 Task: Create a new job position for 'Jenkins DevOps Engineer' in Salesforce with specified details including job description, responsibilities, skills, location, status, type, functional area, educational requirements, pay, and working days.
Action: Mouse moved to (209, 98)
Screenshot: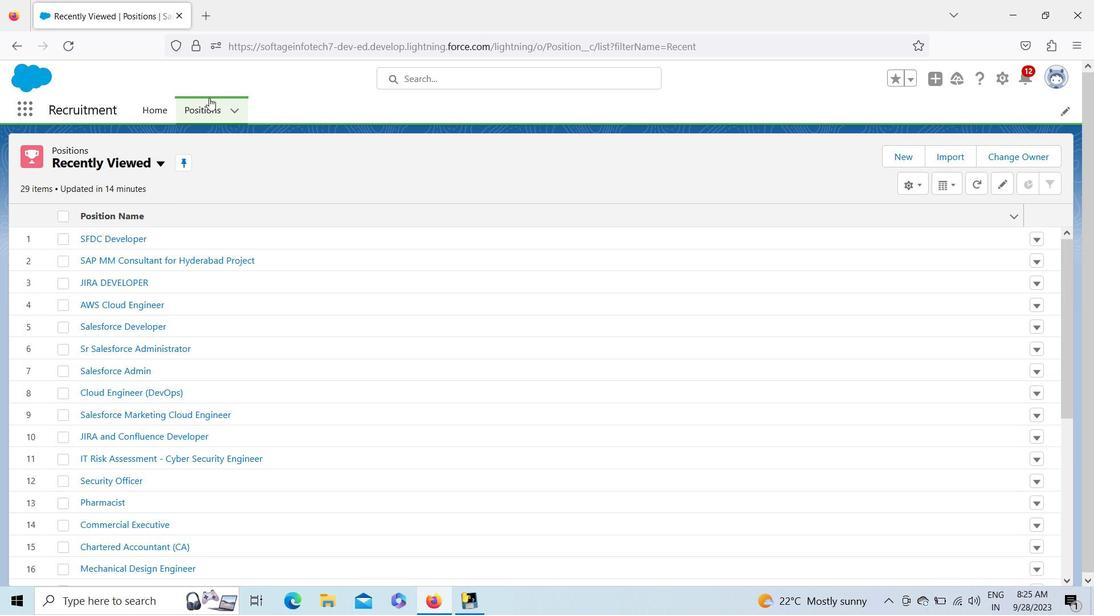 
Action: Mouse pressed left at (209, 98)
Screenshot: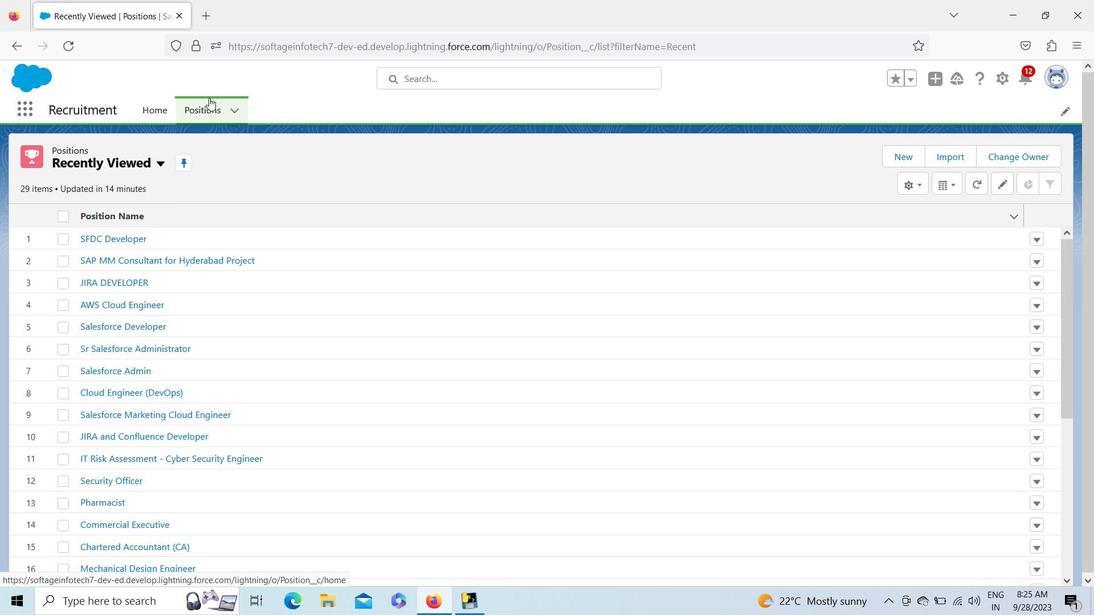 
Action: Mouse moved to (908, 148)
Screenshot: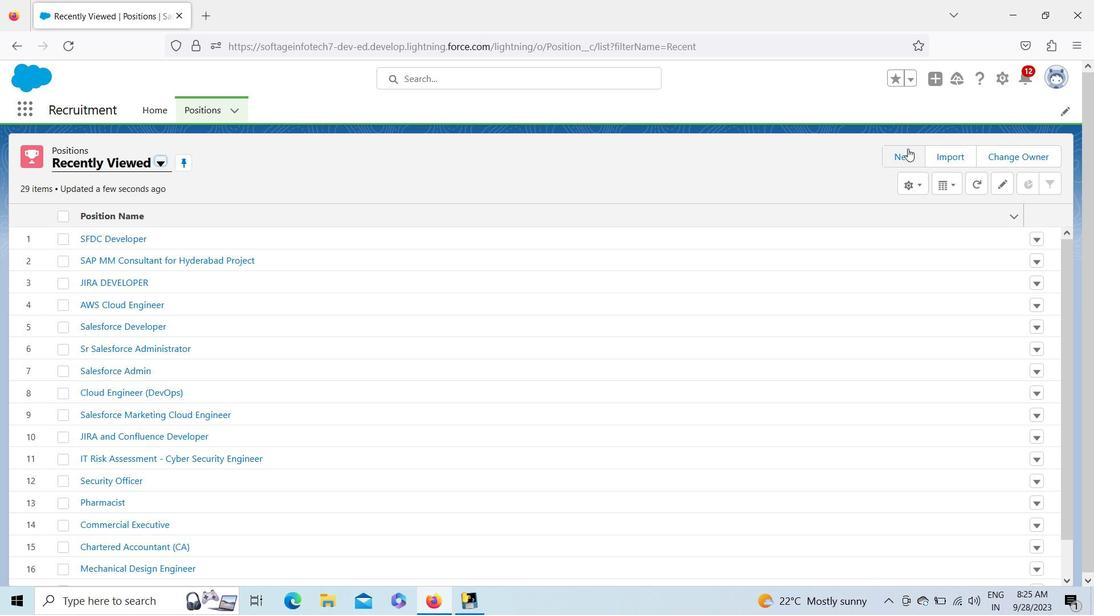 
Action: Mouse pressed left at (908, 148)
Screenshot: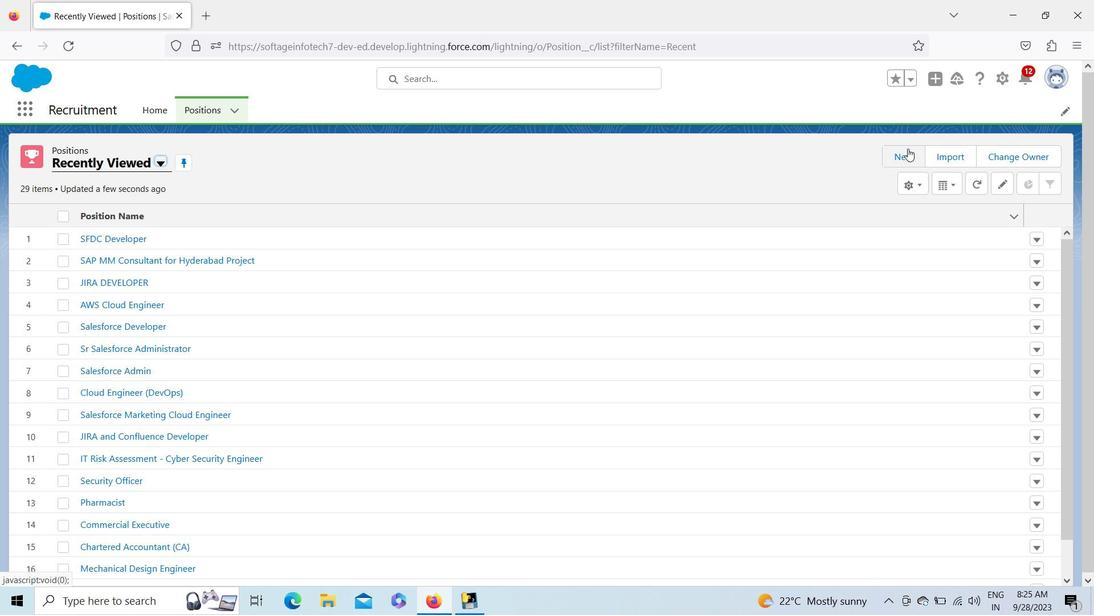 
Action: Mouse moved to (479, 221)
Screenshot: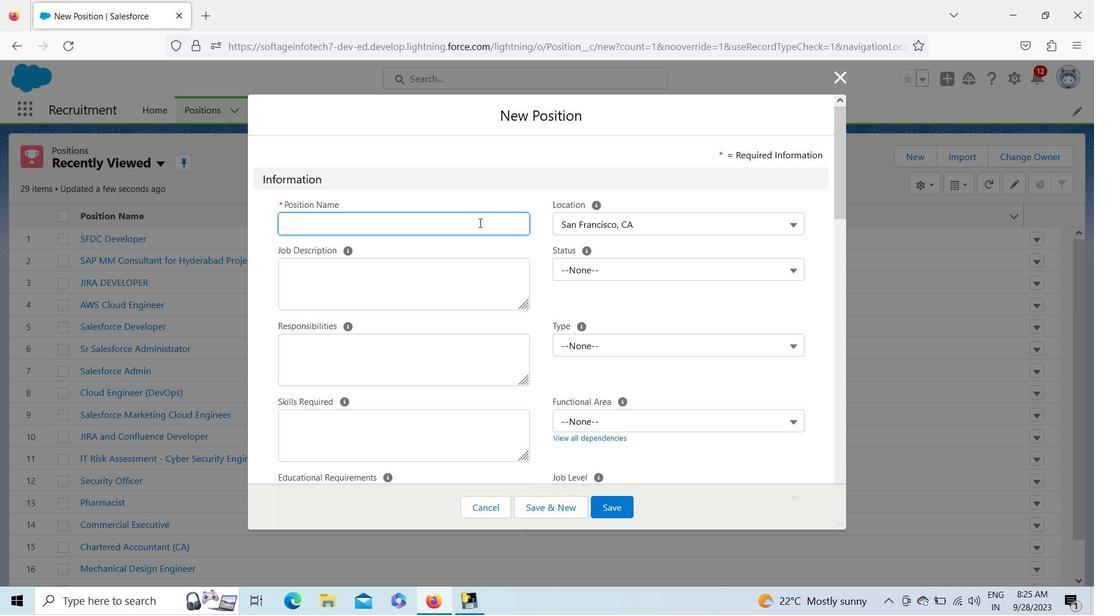 
Action: Key pressed <Key.shift>Jenkins<Key.space><Key.shift><Key.shift><Key.shift><Key.shift>F<Key.backspace><Key.shift>Dev<Key.shift>Ops<Key.space><Key.shift>Engineer
Screenshot: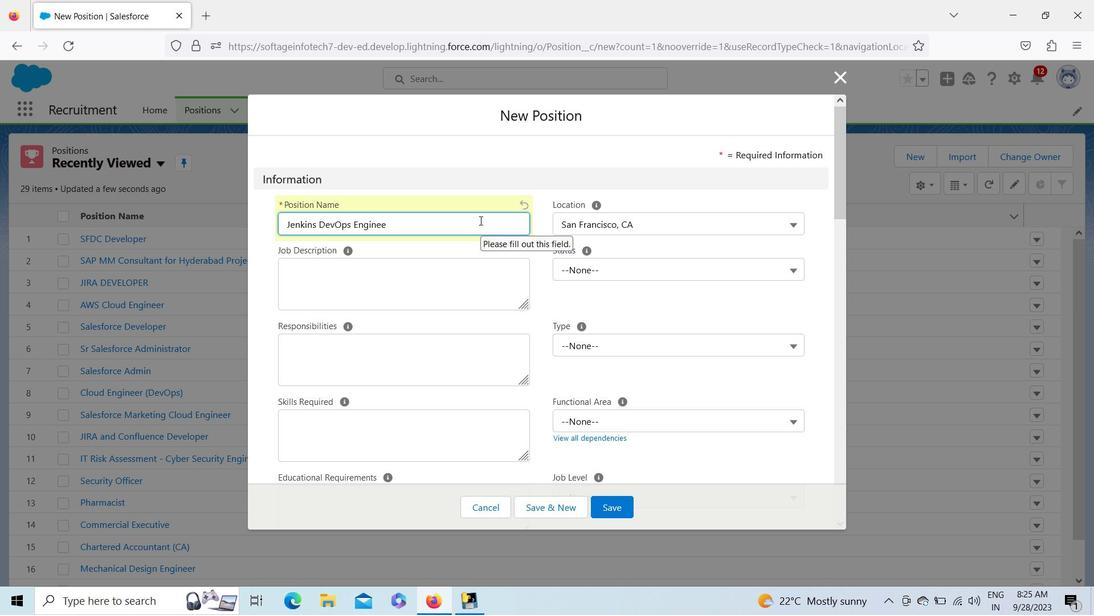 
Action: Mouse moved to (575, 219)
Screenshot: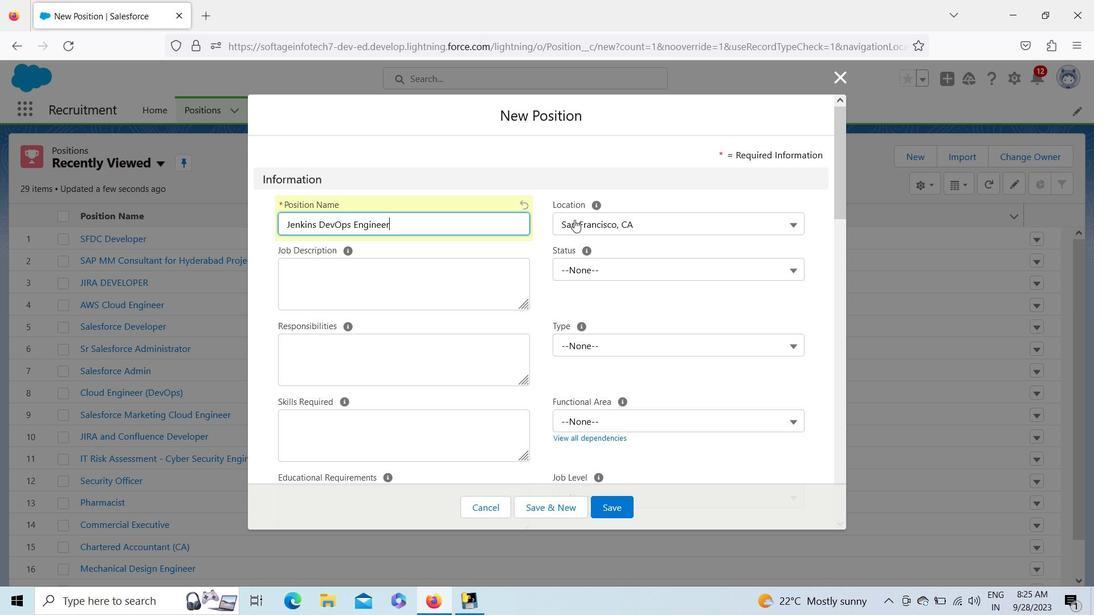 
Action: Mouse pressed left at (575, 219)
Screenshot: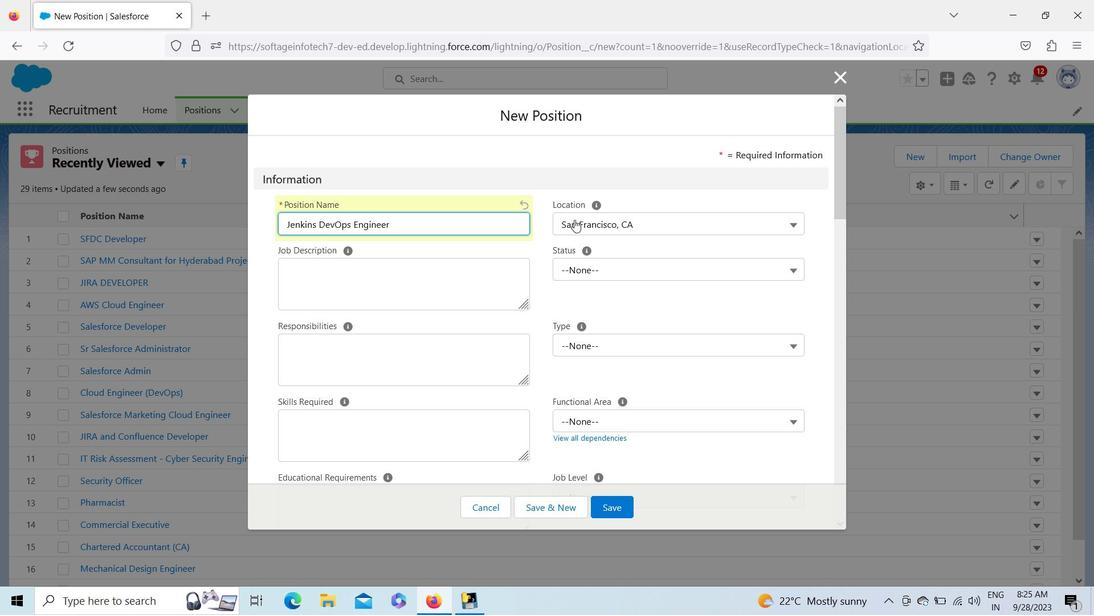 
Action: Mouse moved to (594, 297)
Screenshot: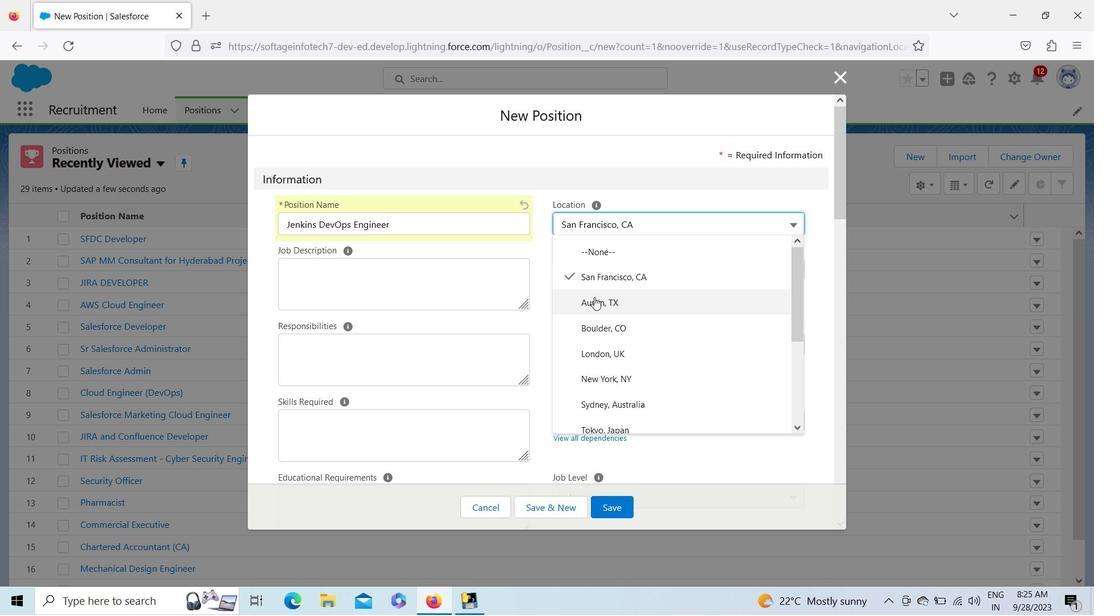 
Action: Mouse pressed left at (594, 297)
Screenshot: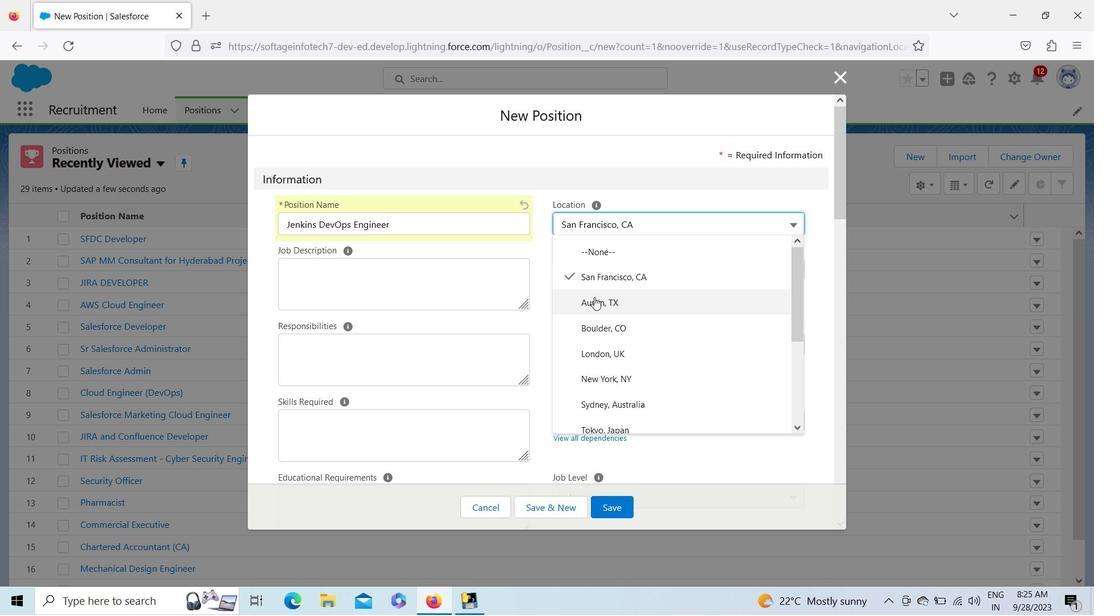 
Action: Mouse moved to (617, 225)
Screenshot: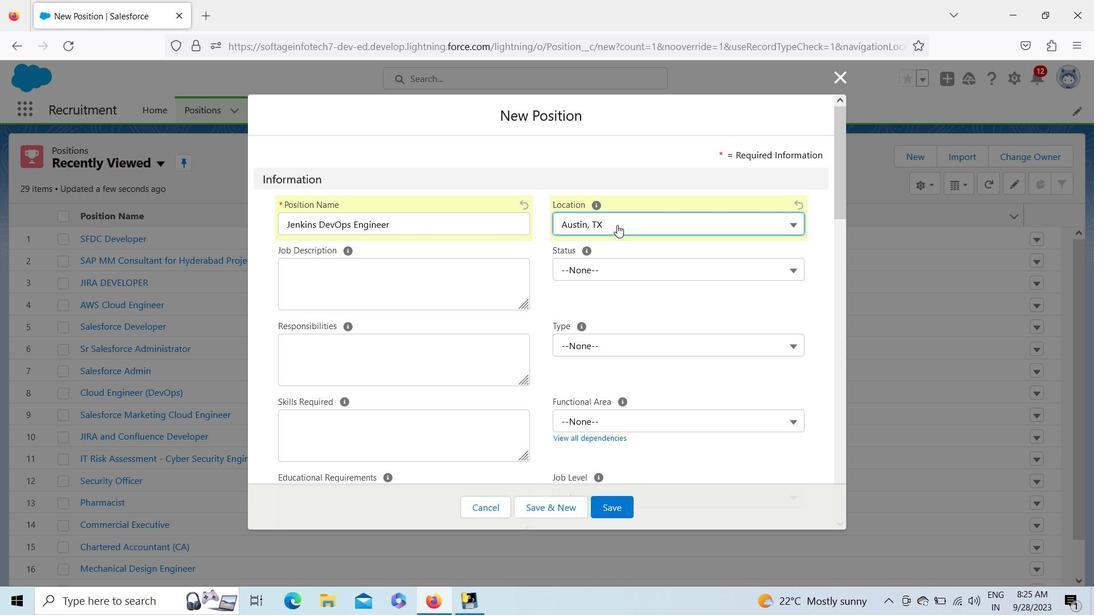 
Action: Mouse pressed left at (617, 225)
Screenshot: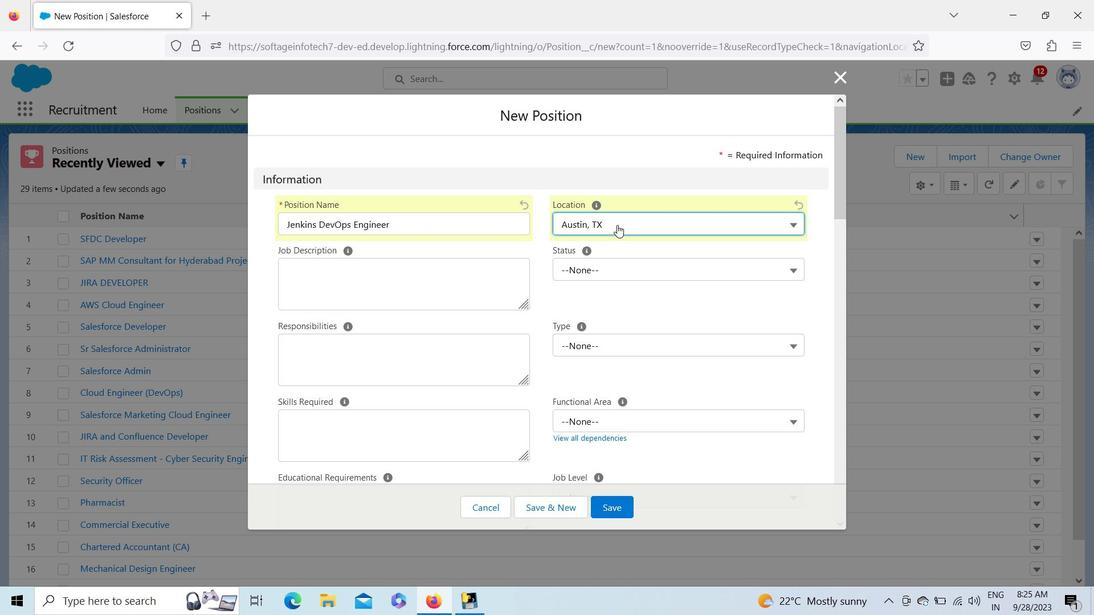 
Action: Mouse moved to (610, 288)
Screenshot: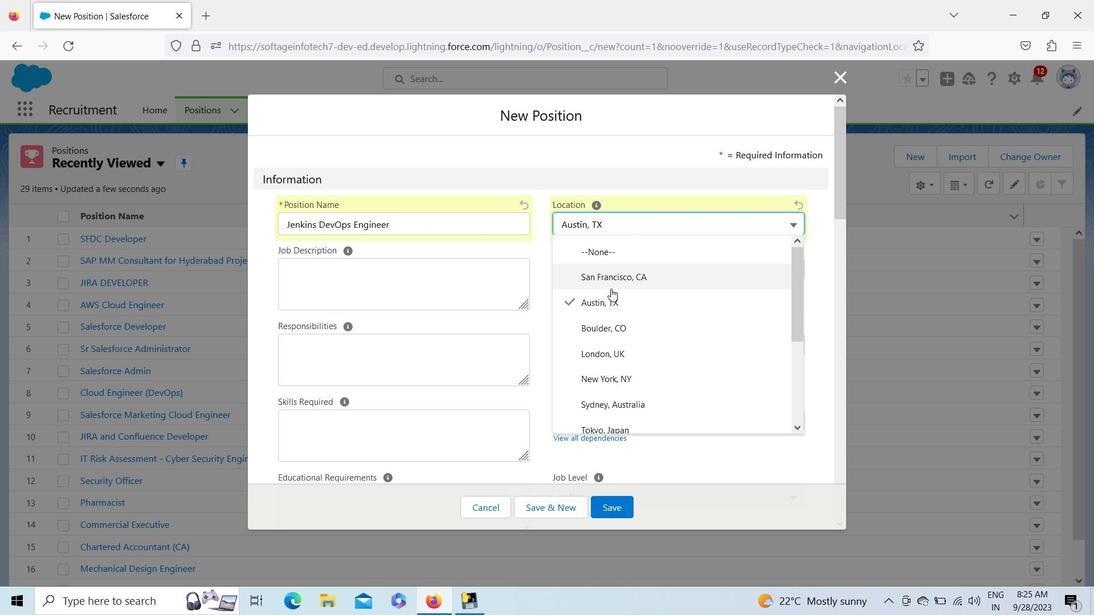 
Action: Mouse pressed left at (610, 288)
Screenshot: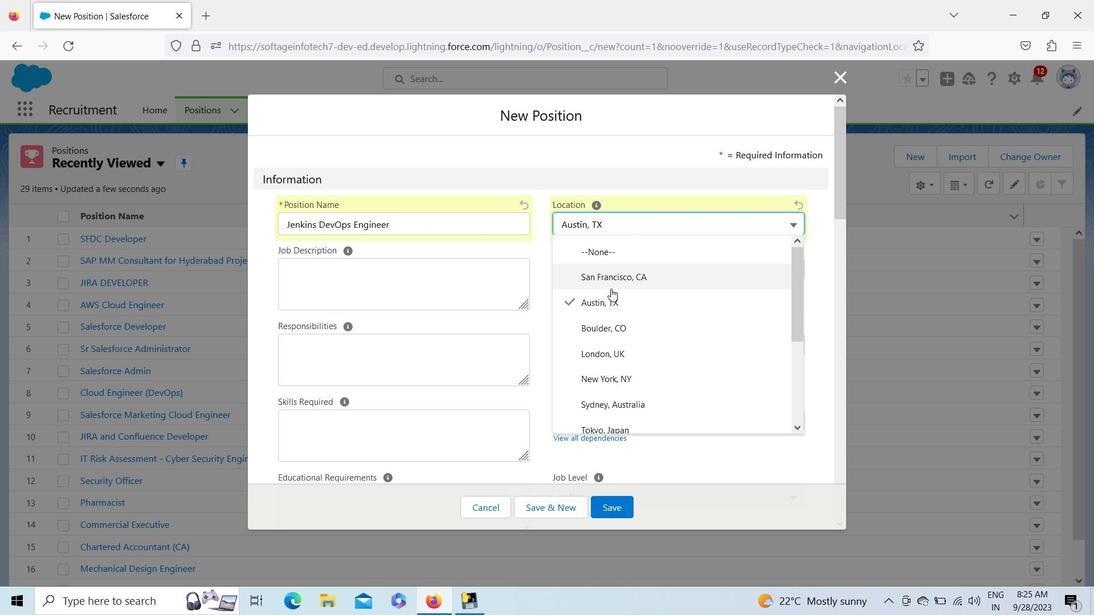 
Action: Mouse moved to (614, 272)
Screenshot: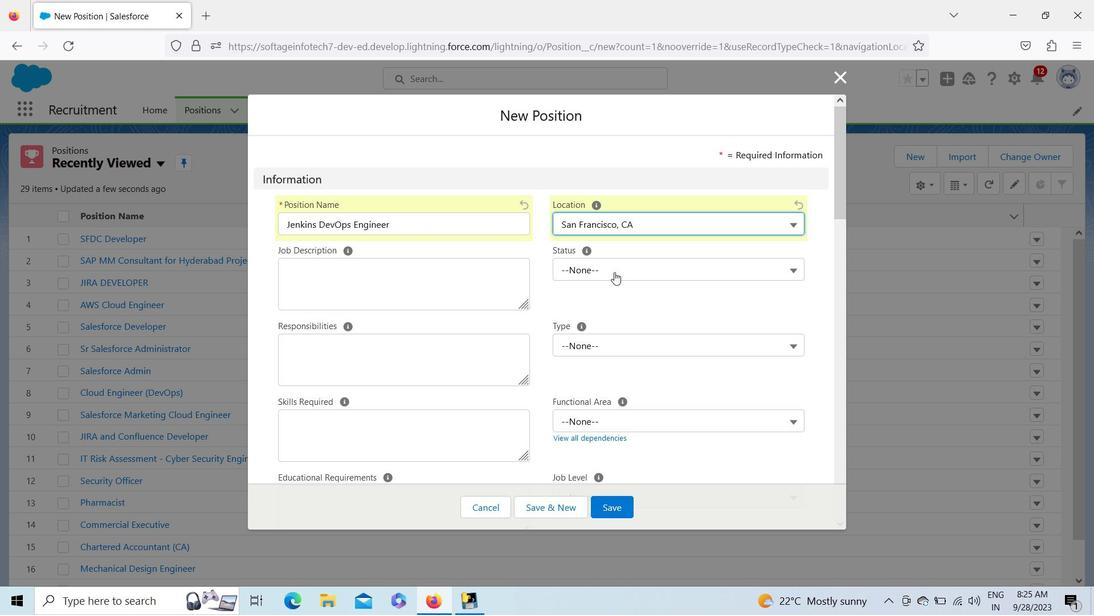 
Action: Mouse pressed left at (614, 272)
Screenshot: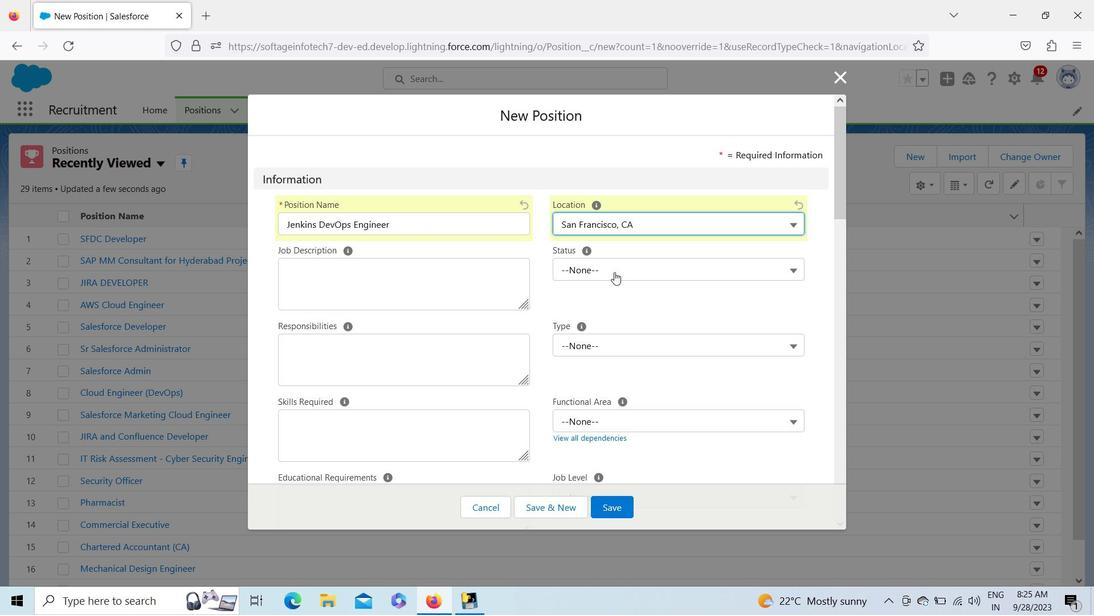 
Action: Mouse moved to (614, 343)
Screenshot: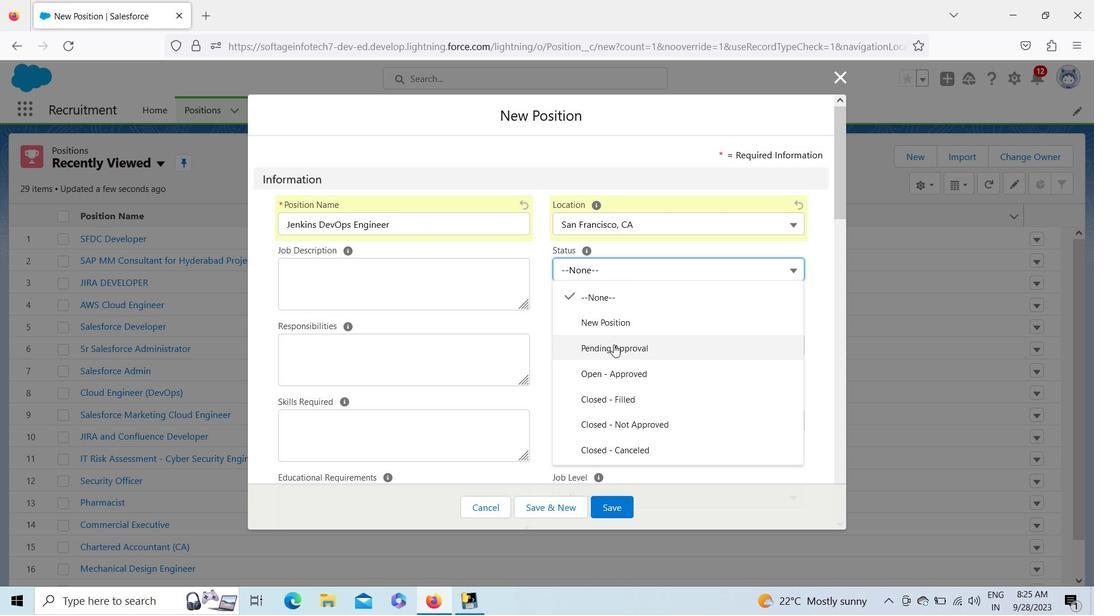 
Action: Mouse pressed left at (614, 343)
Screenshot: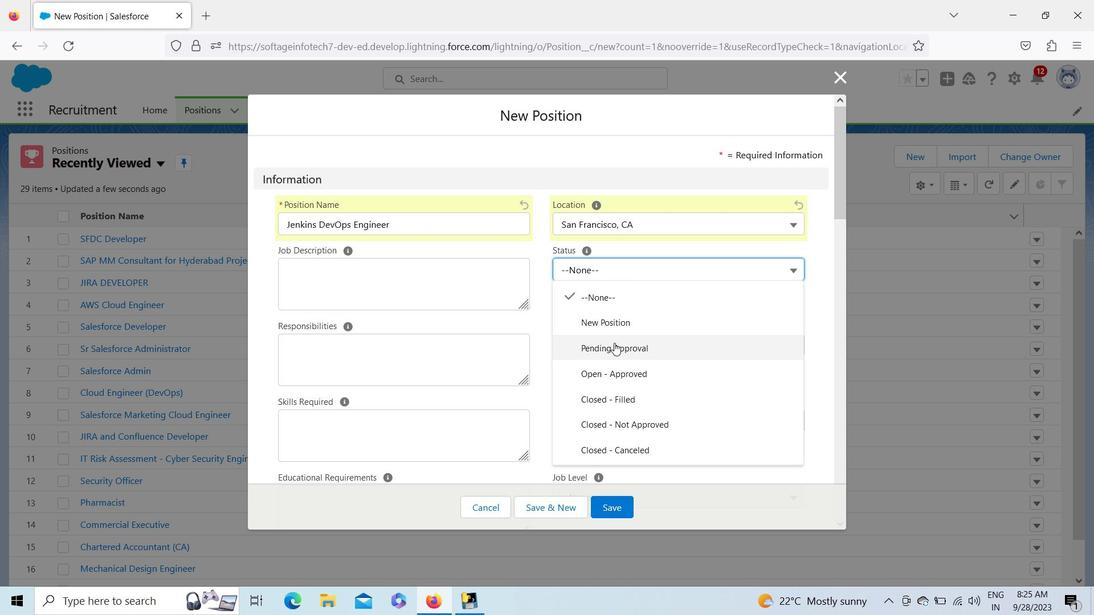 
Action: Mouse moved to (843, 190)
Screenshot: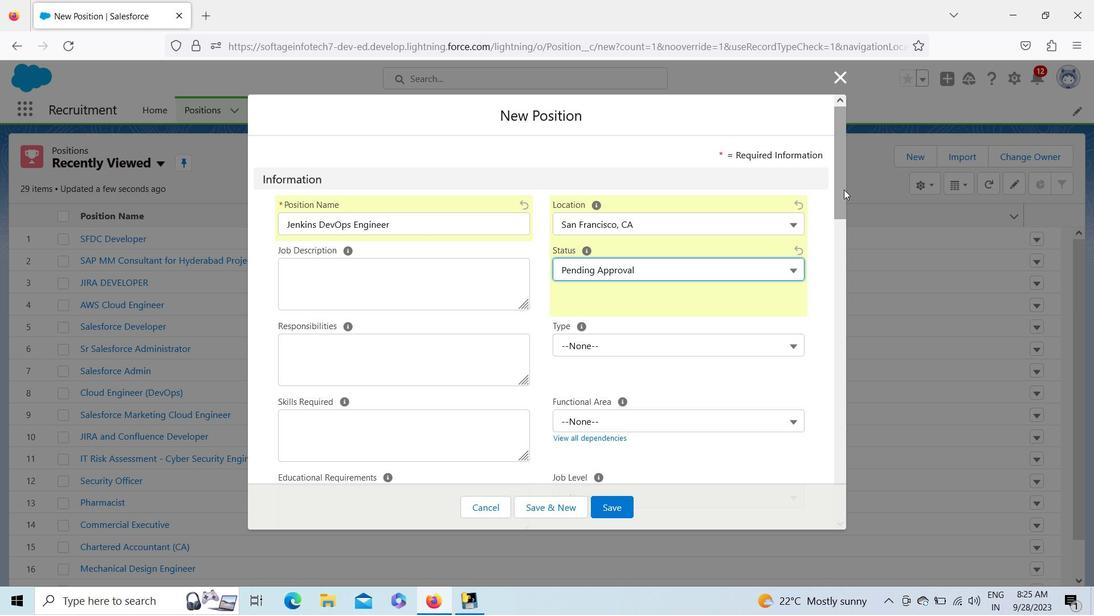 
Action: Mouse pressed left at (843, 190)
Screenshot: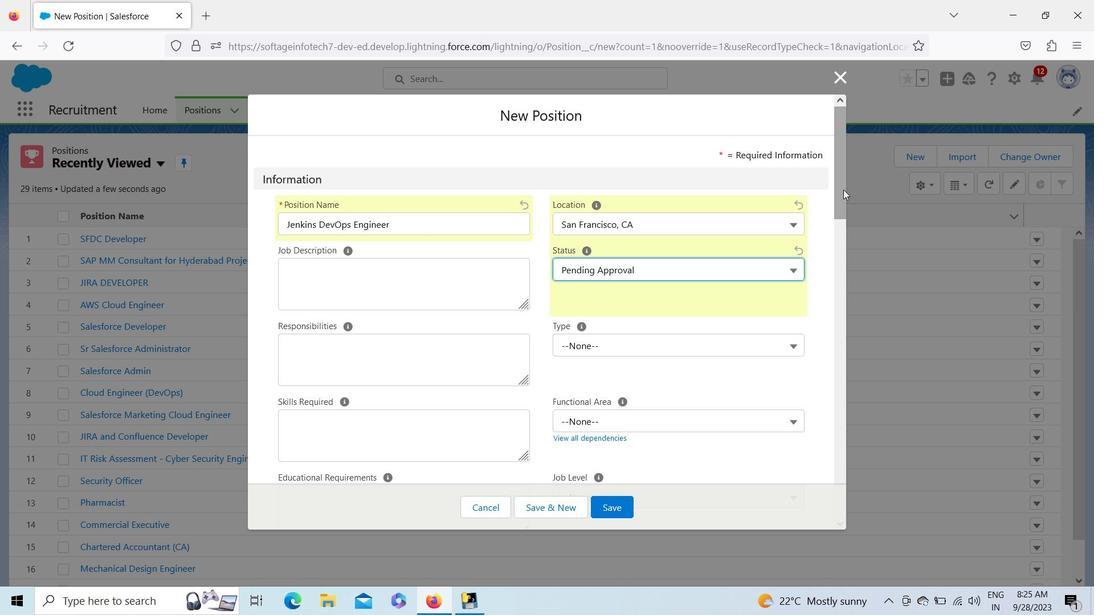 
Action: Mouse moved to (707, 292)
Screenshot: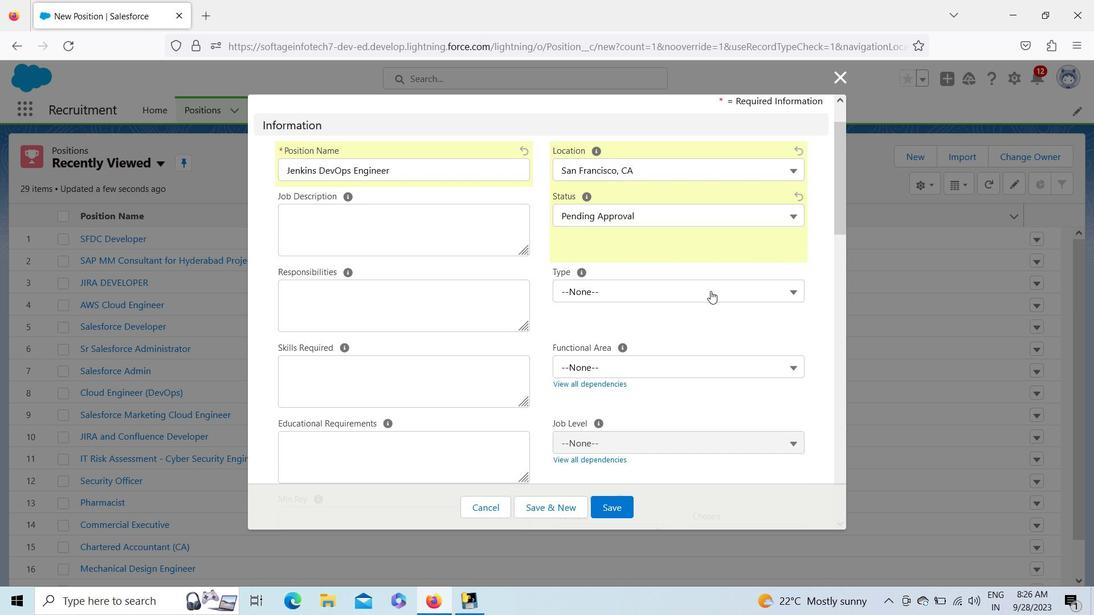 
Action: Mouse pressed left at (707, 292)
Screenshot: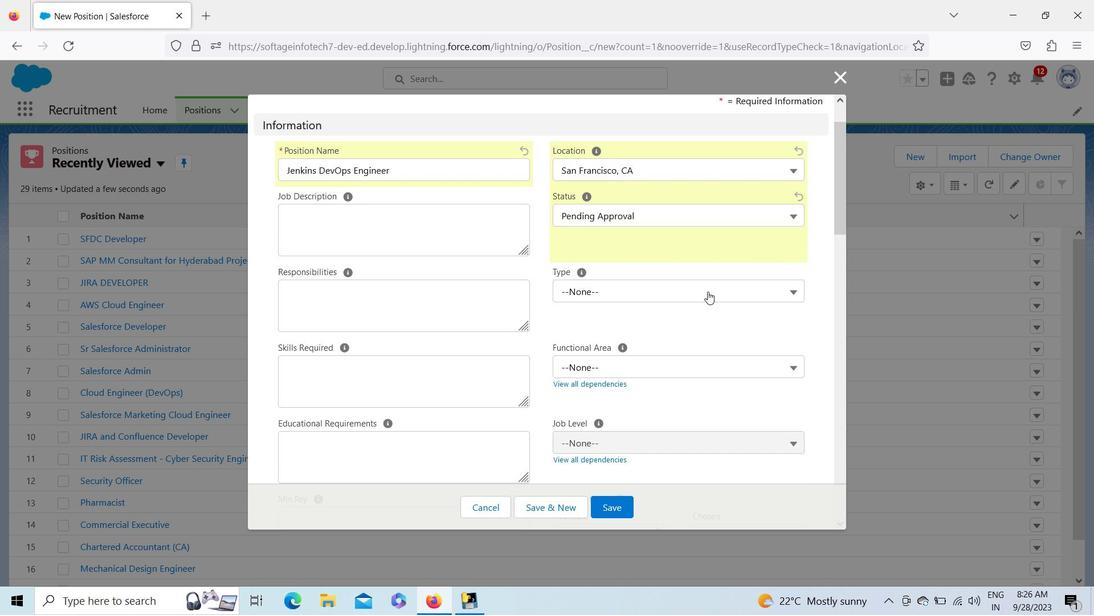 
Action: Mouse moved to (605, 421)
Screenshot: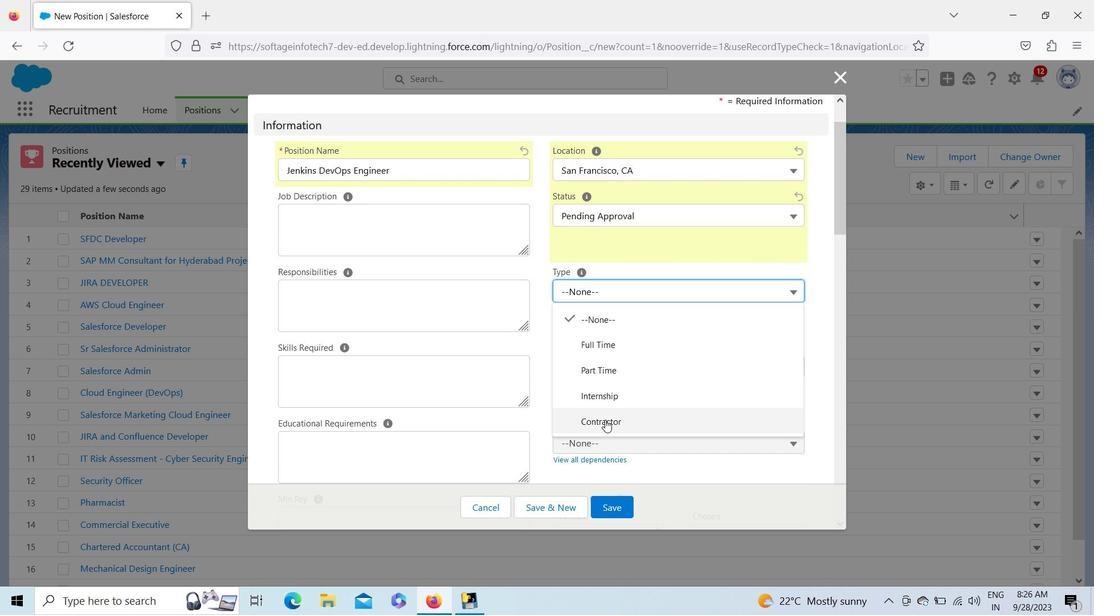 
Action: Mouse pressed left at (605, 421)
Screenshot: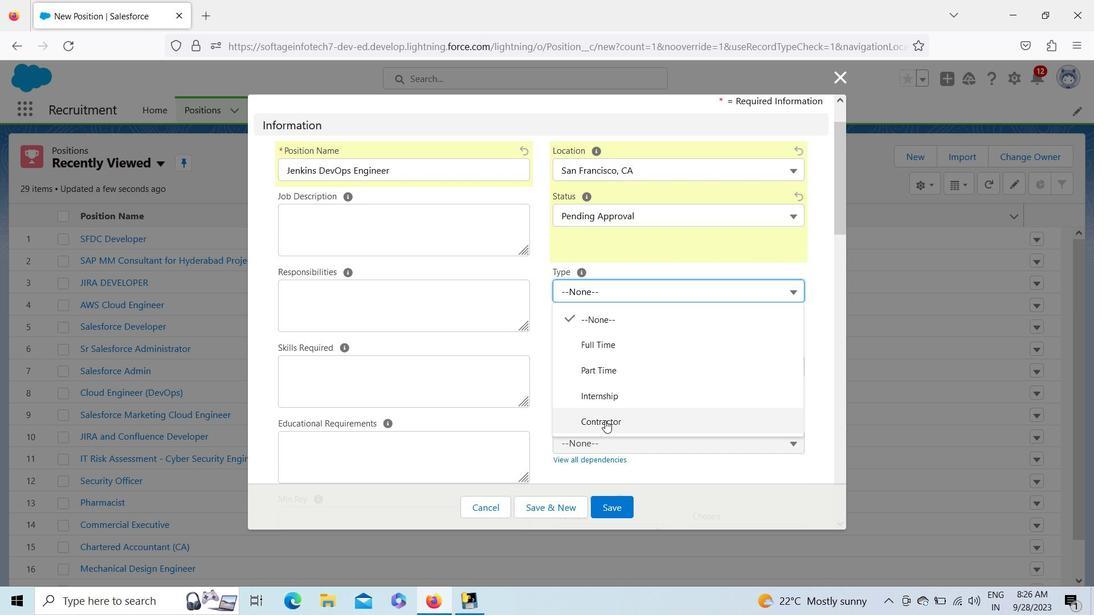 
Action: Mouse moved to (838, 169)
Screenshot: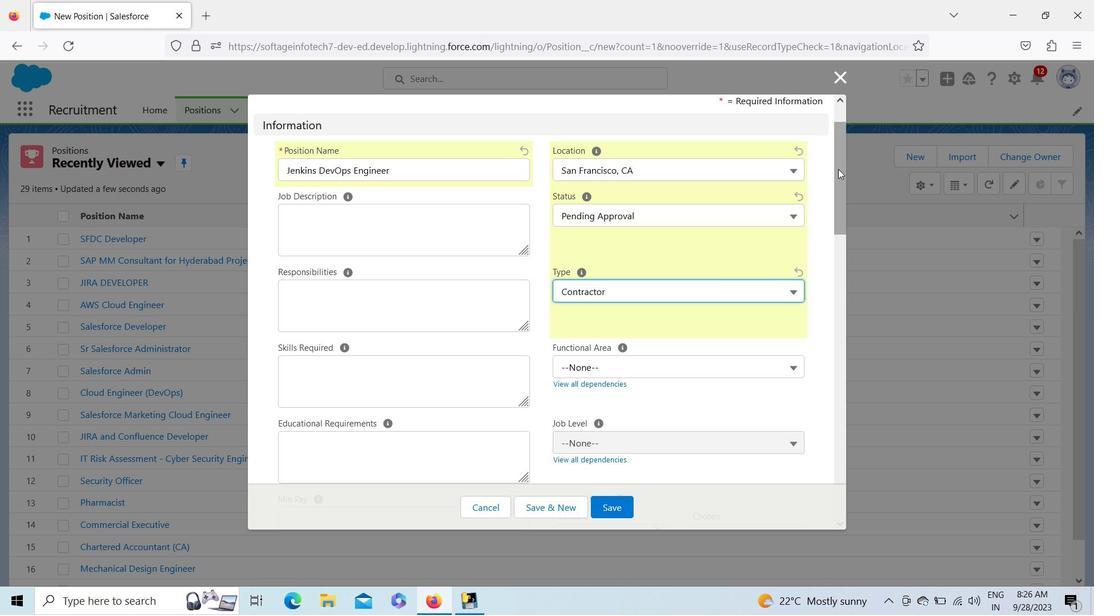 
Action: Mouse pressed left at (838, 169)
Screenshot: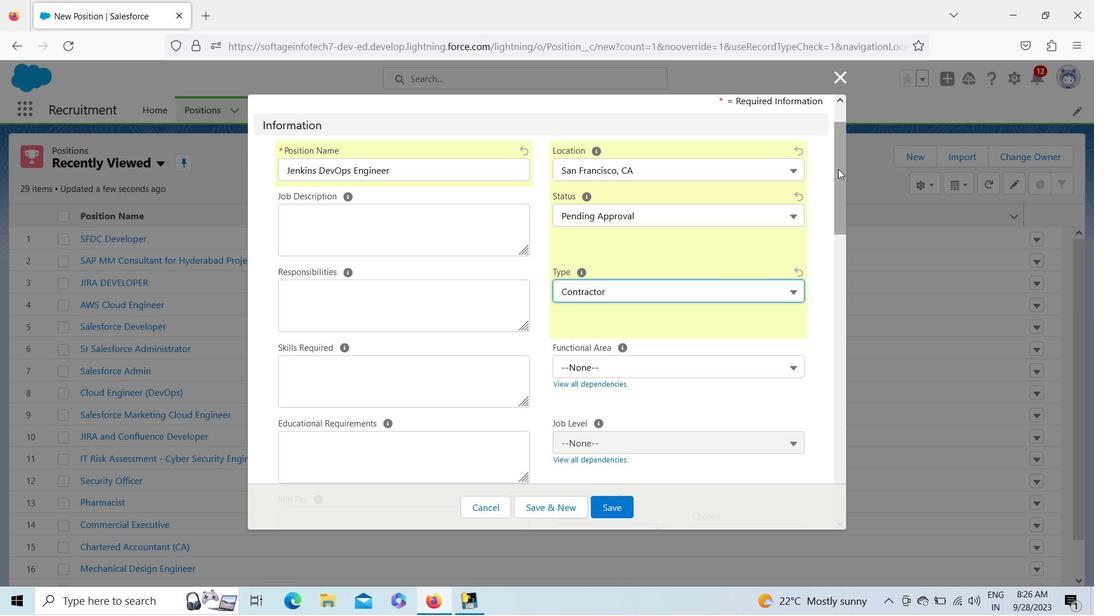 
Action: Mouse moved to (686, 331)
Screenshot: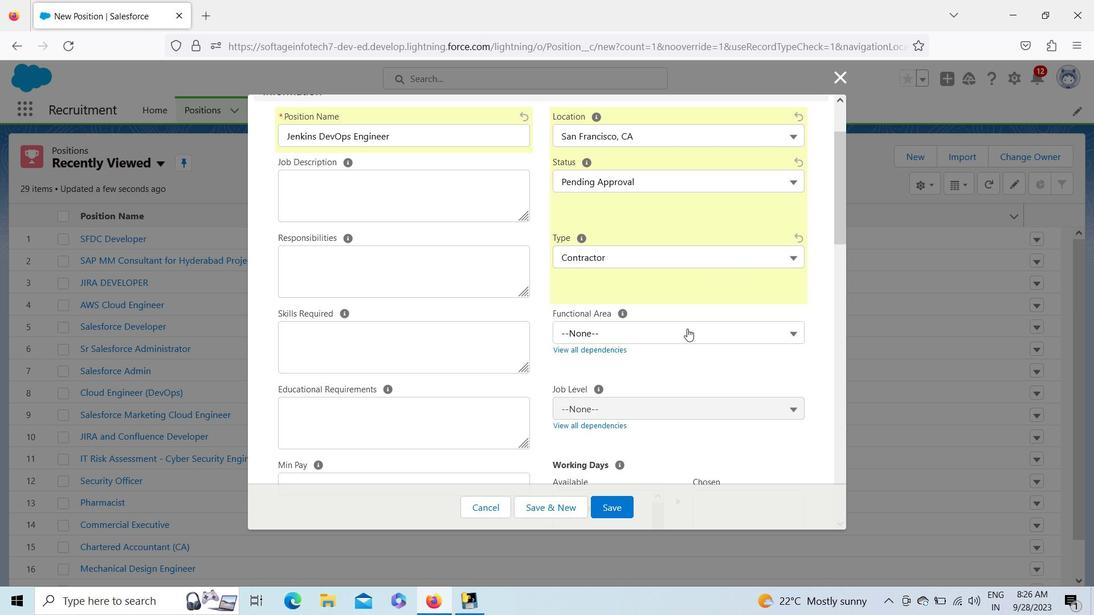 
Action: Mouse pressed left at (686, 331)
Screenshot: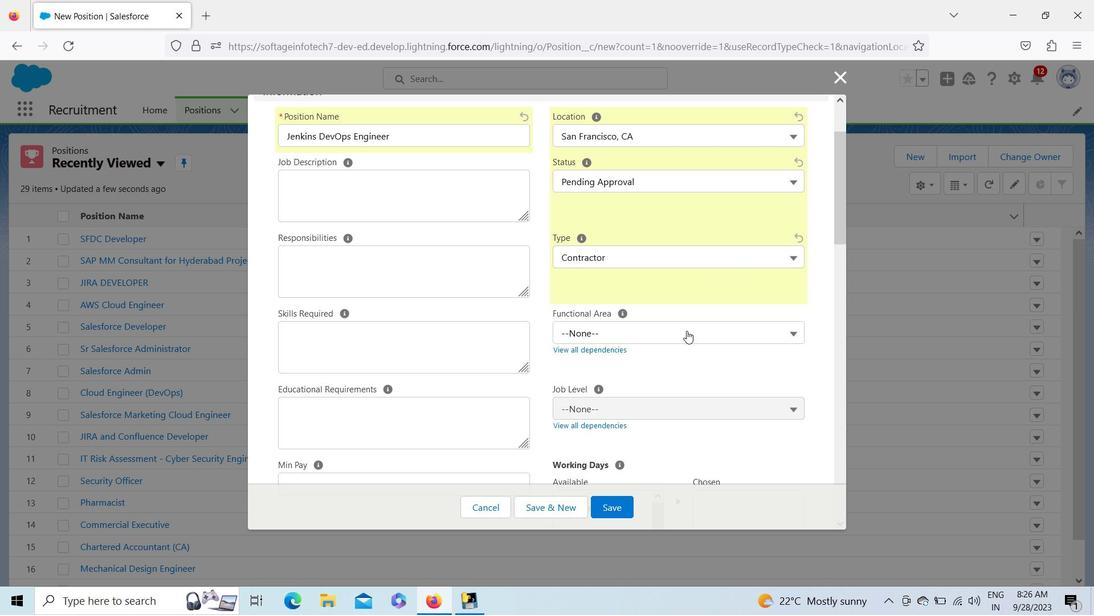 
Action: Mouse moved to (636, 437)
Screenshot: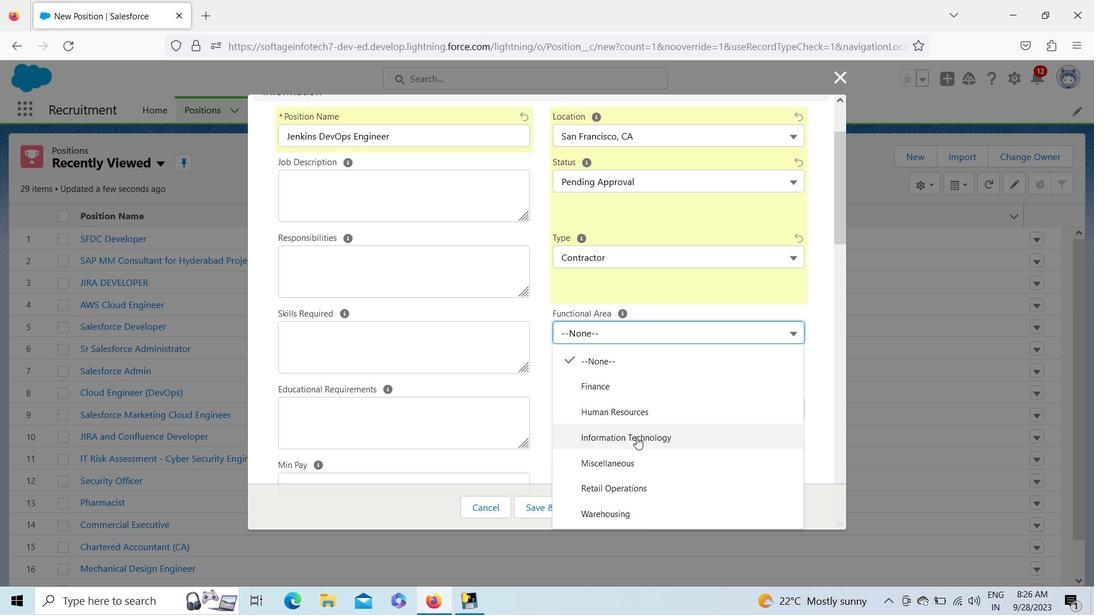 
Action: Mouse pressed left at (636, 437)
Screenshot: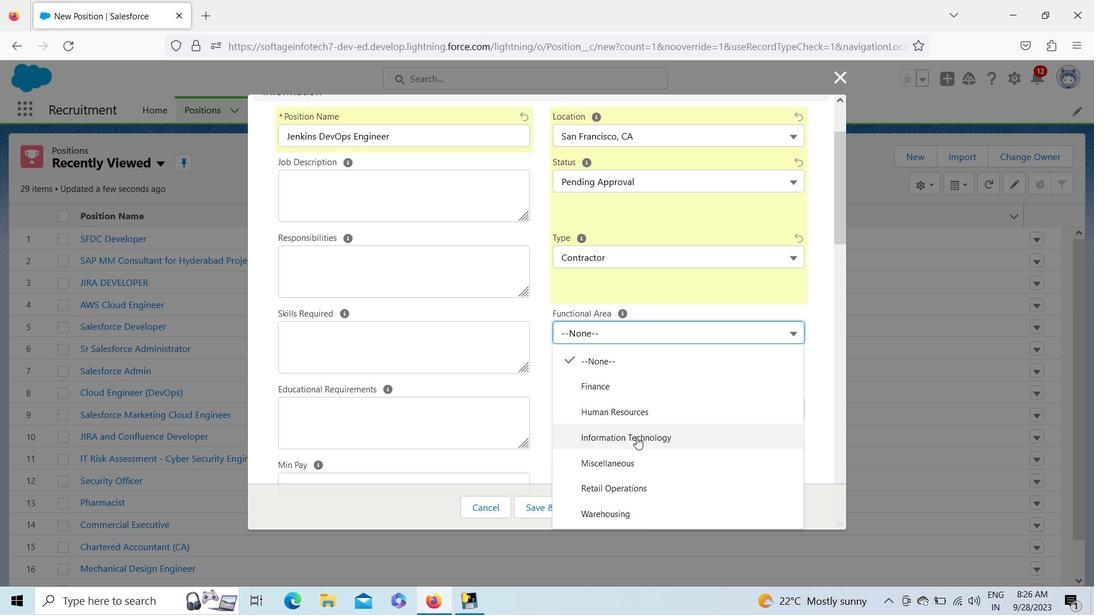 
Action: Mouse moved to (642, 402)
Screenshot: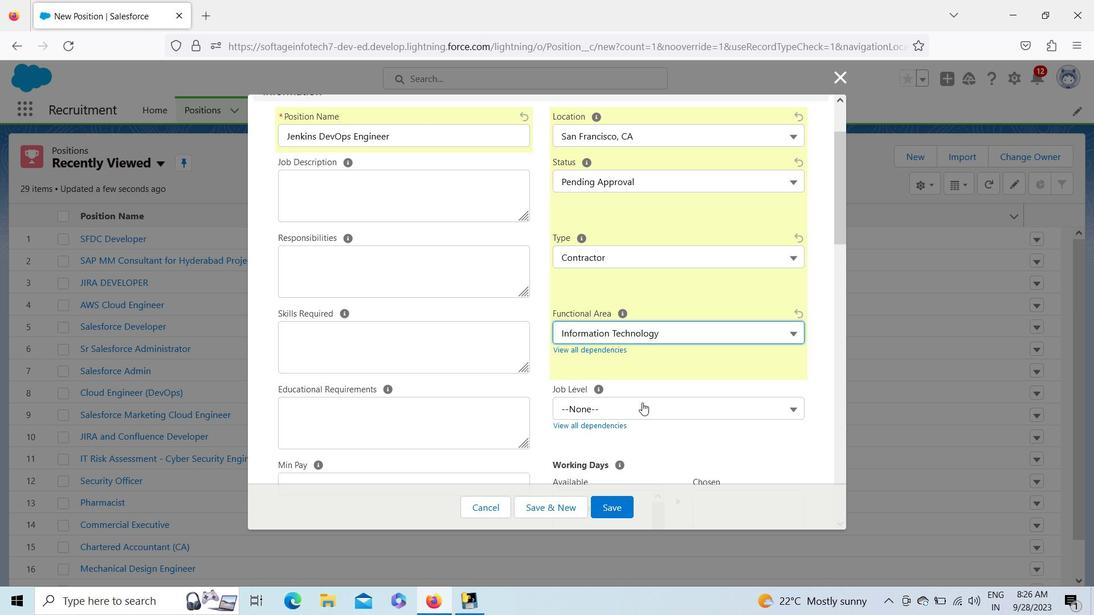
Action: Mouse pressed left at (642, 402)
Screenshot: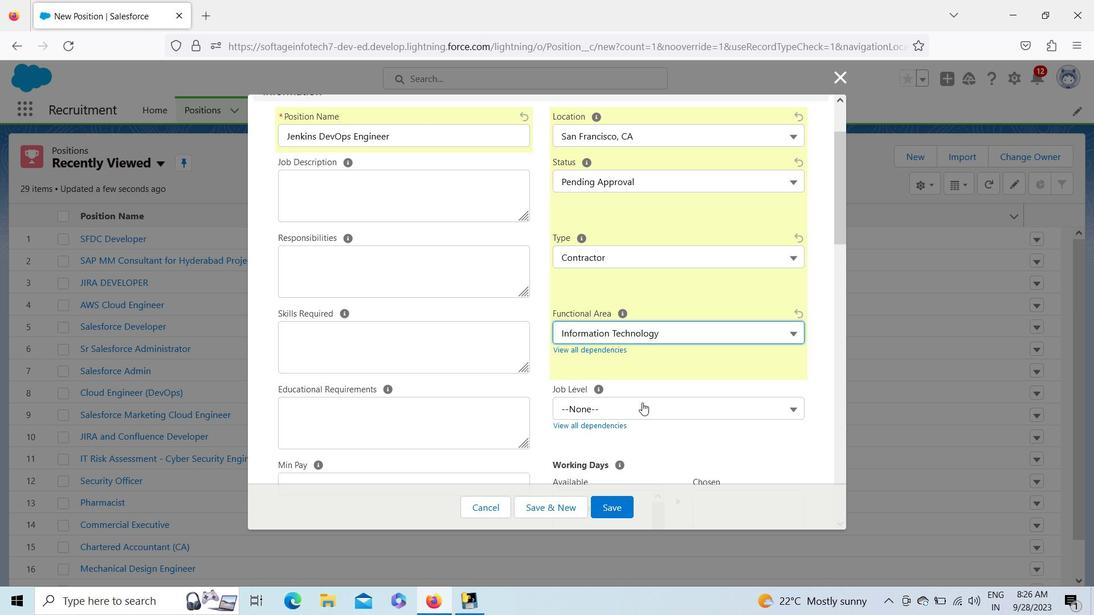 
Action: Mouse moved to (617, 528)
Screenshot: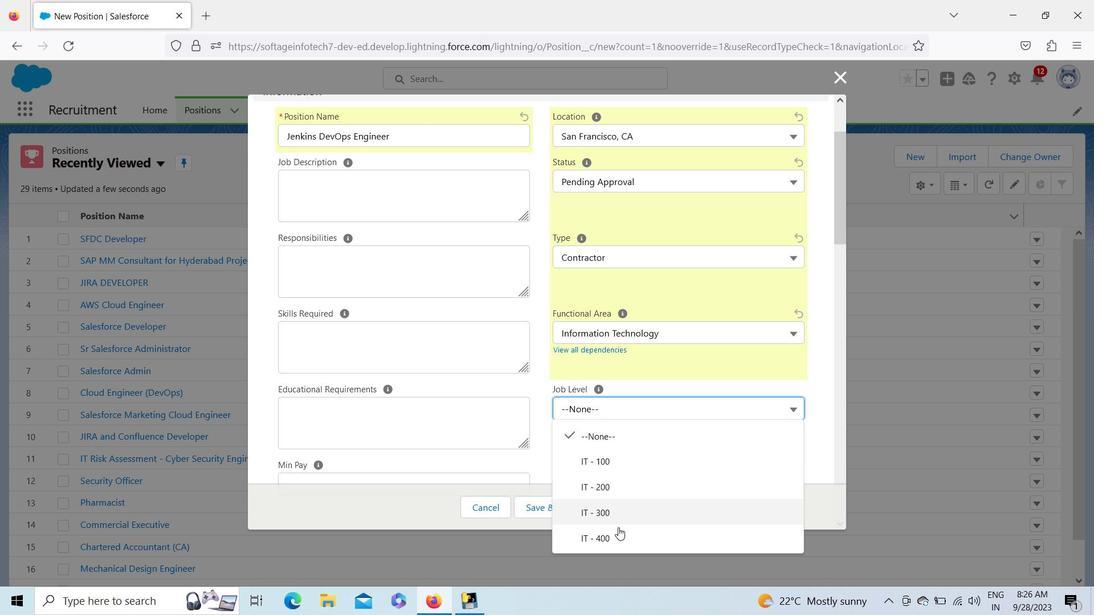 
Action: Mouse pressed left at (617, 528)
Screenshot: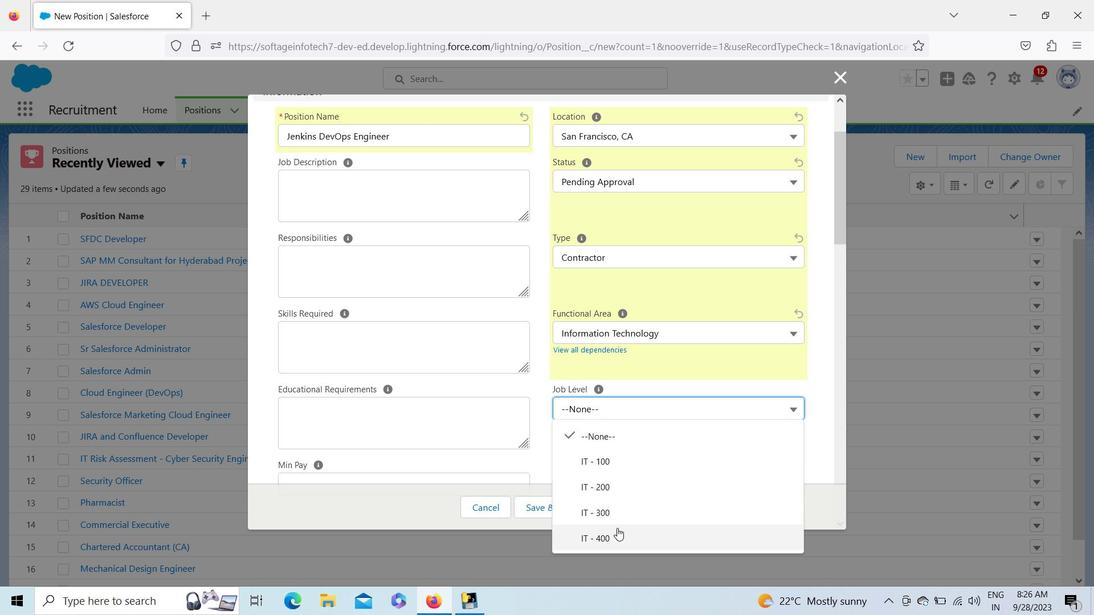 
Action: Mouse moved to (840, 152)
Screenshot: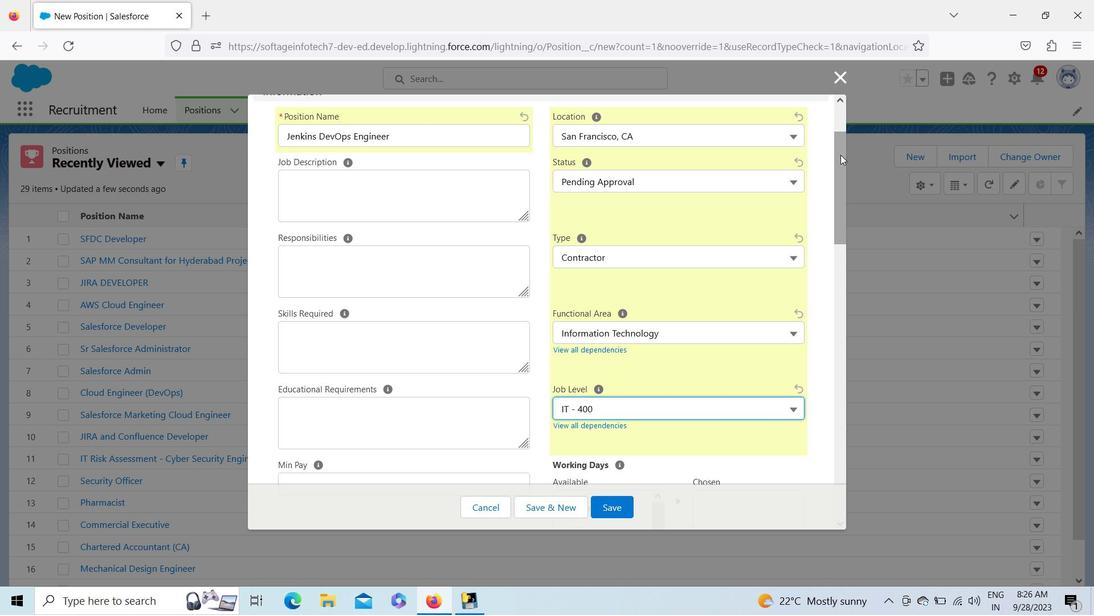 
Action: Mouse pressed left at (840, 152)
Screenshot: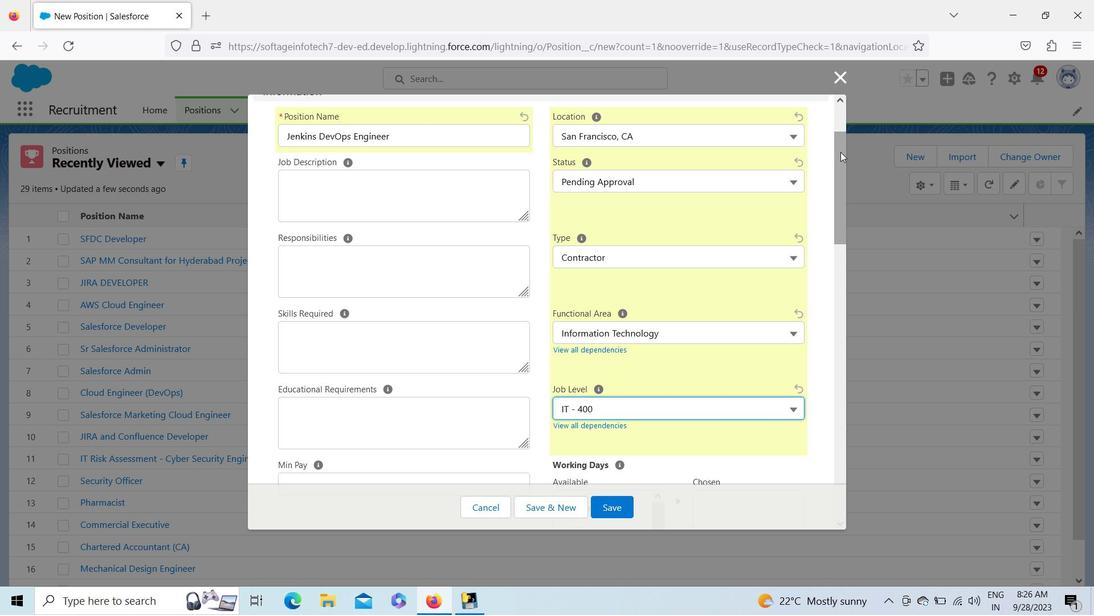 
Action: Mouse moved to (606, 234)
Screenshot: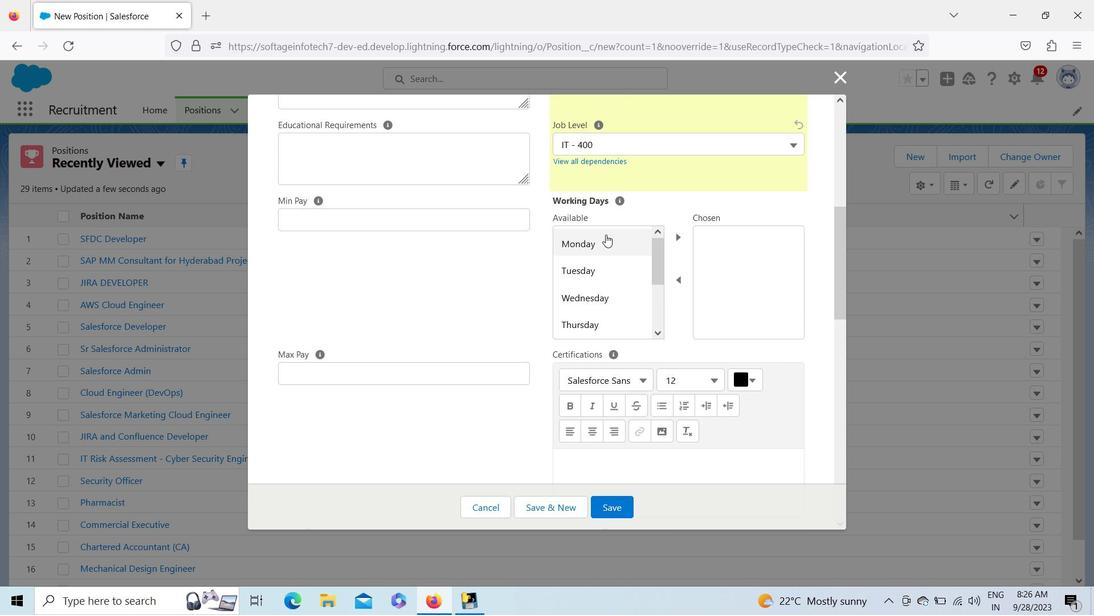 
Action: Mouse pressed left at (606, 234)
Screenshot: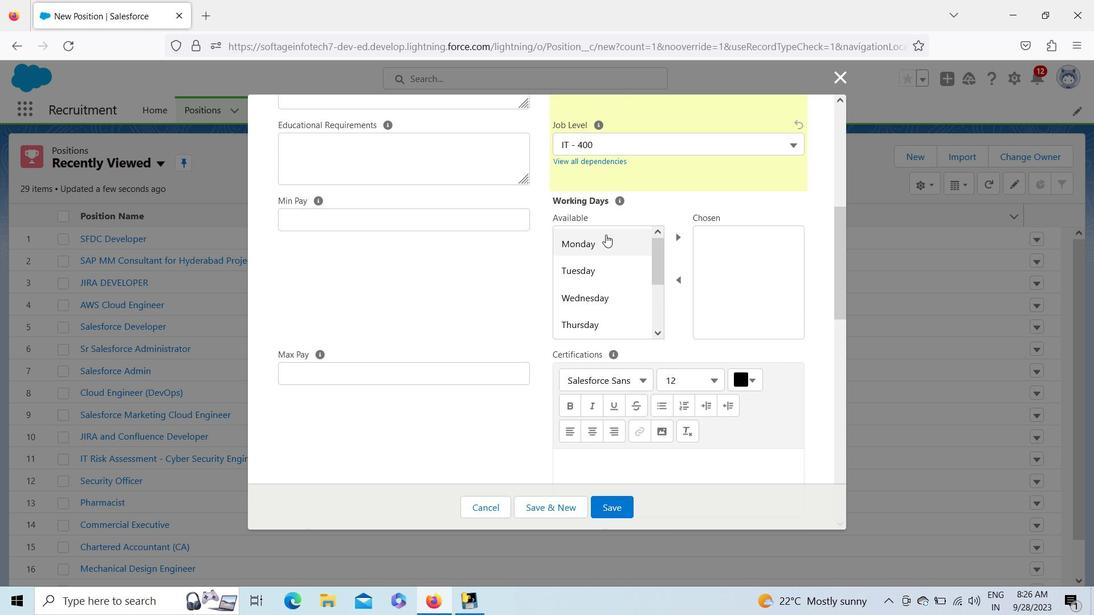 
Action: Key pressed <Key.shift_r><Key.shift_r><Key.shift_r><Key.shift_r><Key.shift_r><Key.shift_r><Key.shift_r><Key.shift_r><Key.shift_r><Key.shift_r><Key.shift_r><Key.shift_r><Key.shift_r><Key.shift_r><Key.shift_r><Key.shift_r><Key.shift_r><Key.shift_r><Key.shift_r><Key.shift_r><Key.shift_r><Key.shift_r><Key.shift_r><Key.shift_r><Key.shift_r><Key.shift_r><Key.shift_r><Key.shift_r><Key.shift_r><Key.shift_r><Key.shift_r><Key.shift_r><Key.shift_r><Key.shift_r><Key.shift_r><Key.shift_r><Key.shift_r><Key.shift_r><Key.shift_r><Key.shift_r><Key.shift_r><Key.shift_r><Key.shift_r><Key.shift_r><Key.shift_r><Key.shift_r><Key.shift_r><Key.down><Key.down><Key.down><Key.down>
Screenshot: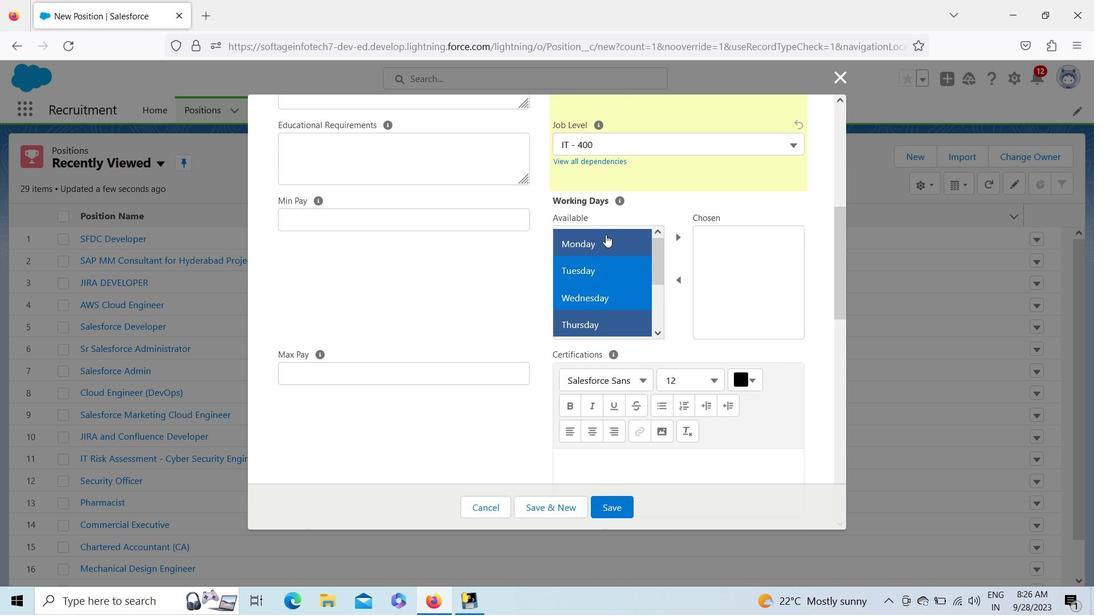 
Action: Mouse moved to (684, 231)
Screenshot: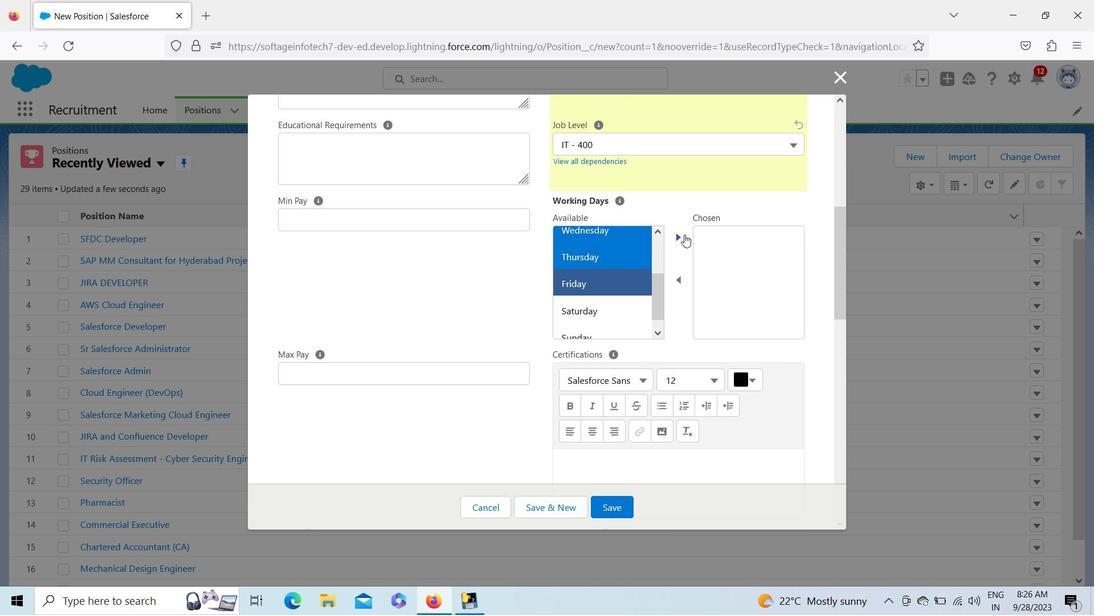 
Action: Mouse pressed left at (684, 231)
Screenshot: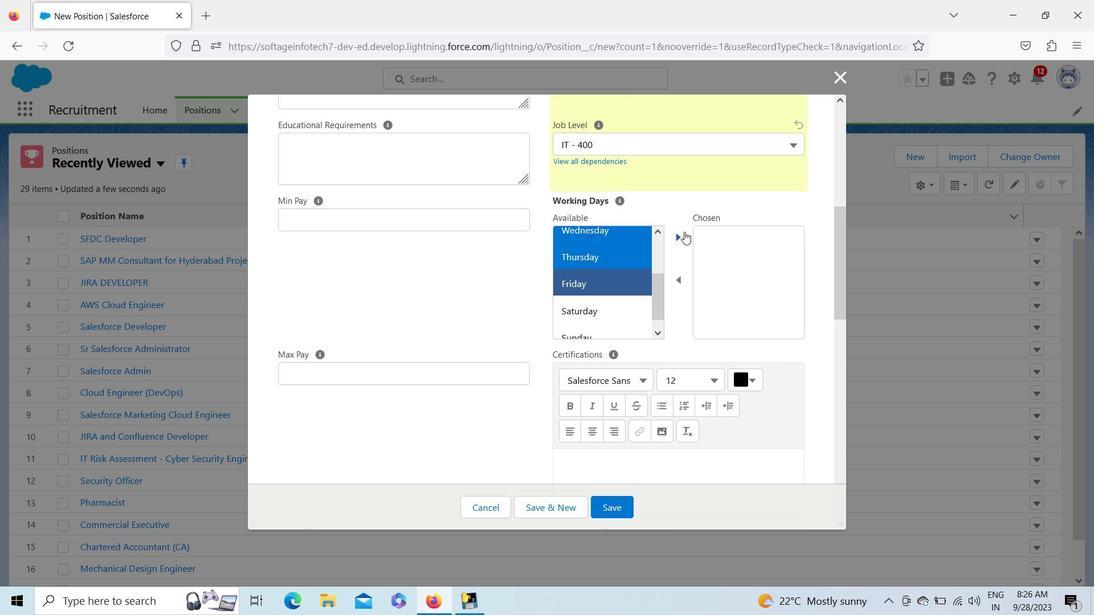 
Action: Mouse moved to (839, 220)
Screenshot: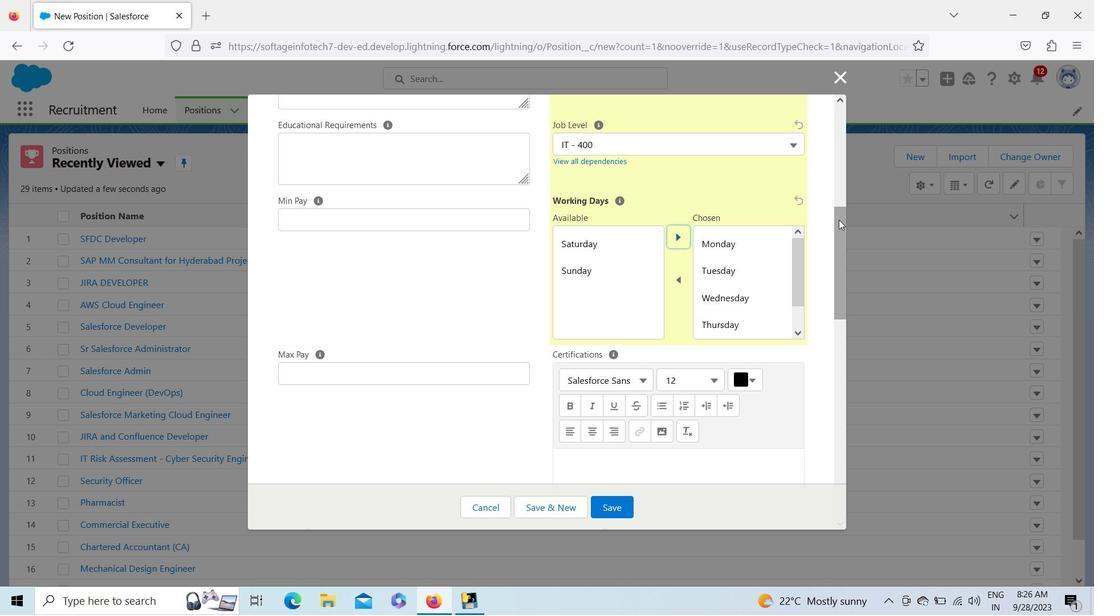 
Action: Mouse pressed left at (839, 220)
Screenshot: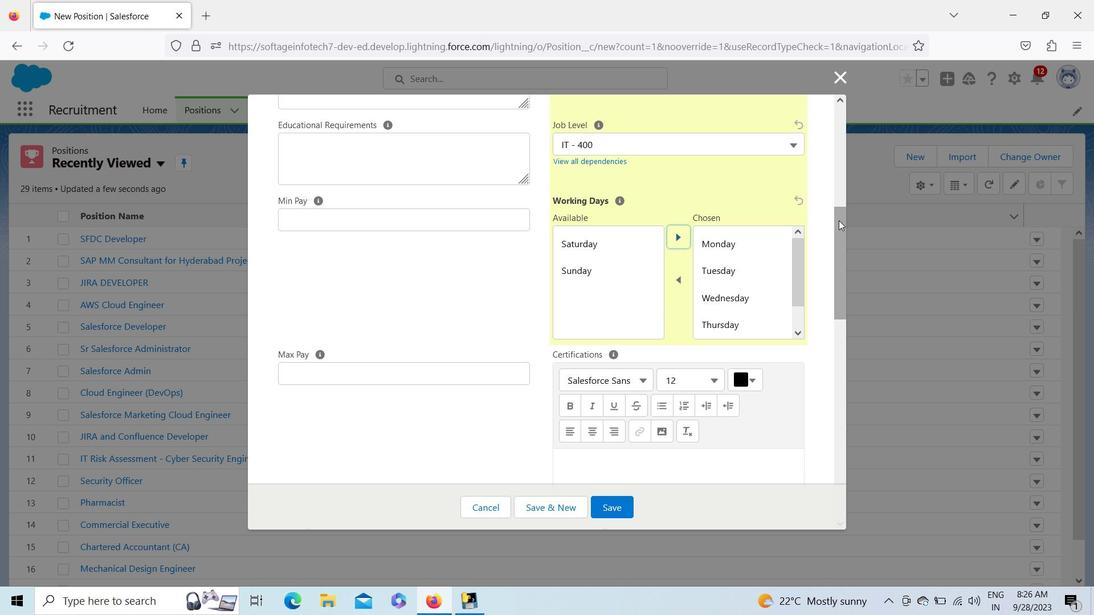 
Action: Mouse moved to (717, 213)
Screenshot: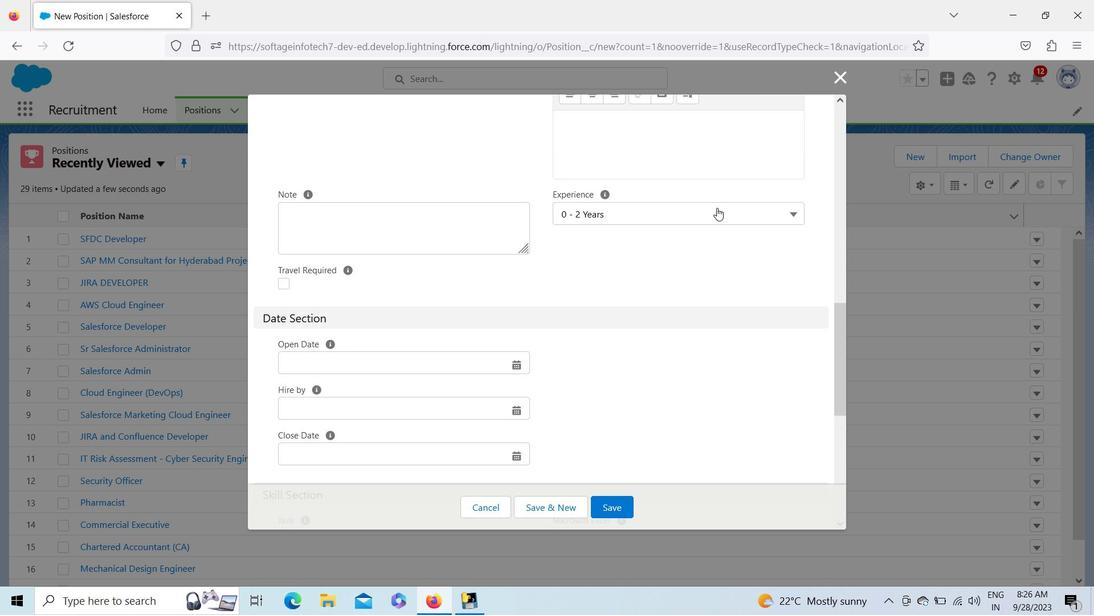 
Action: Mouse pressed left at (717, 213)
Screenshot: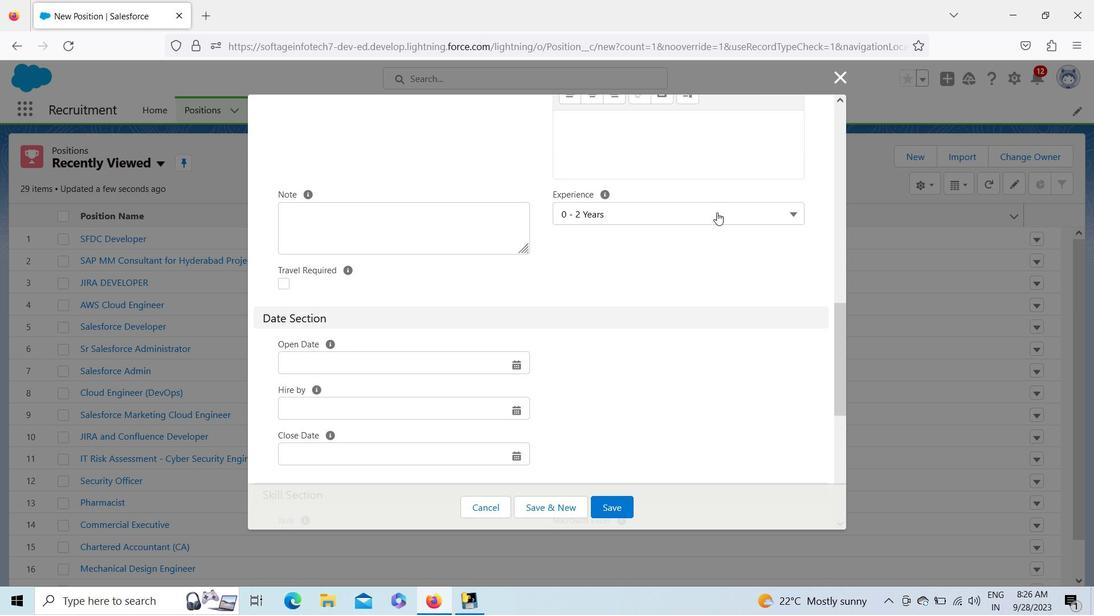 
Action: Mouse moved to (691, 372)
Screenshot: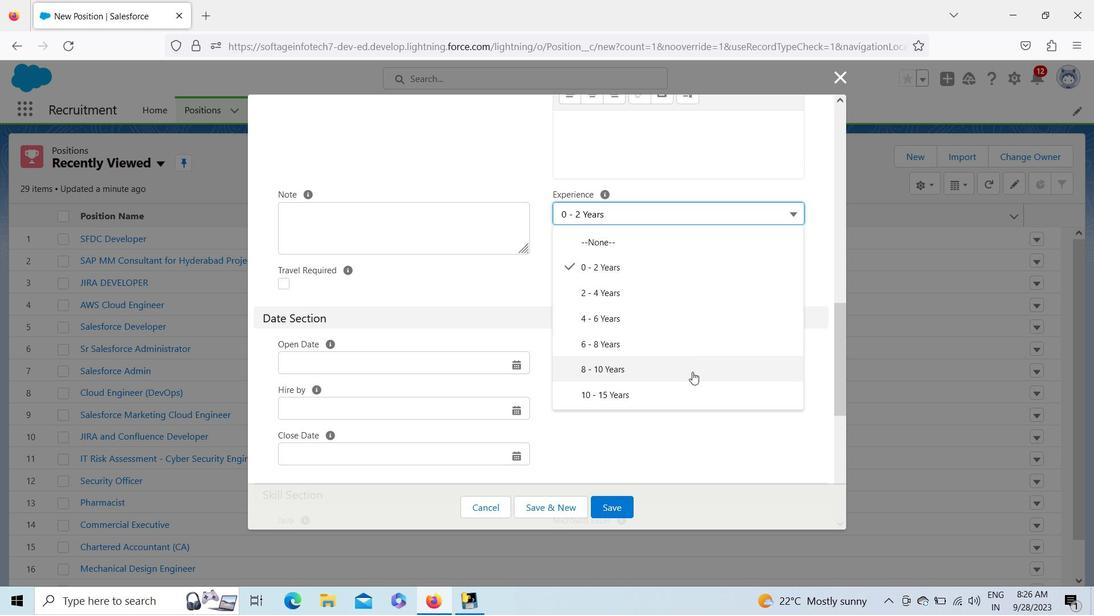 
Action: Mouse pressed left at (691, 372)
Screenshot: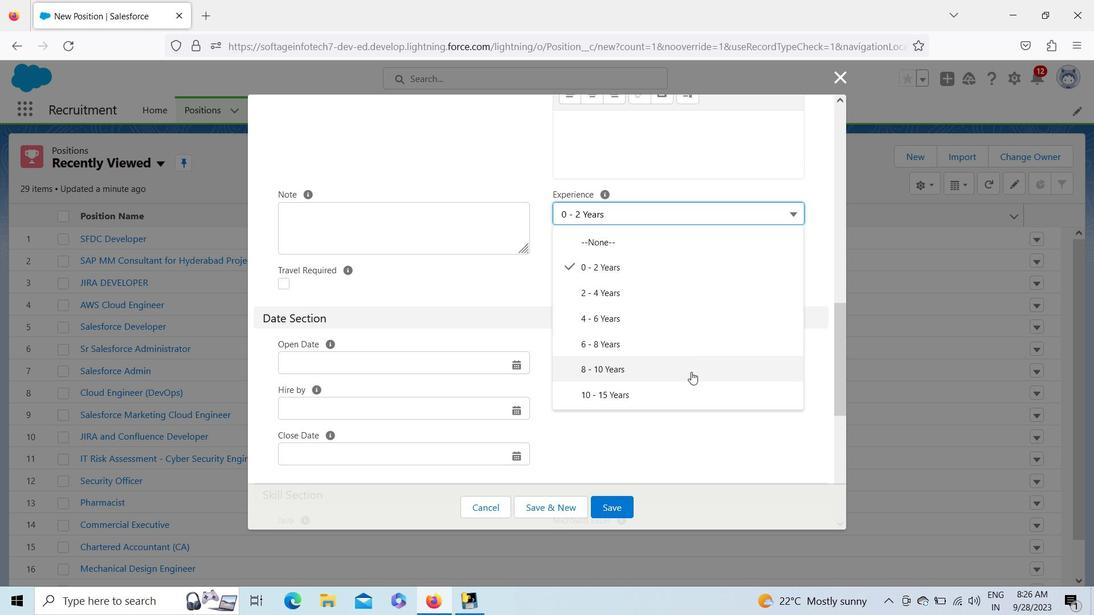 
Action: Mouse moved to (289, 281)
Screenshot: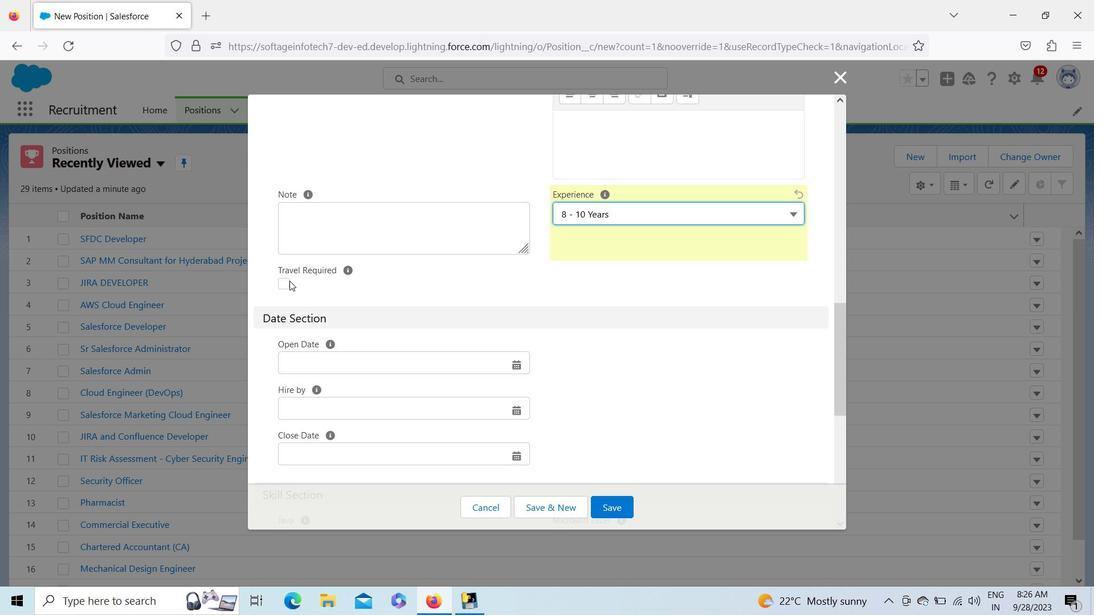 
Action: Mouse pressed left at (289, 281)
Screenshot: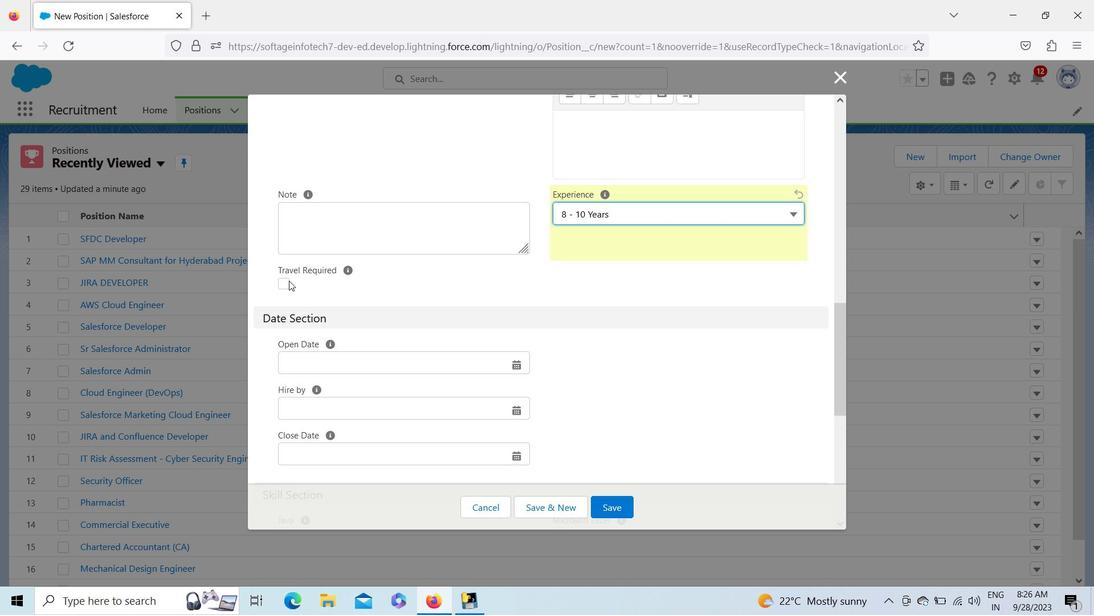 
Action: Mouse moved to (288, 282)
Screenshot: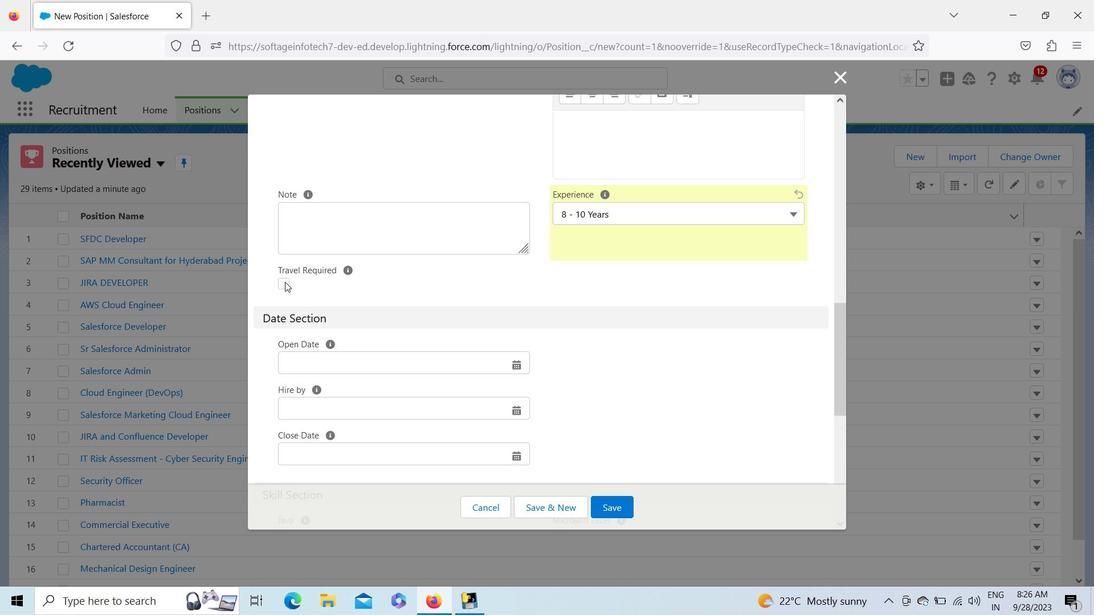 
Action: Mouse pressed left at (288, 282)
Screenshot: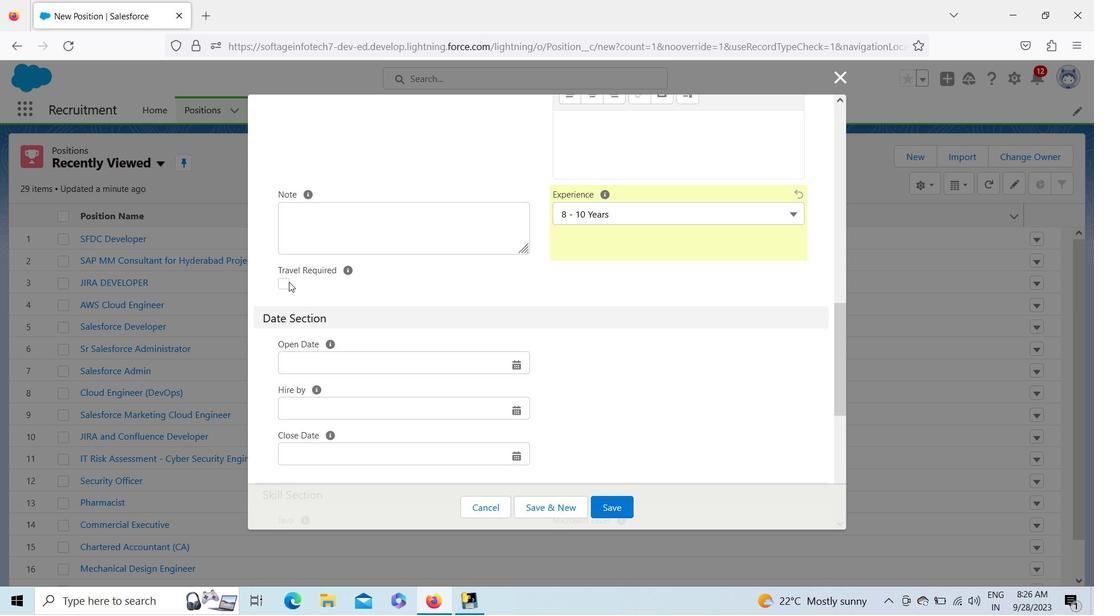 
Action: Mouse pressed left at (288, 282)
Screenshot: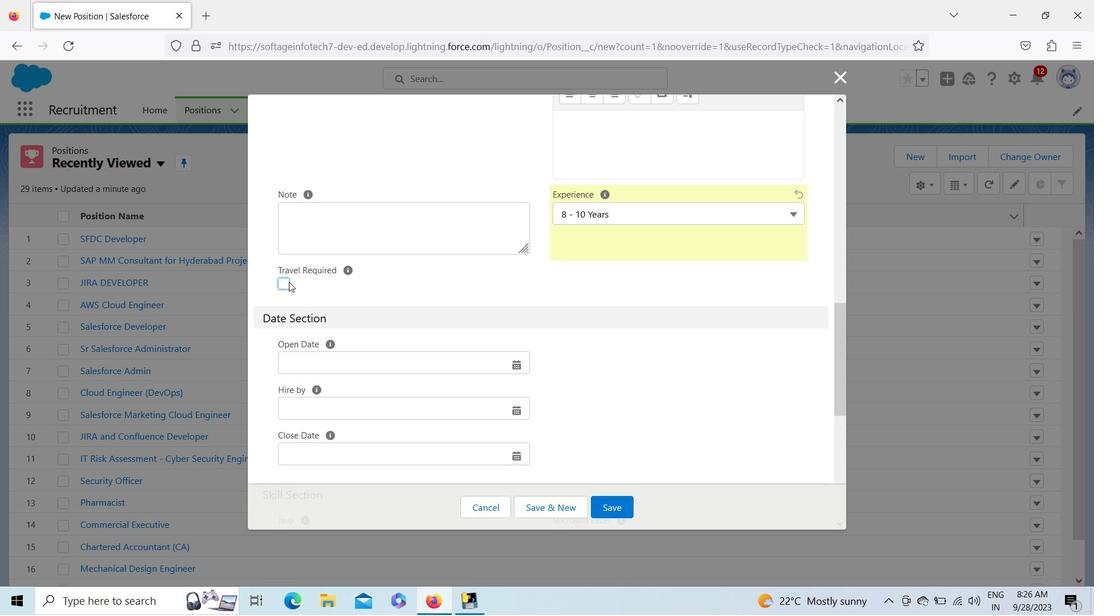 
Action: Mouse moved to (277, 287)
Screenshot: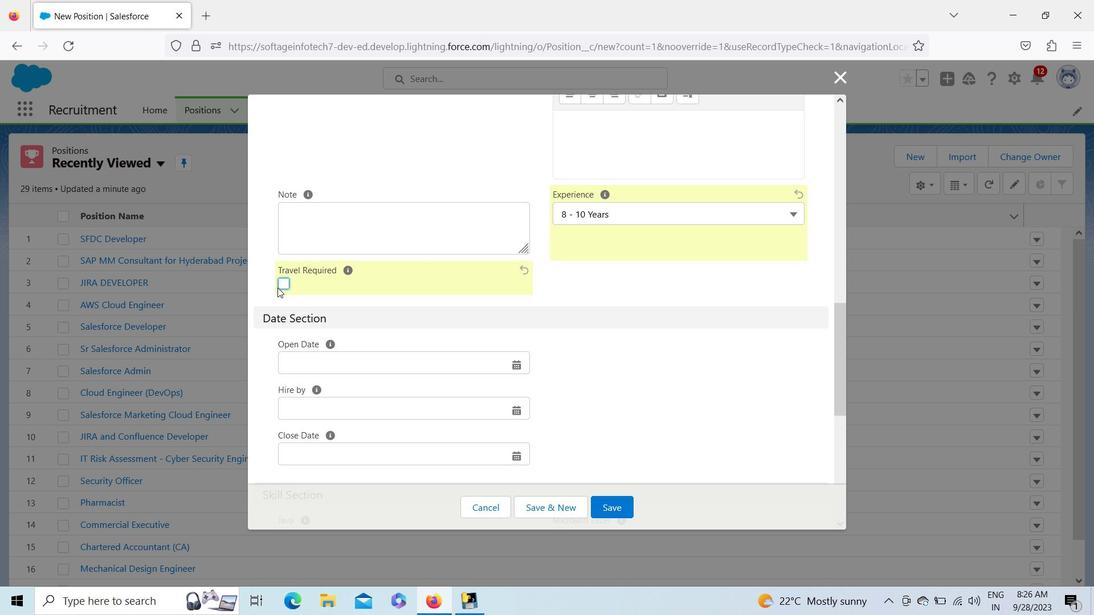 
Action: Mouse pressed left at (277, 287)
Screenshot: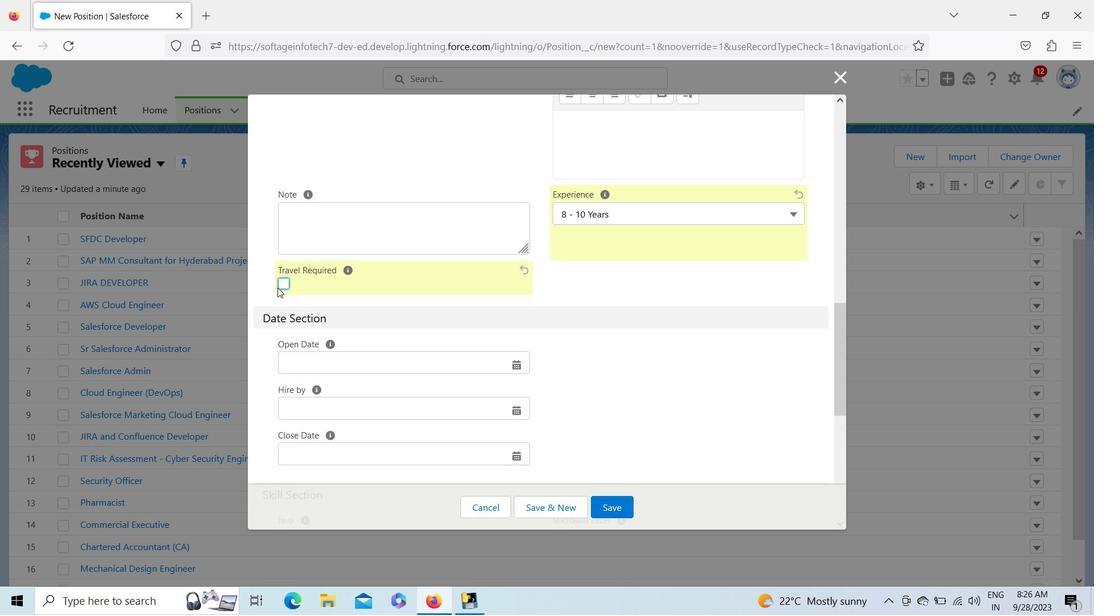 
Action: Mouse moved to (280, 284)
Screenshot: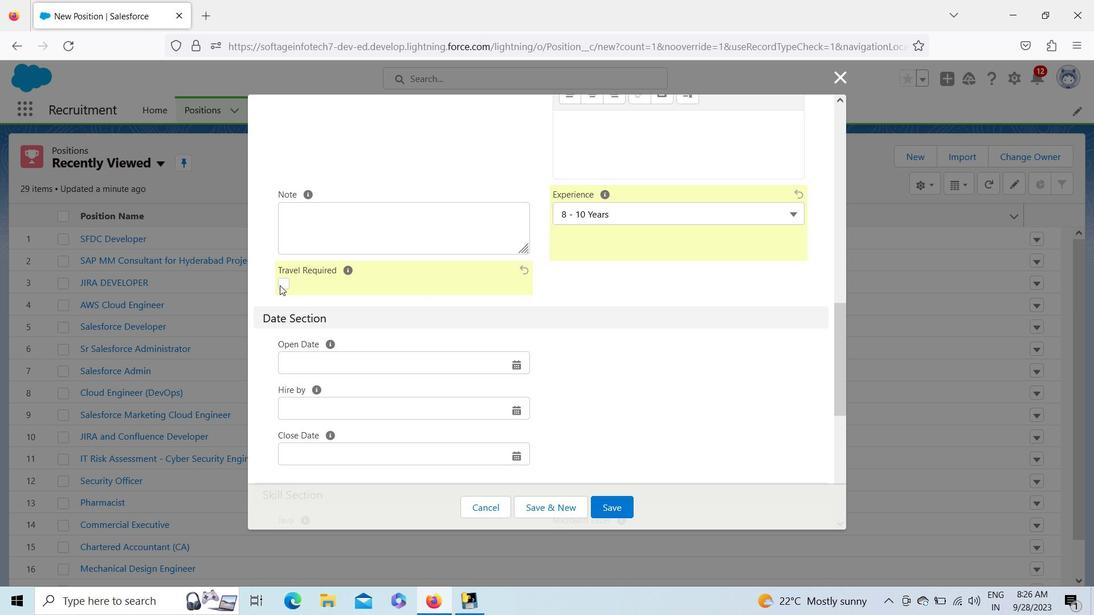 
Action: Mouse pressed left at (280, 284)
Screenshot: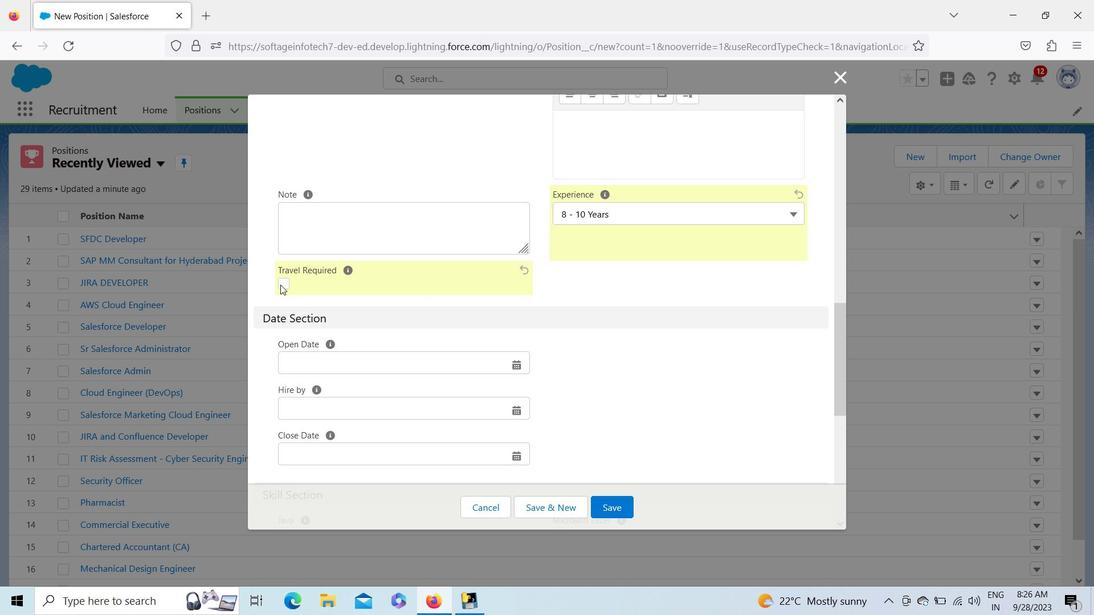 
Action: Mouse moved to (834, 308)
Screenshot: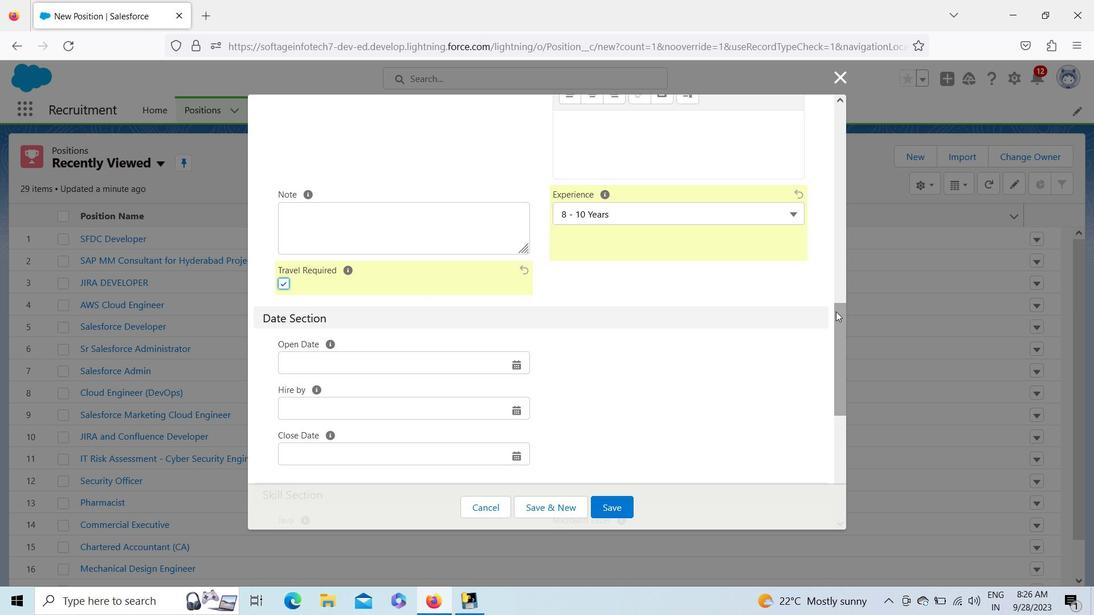 
Action: Mouse pressed left at (834, 308)
Screenshot: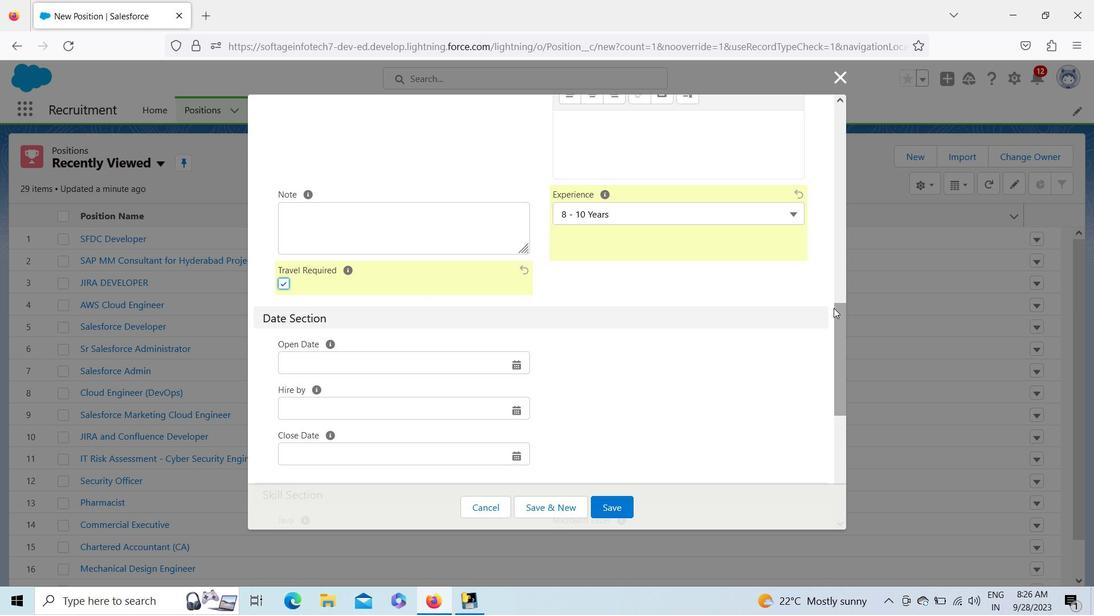 
Action: Mouse moved to (838, 318)
Screenshot: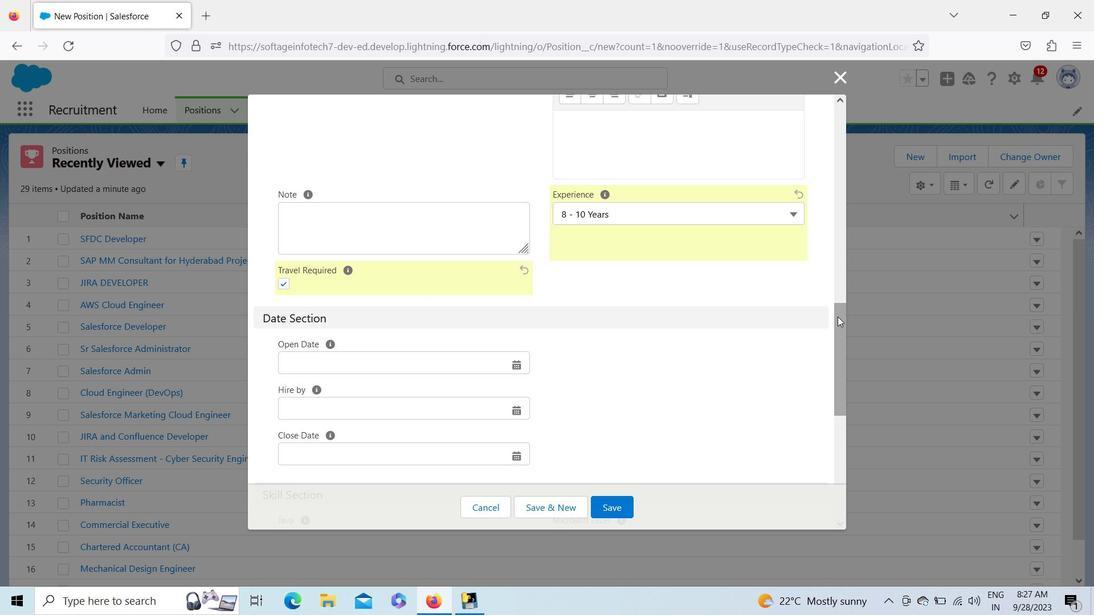 
Action: Mouse pressed left at (838, 318)
Screenshot: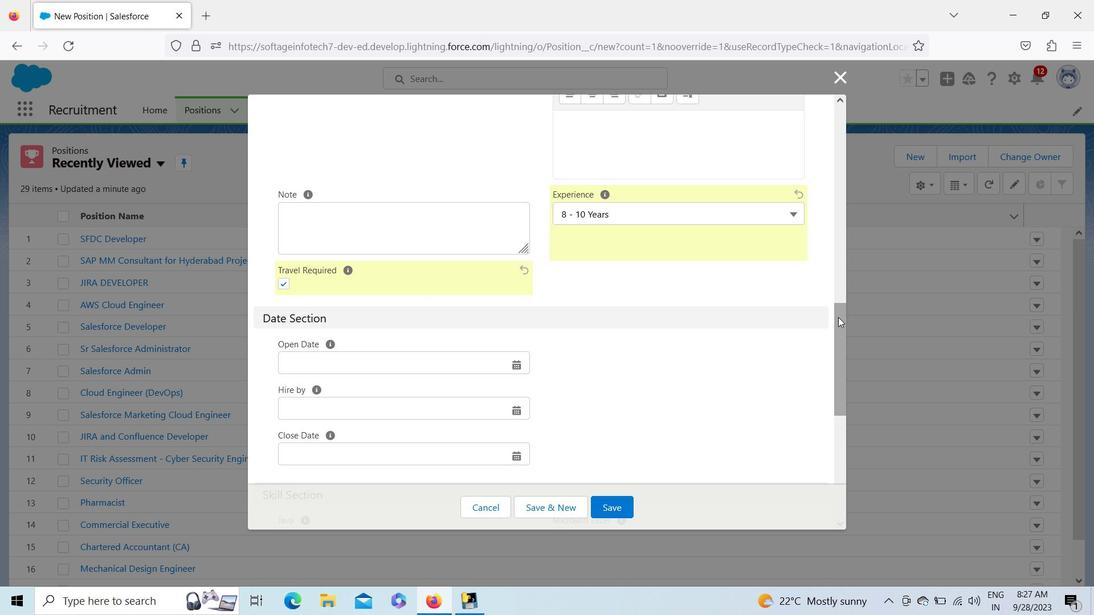 
Action: Mouse moved to (431, 193)
Screenshot: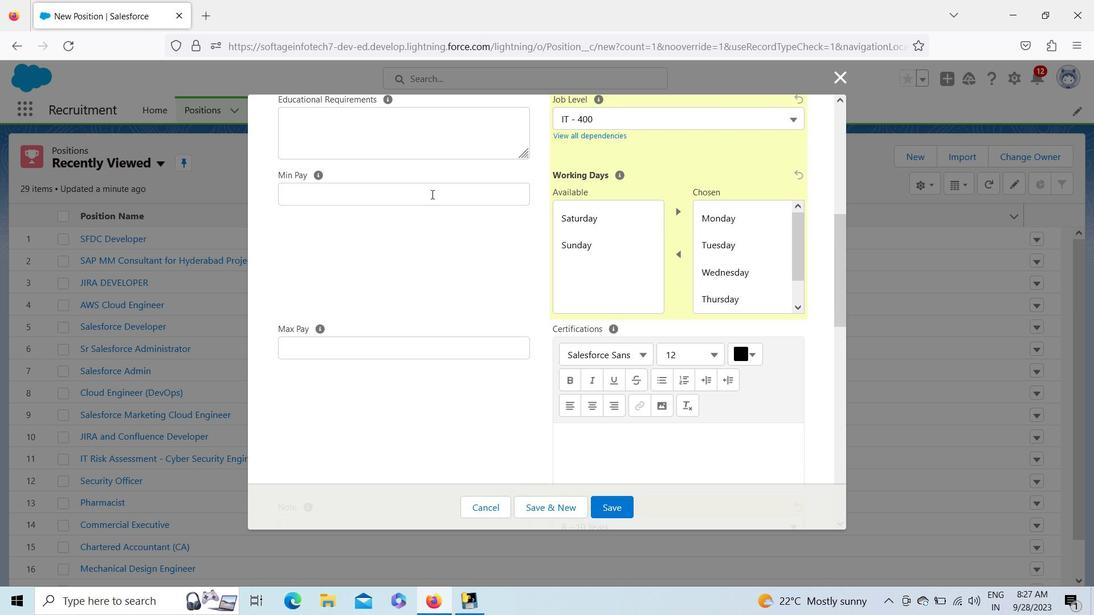 
Action: Mouse pressed left at (431, 193)
Screenshot: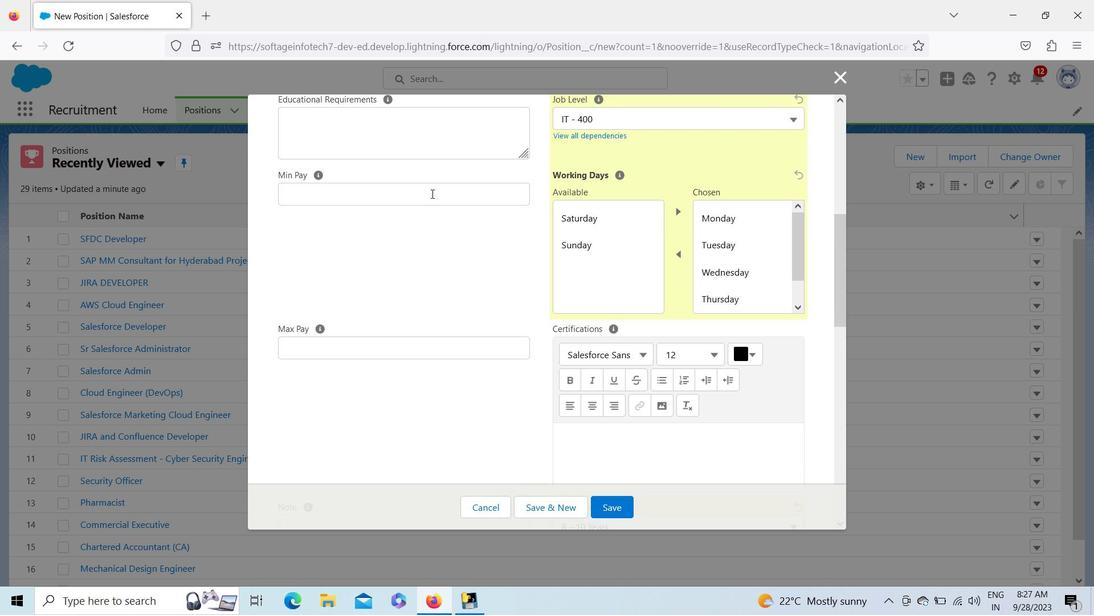 
Action: Key pressed 2500000
Screenshot: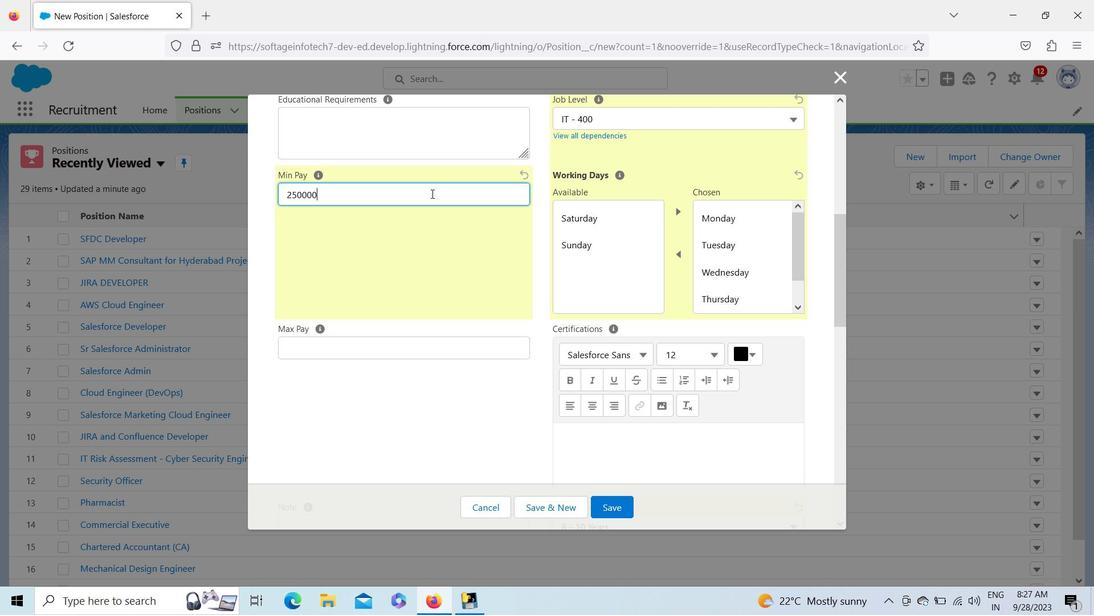 
Action: Mouse moved to (410, 336)
Screenshot: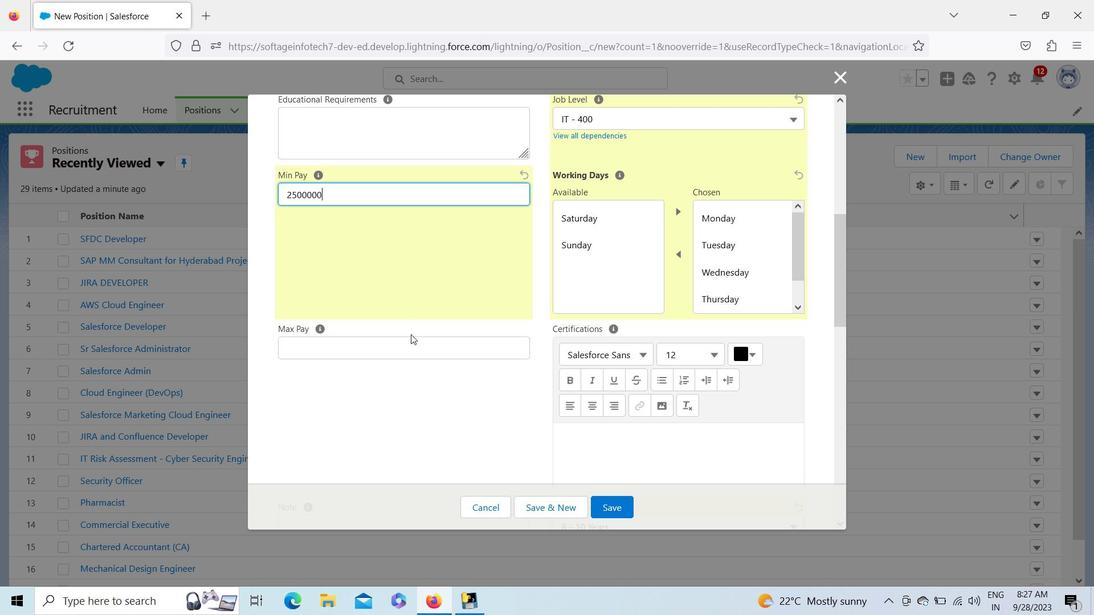 
Action: Mouse pressed left at (410, 336)
Screenshot: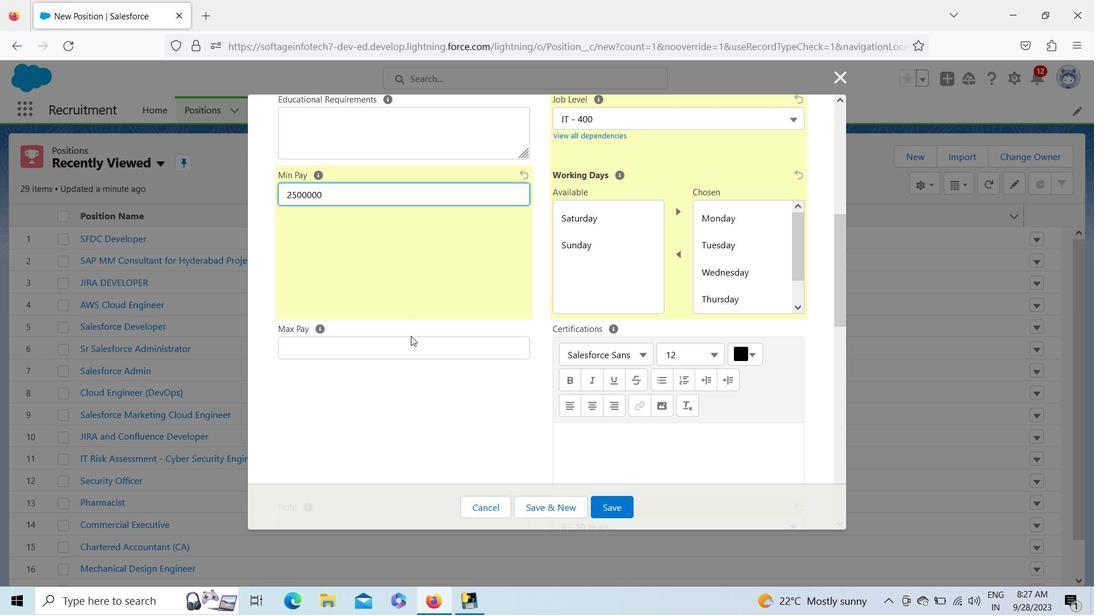 
Action: Mouse moved to (408, 346)
Screenshot: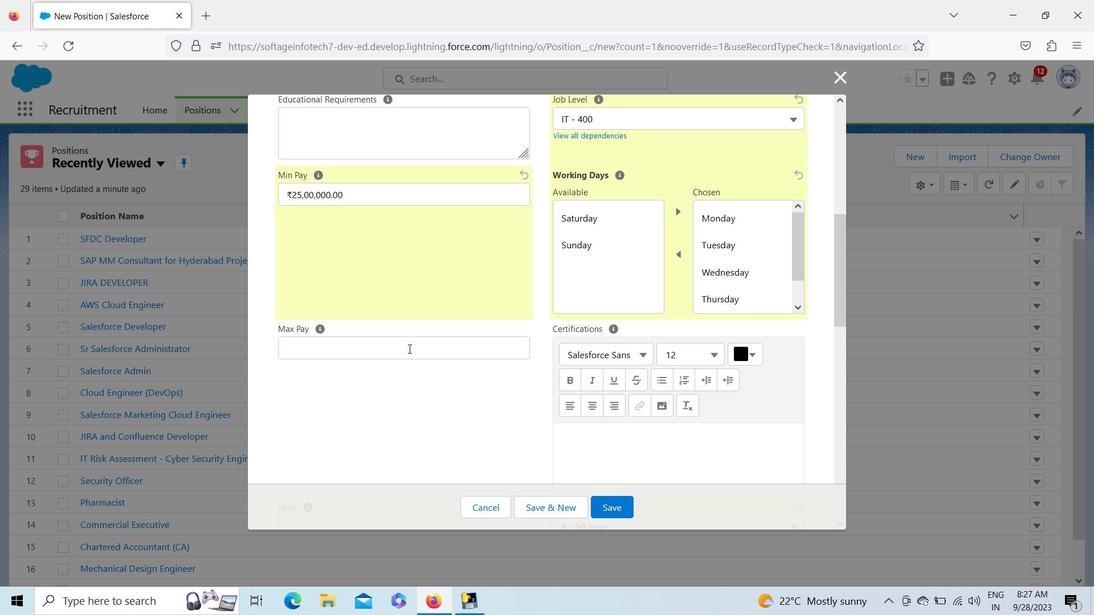 
Action: Mouse pressed left at (408, 346)
Screenshot: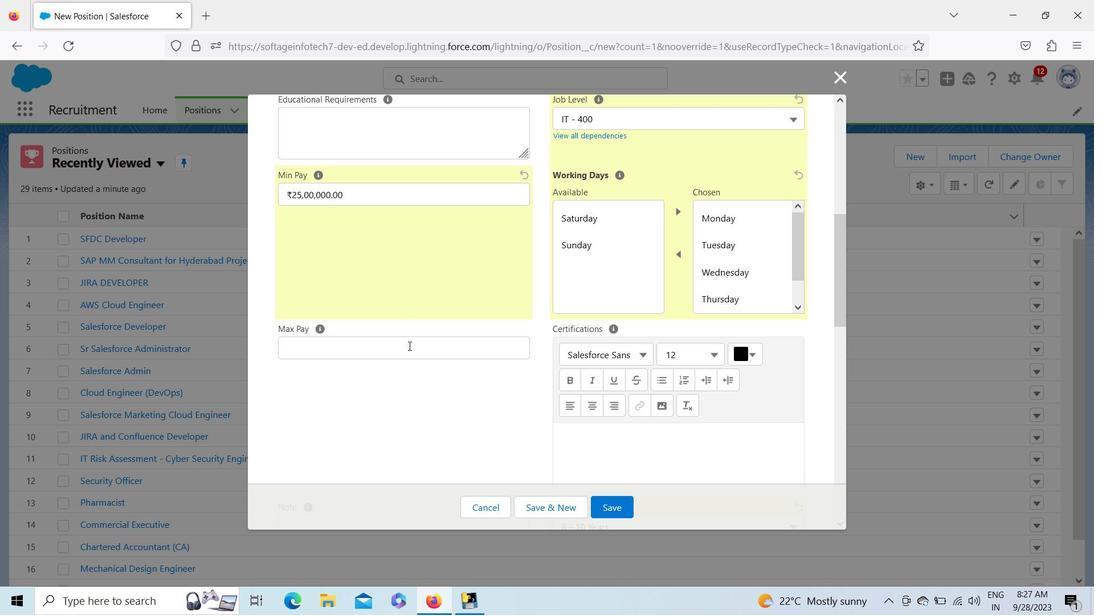 
Action: Key pressed 3000000
Screenshot: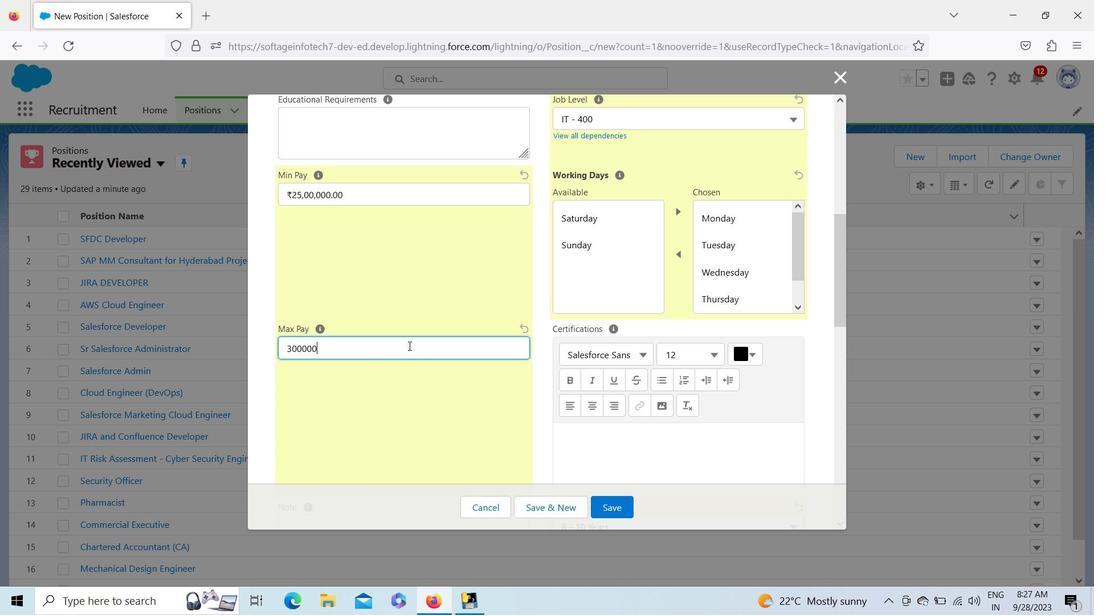 
Action: Mouse moved to (397, 394)
Screenshot: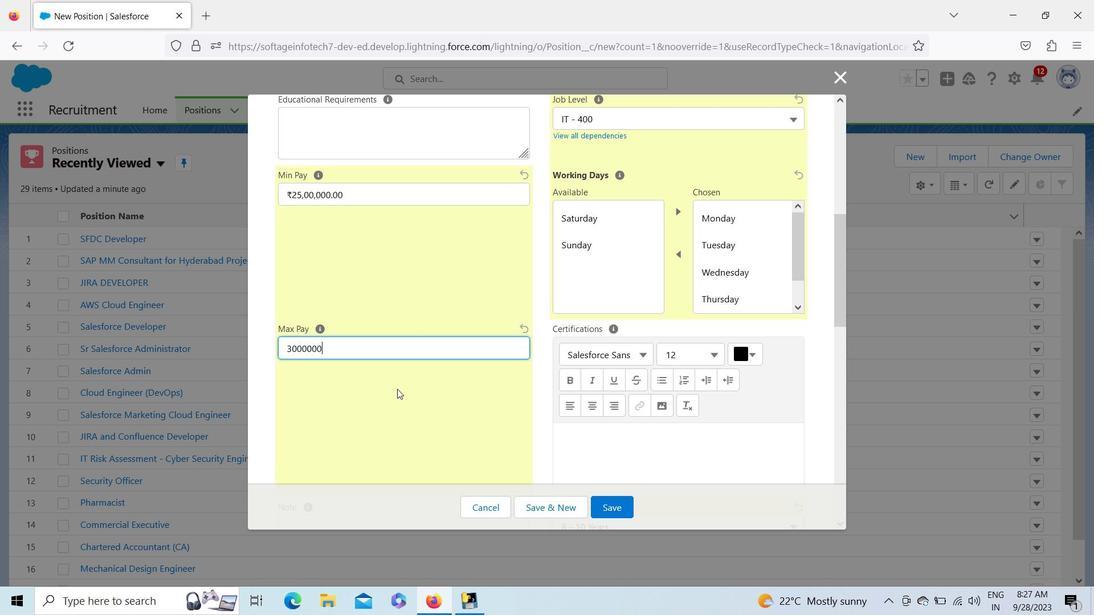 
Action: Mouse pressed left at (397, 394)
Screenshot: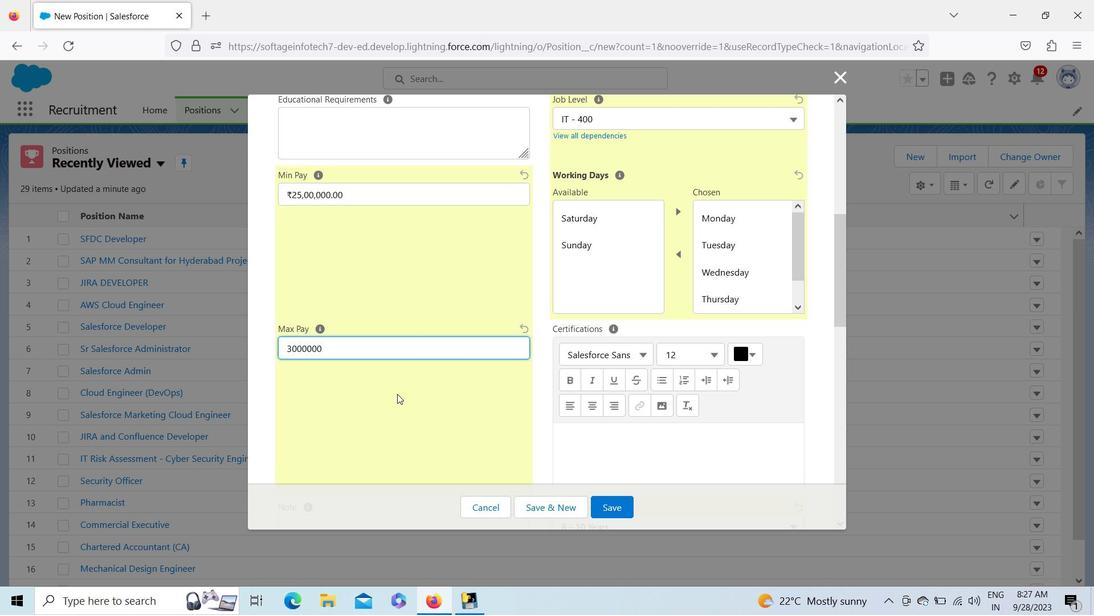 
Action: Mouse moved to (842, 249)
Screenshot: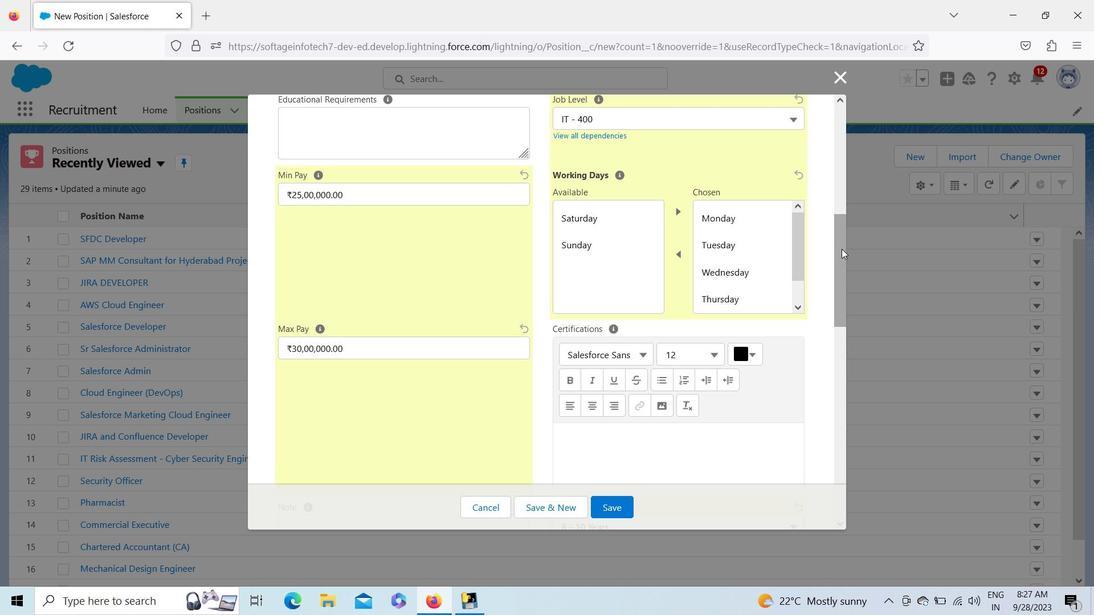 
Action: Mouse pressed left at (842, 249)
Screenshot: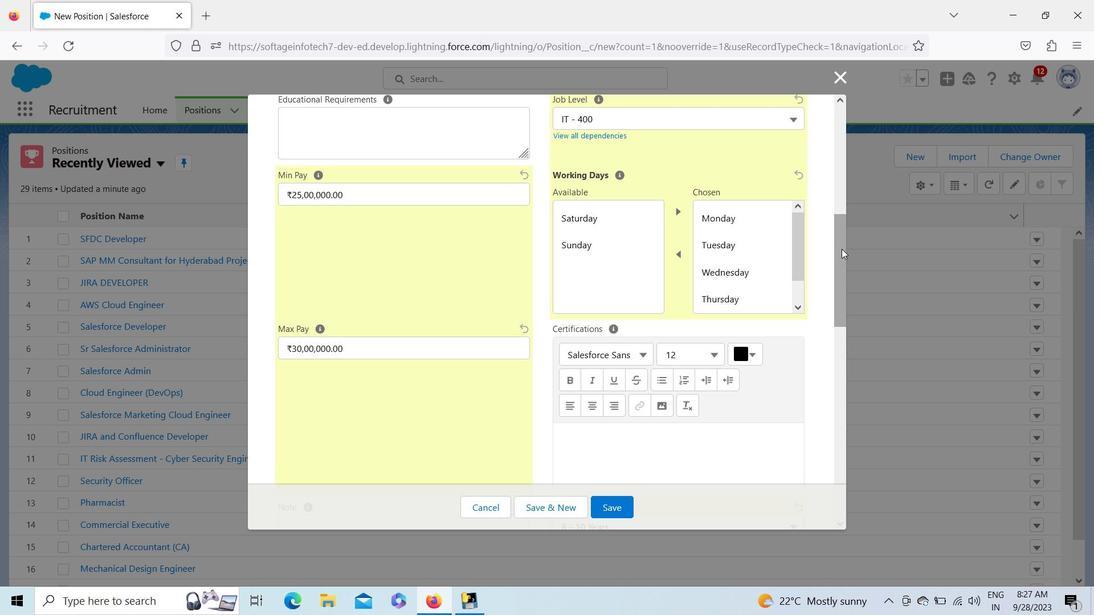 
Action: Mouse moved to (837, 258)
Screenshot: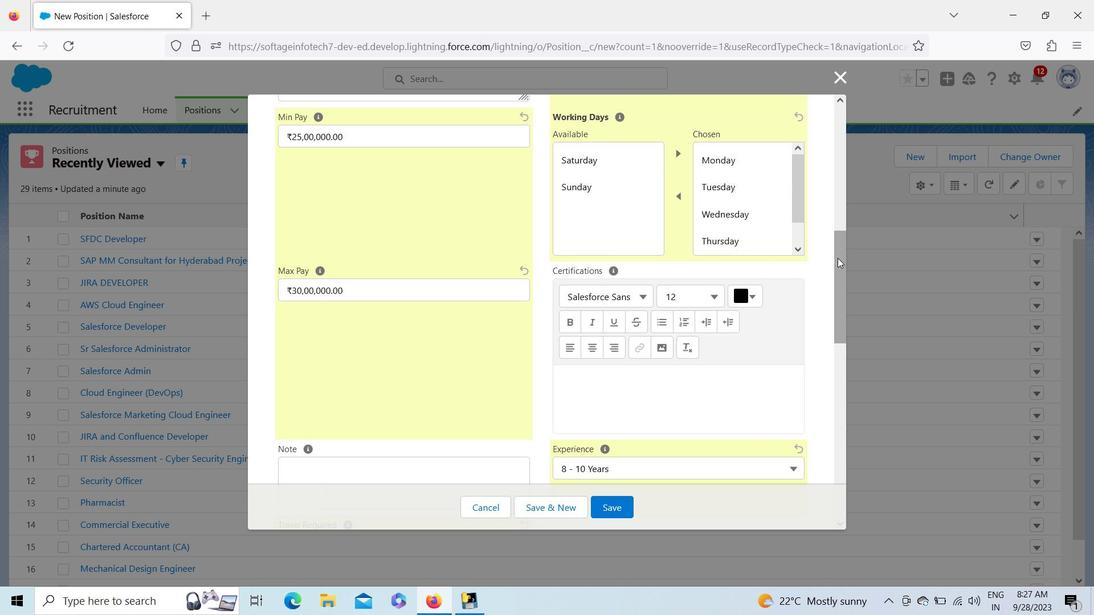 
Action: Mouse pressed left at (837, 258)
Screenshot: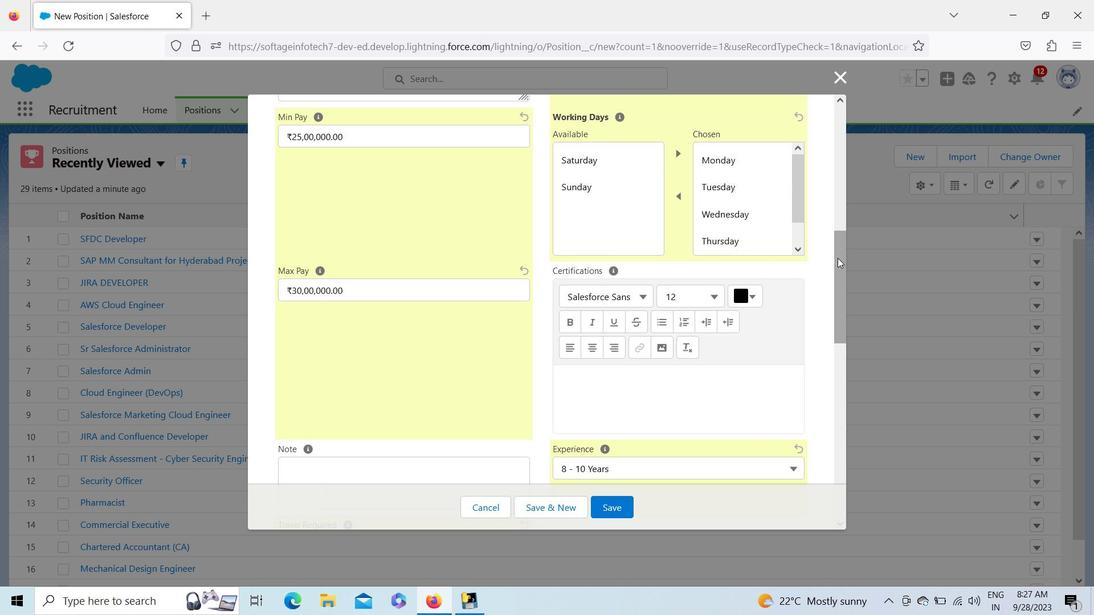 
Action: Mouse moved to (417, 241)
Screenshot: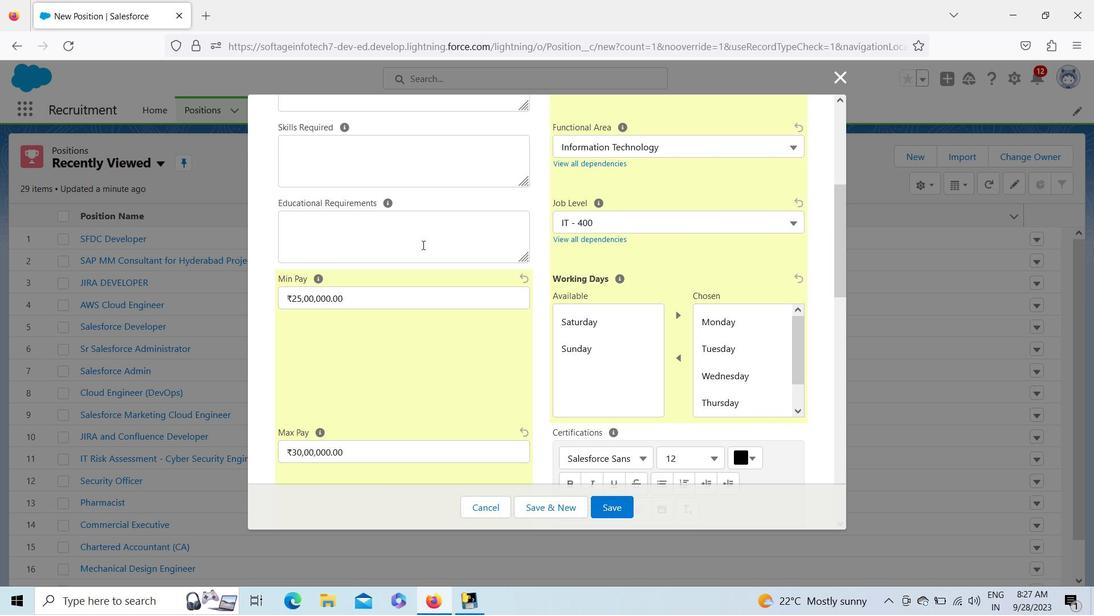 
Action: Mouse pressed left at (417, 241)
Screenshot: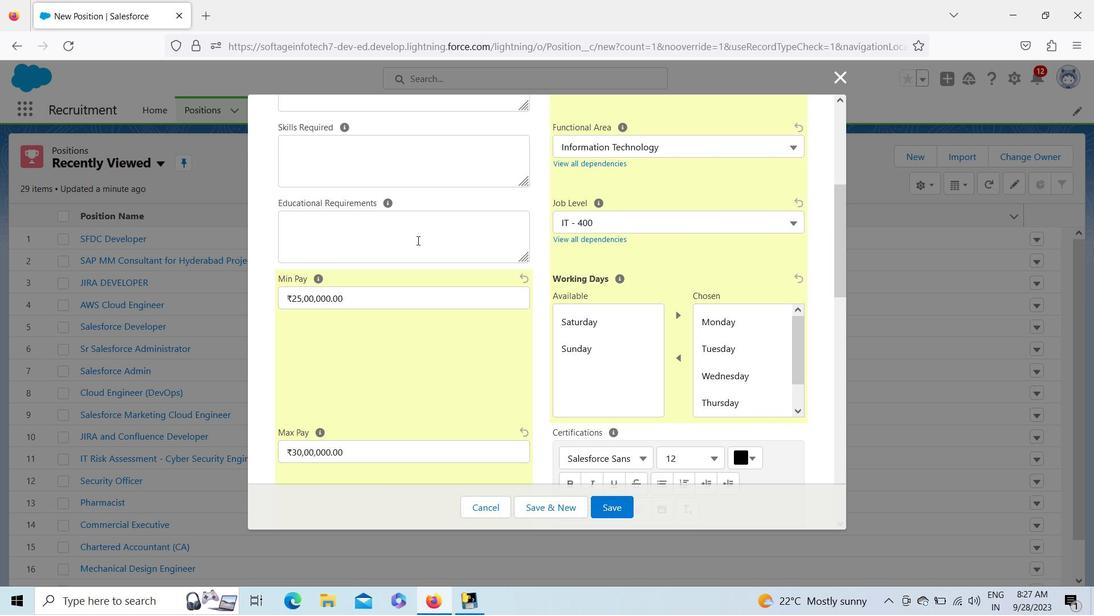 
Action: Key pressed <Key.shift>Any<Key.space><Key.shift><Key.shift><Key.shift><Key.shift><Key.shift><Key.shift><Key.shift><Key.shift><Key.shift><Key.shift><Key.shift><Key.shift><Key.shift><Key.shift><Key.shift><Key.shift><Key.shift><Key.shift><Key.shift><Key.shift><Key.shift><Key.shift>Graduate<Key.enter><Key.shift><Key.shift><Key.shift><Key.shift><Key.shift>B,<Key.backspace>,<Key.backspace>.tech<Key.space>/<Key.space><Key.shift>B.<Key.shift><Key.shift><Key.shift><Key.shift><Key.shift><Key.shift><Key.shift><Key.shift><Key.shift><Key.shift><Key.shift><Key.shift><Key.shift><Key.shift><Key.shift><Key.shift><Key.shift><Key.shift><Key.shift><Key.shift><Key.shift><Key.shift><Key.shift><Key.shift><Key.shift><Key.shift><Key.shift><Key.shift><Key.shift><Key.shift><Key.shift>E.<Key.space>in<Key.space>any<Key.space>specializatiomn
Screenshot: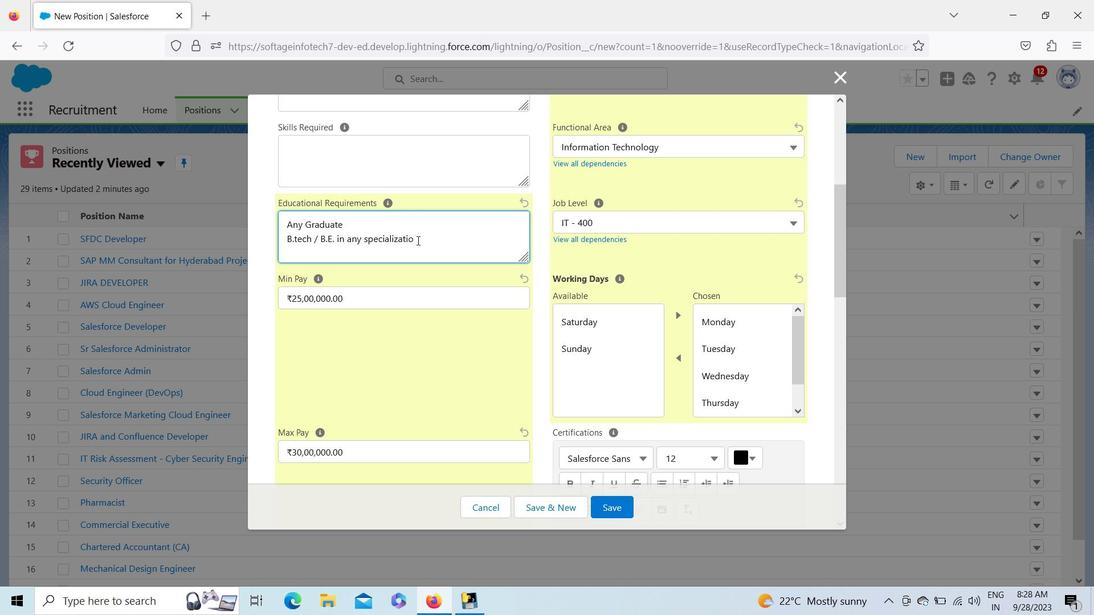 
Action: Mouse moved to (532, 270)
Screenshot: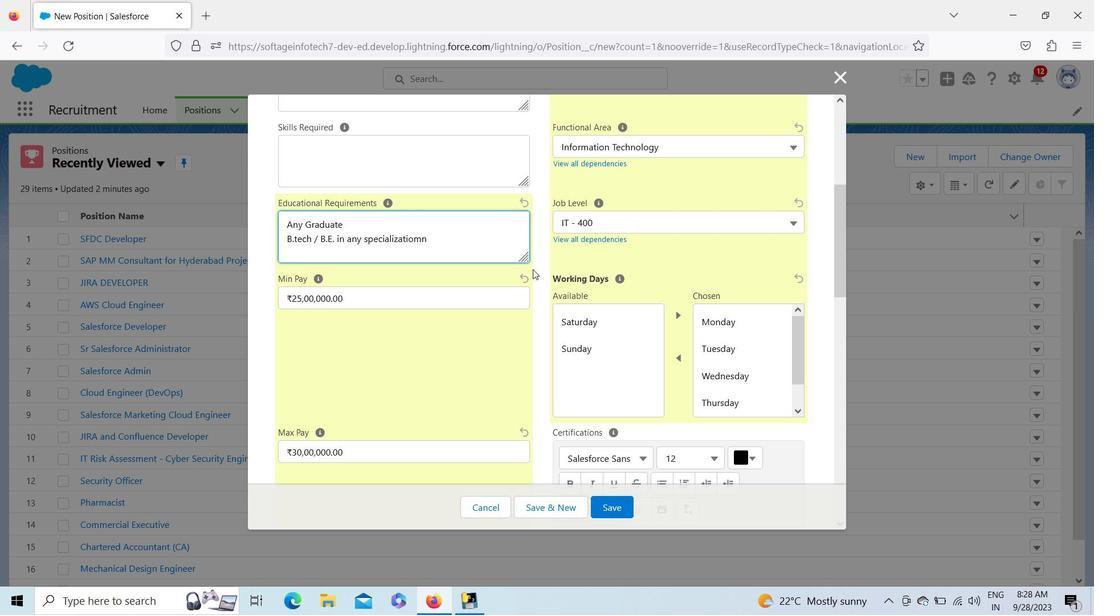 
Action: Key pressed <Key.backspace><Key.backspace>n
Screenshot: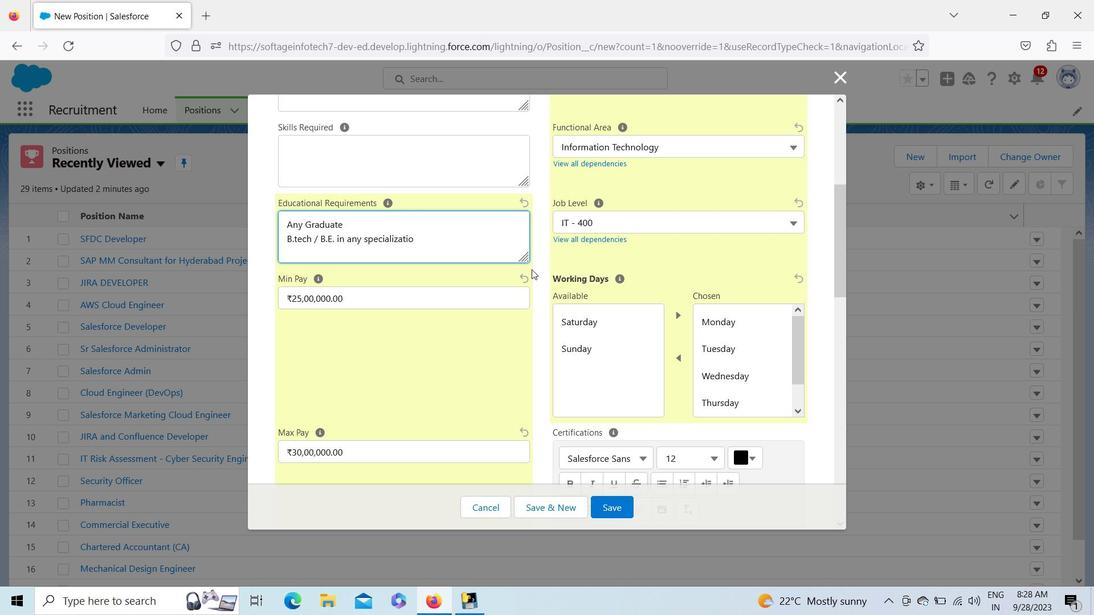 
Action: Mouse moved to (345, 177)
Screenshot: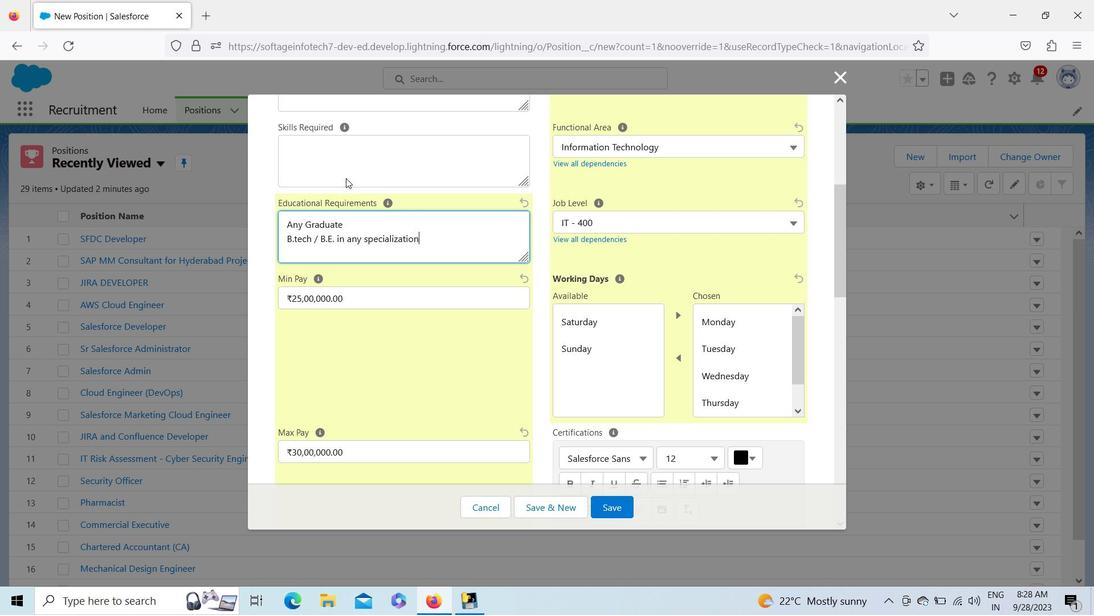 
Action: Mouse pressed left at (345, 177)
Screenshot: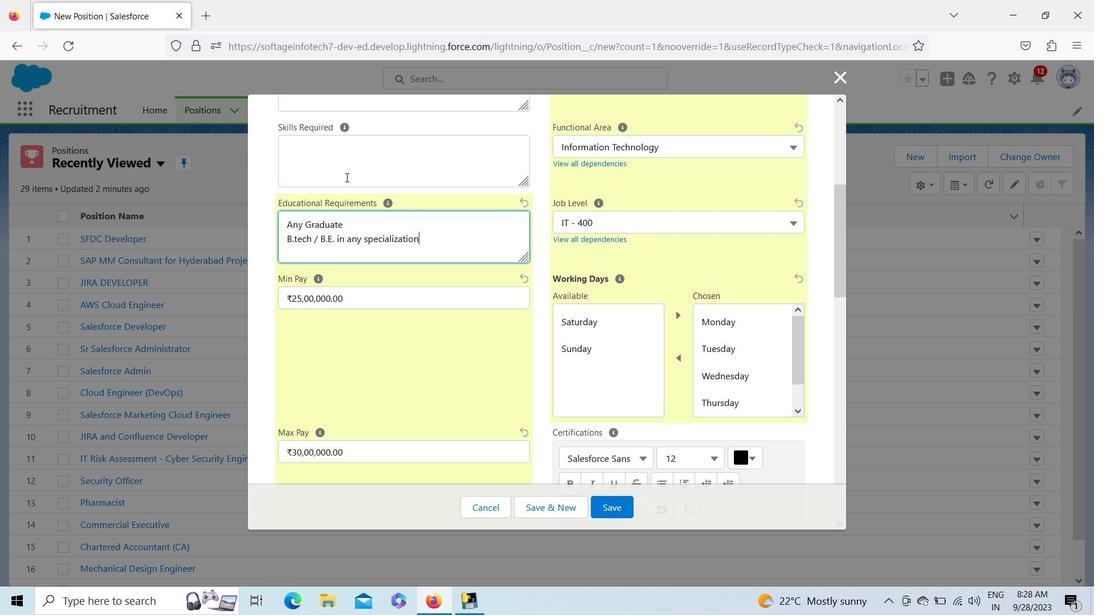 
Action: Key pressed <Key.shift>Azure<Key.space><Key.shift>Devops<Key.enter><Key.shift>Devops<Key.space><Key.shift><Key.shift>Jenkins,<Key.space><Key.shift>Docker,<Key.space><Key.shift>AWS<Key.space><Key.shift>Devops,<Key.space><Key.shift_r><Key.shift_r><Key.shift_r><Key.shift_r><Key.shift_r><Key.shift_r><Key.shift_r><Key.shift_r>Hudson
Screenshot: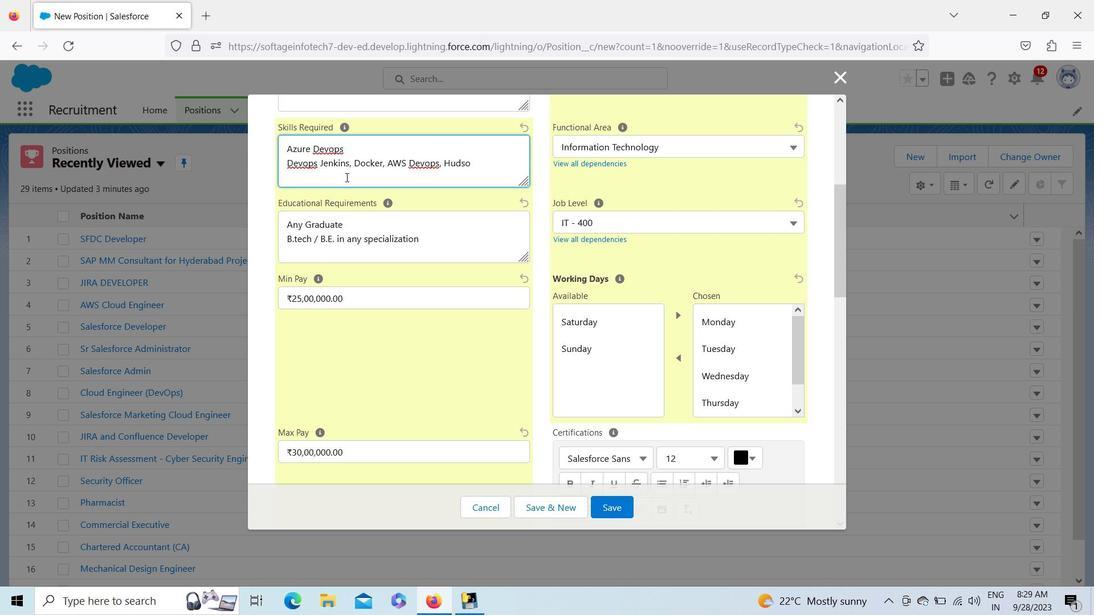
Action: Mouse moved to (842, 209)
Screenshot: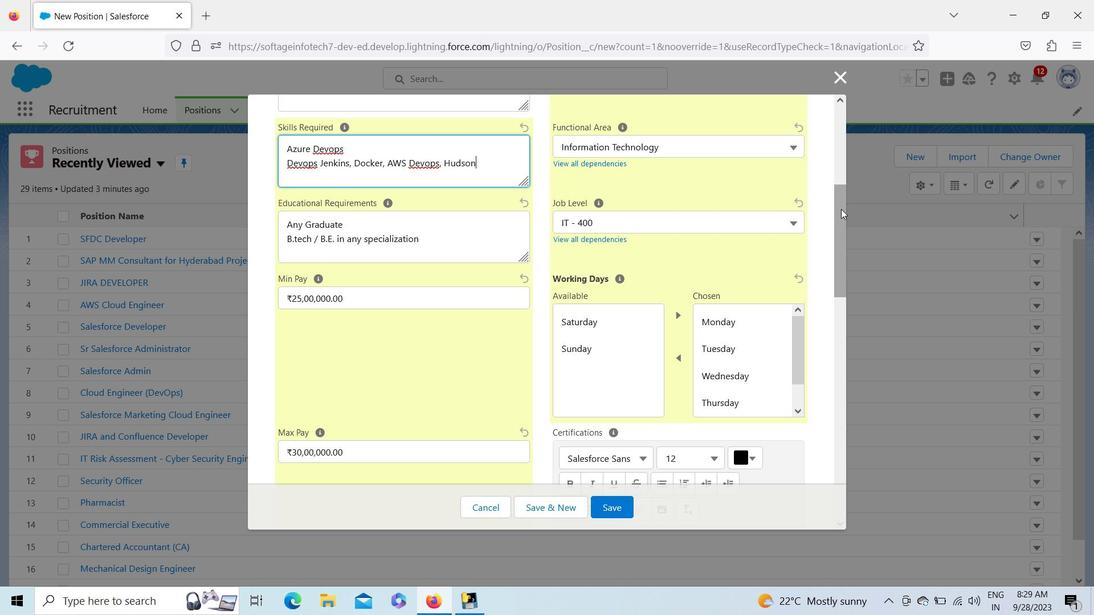 
Action: Mouse pressed left at (842, 209)
Screenshot: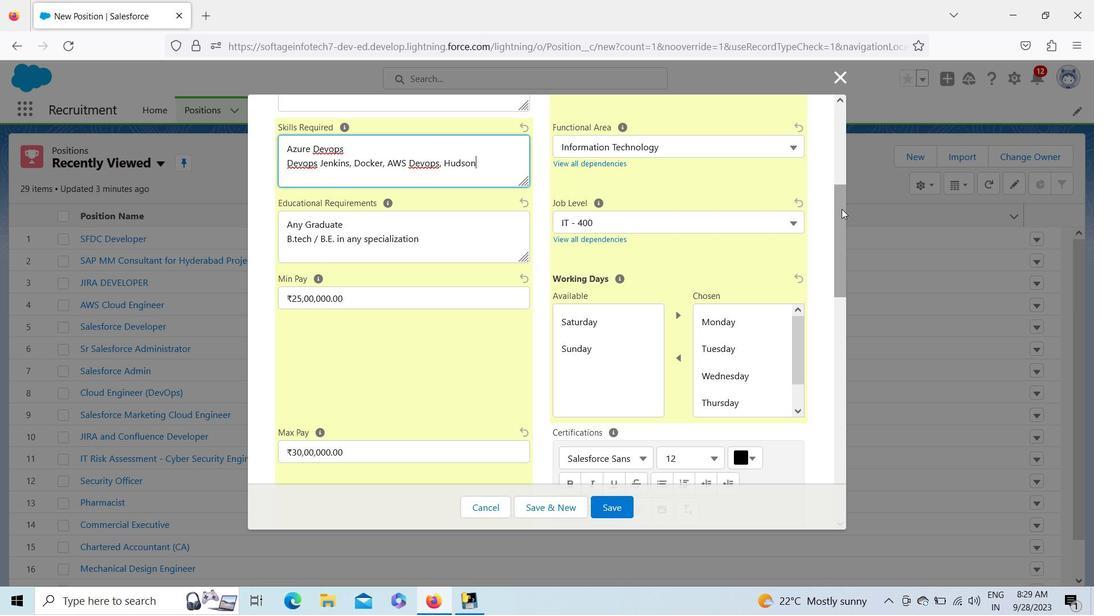 
Action: Mouse moved to (357, 292)
Screenshot: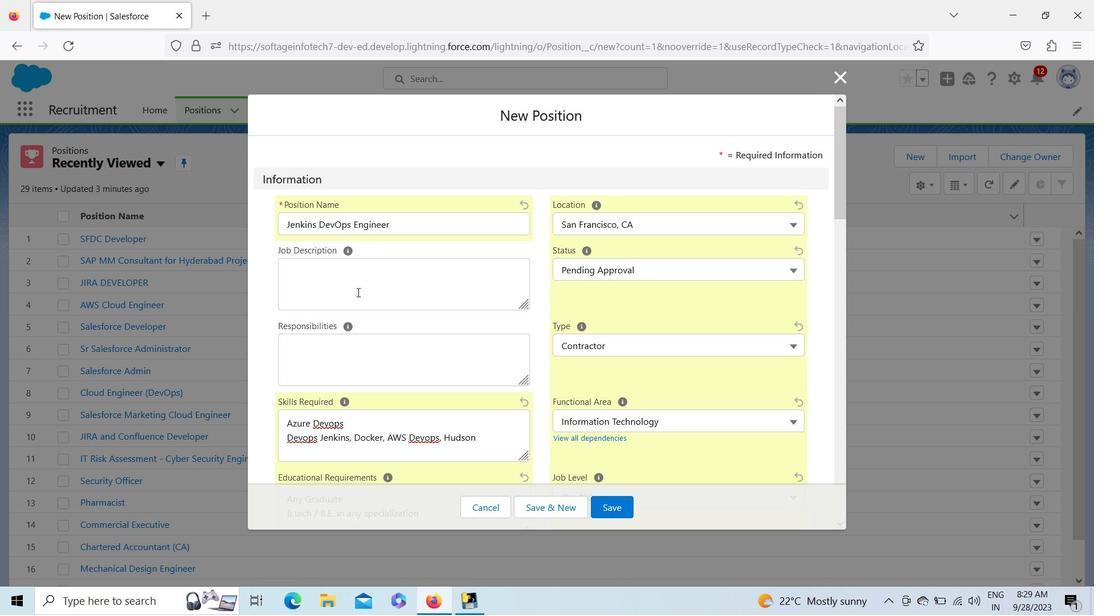 
Action: Mouse pressed left at (357, 292)
Screenshot: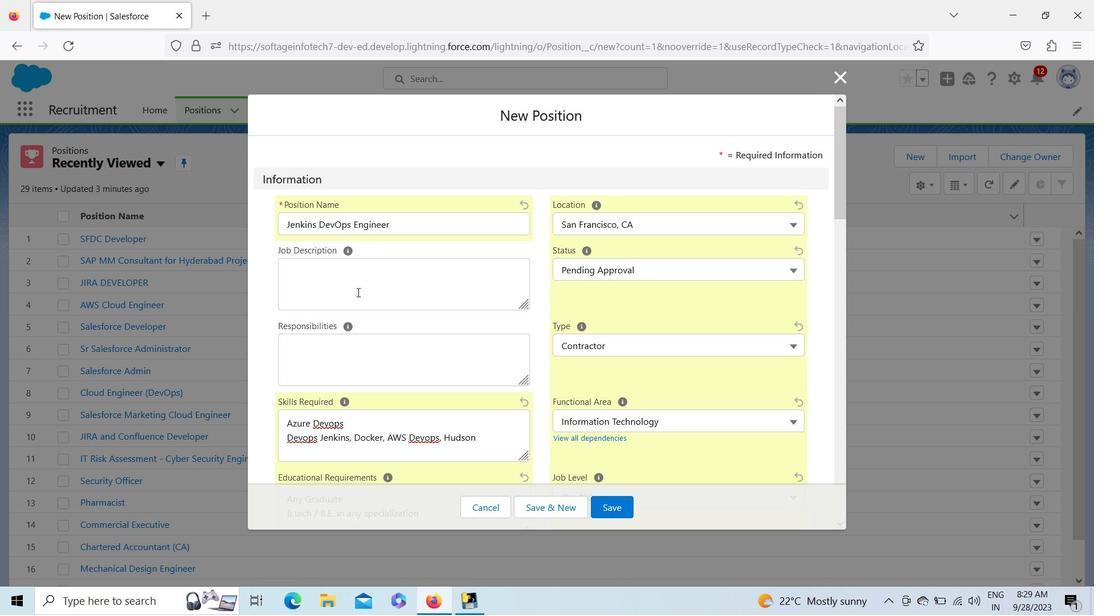 
Action: Key pressed <Key.shift>Organization<Key.space>is<Key.space>amom<Key.backspace>ng<Key.space>the<Key.space>fastest<Key.space>growing<Key.space>and<Key.space>award<Key.space>wo<Key.backspace>inning<Key.space>tech<Key.space>companies<Key.space>working<Key.space>on<Key.space>leading<Key.space>technologies<Key.space>namely<Key.space><Key.shift>Blockchain,<Key.space><Key.shift>Machine<Key.space><Key.shift><Key.shift><Key.shift><Key.shift><Key.shift><Key.shift><Key.shift><Key.shift><Key.shift><Key.shift><Key.shift><Key.shift><Key.shift><Key.shift><Key.shift><Key.shift><Key.shift><Key.shift><Key.shift>LK<Key.backspace>earning<Key.space><Key.shift_r>&<Key.space><Key.shift>Artificial<Key.space><Key.shift_r>Intelligence,<Key.space><Key.shift><Key.shift><Key.shift><Key.shift>Complex<Key.space>mobile<Key.space><Key.shift_r><Key.shift_r><Key.shift_r><Key.shift_r><Key.shift_r><Key.shift_r><Key.shift_r><Key.shift_r><Key.shift_r><Key.shift_r><Key.shift_r><Key.shift_r><Key.shift_r>&<Key.space><Key.shift>Web<Key.space><Key.shift>Apps,<Key.space><Key.shift_r><Key.shift_r><Key.shift_r><Key.shift_r><Key.shift_r><Key.shift_r>Io<Key.shift_r><Key.shift_r>T,<Key.space>etc.<Key.space><Key.shift><Key.shift><Key.shift><Key.shift><Key.shift><Key.shift><Key.shift><Key.shift><Key.shift><Key.shift><Key.shift><Key.shift><Key.shift><Key.shift><Key.shift><Key.shift><Key.shift><Key.shift>Organization<Key.space>is<Key.space>a<Key.space>venture<Key.space>backed<Key.space>co,<Key.backspace>mpany<Key.space>with<Key.space>clients<Key.space>in<Key.space>over<Key.space>several<Key.space>countries<Key.space>namely<Key.space><Key.shift>Malaysiu<Key.backspace>a<Key.space><Key.shift>Airlines,<Key.space>global<Key.space>my<Key.space>earth<Key.space>biomes,<Key.space><Key.caps_lock>D<Key.caps_lock>ig-hub
Screenshot: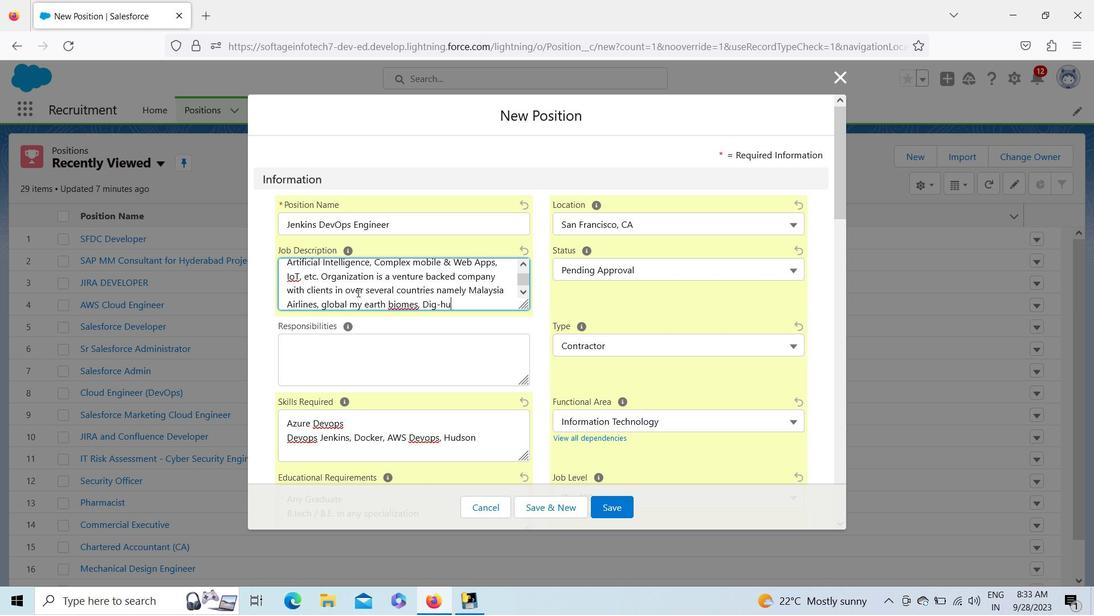 
Action: Mouse moved to (470, 310)
Screenshot: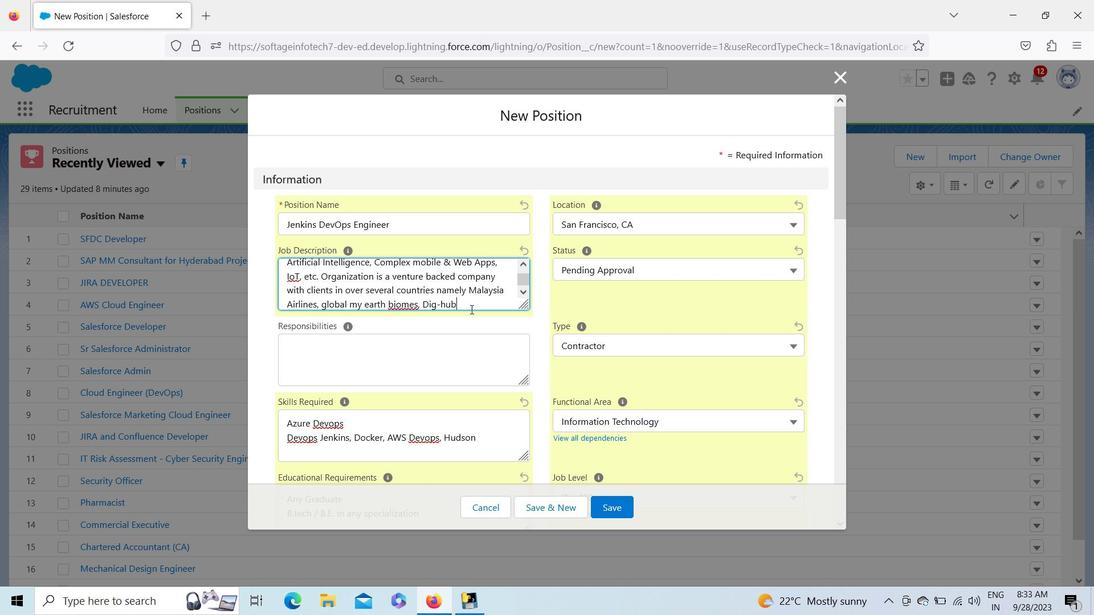 
Action: Key pressed ,<Key.space>etc.
Screenshot: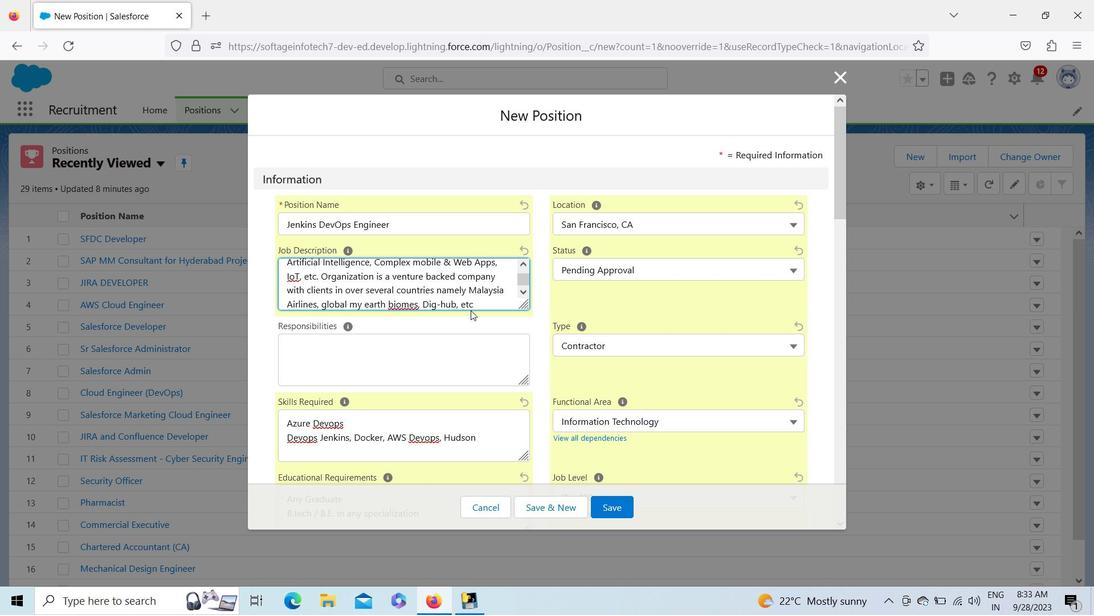 
Action: Mouse moved to (487, 314)
Screenshot: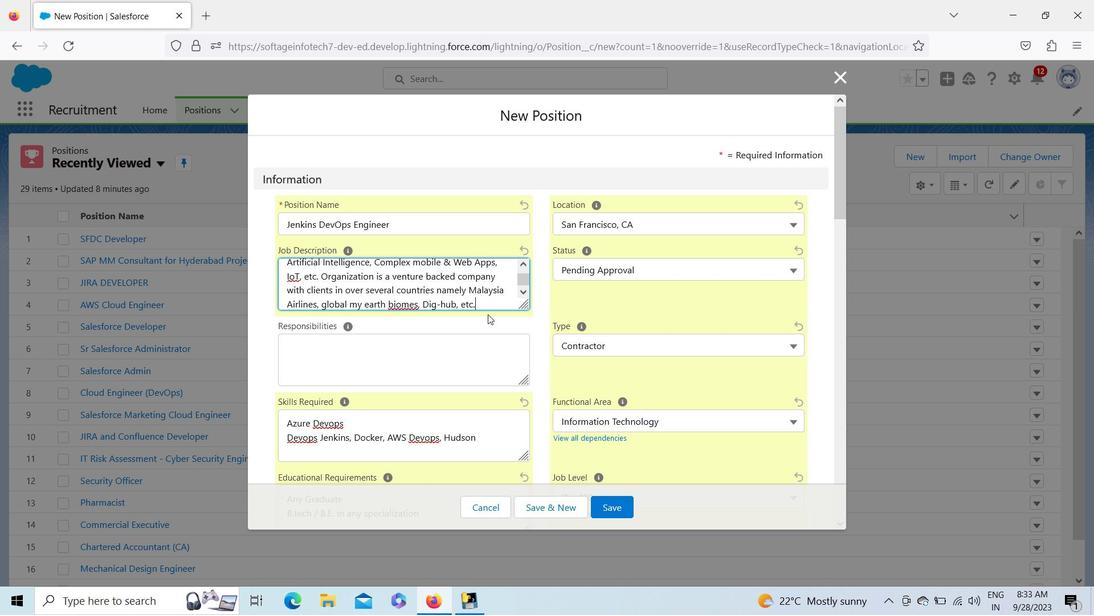 
Action: Key pressed <Key.enter><Key.enter><Key.shift>We<Key.space>are<Key.space>looking<Key.space>for<Key.space>tech<Key.space>geeks<Key.space>having<Key.space>hands<Key.space>on<Key.space>experienx<Key.backspace>ce<Key.space>n<Key.backspace>and<Key.space>in<Key.space>lovde<Key.space>with<Key.space>building<Key.space>scalable,
Screenshot: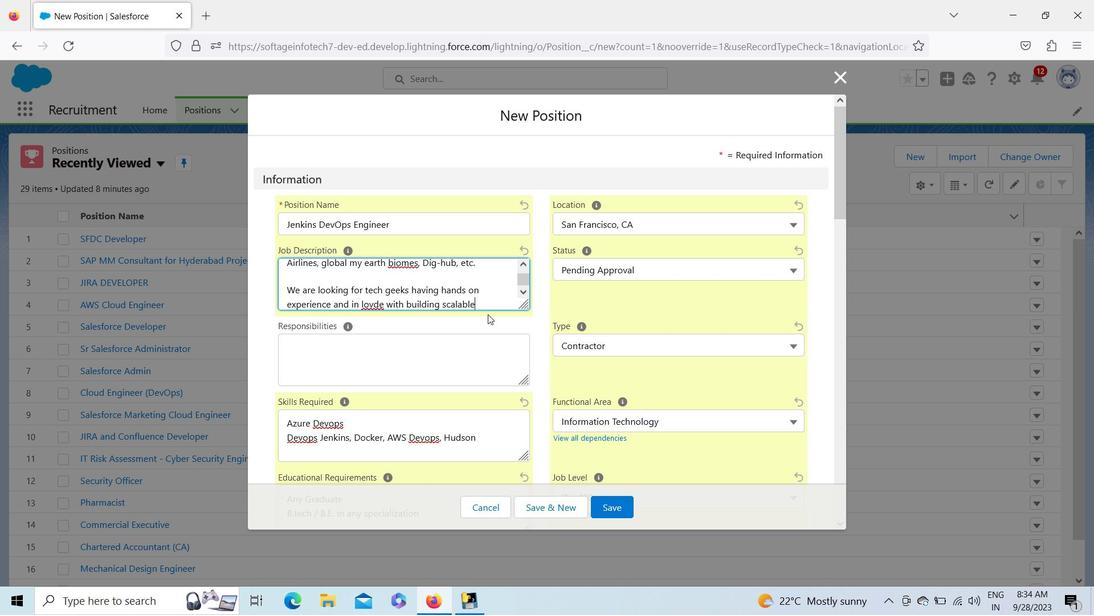 
Action: Mouse moved to (548, 426)
Screenshot: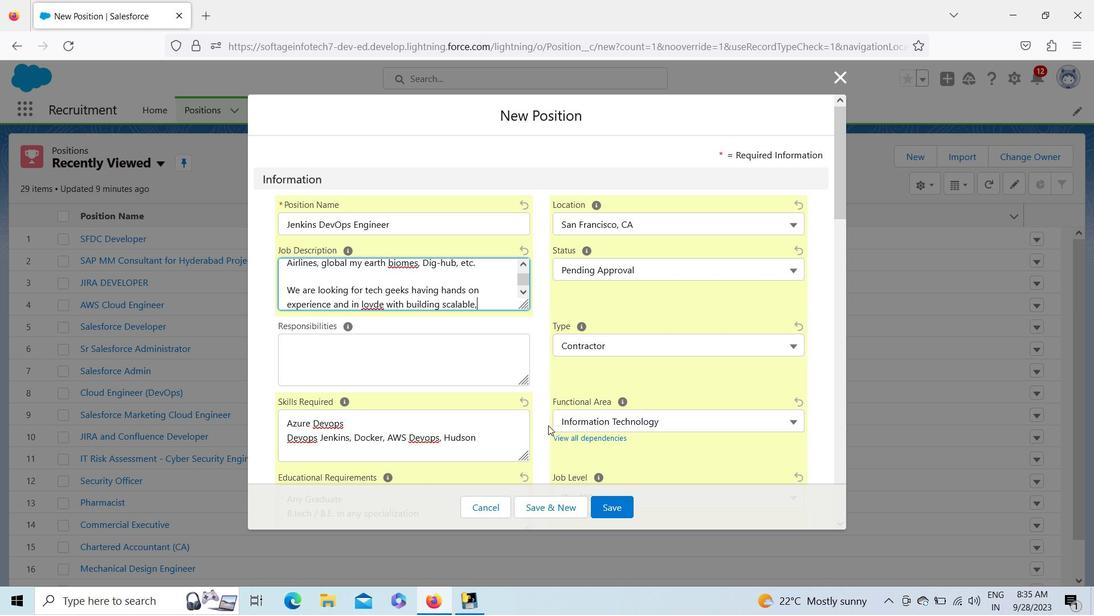 
Action: Key pressed <Key.space>distributed<Key.space>and<Key.space>largd<Key.num_lock><Key.backspace>e<Key.space>web/mobile<Key.space>products<Key.space>and<Key.space>tech<Key.space>solutions.<Key.enter><Key.space>=<Key.backspace><Key.backspace>/he/<Key.shift>Sge<Key.space><Key.left><Key.left><Key.backspace>h<Key.left><Key.left><Key.left><Key.left><Key.left><Key.backspace><Key.right><Key.right><Key.right><Key.left><Key.left><Key.backspace><Key.shift_r><Key.shift_r><Key.shift_r><Key.shift_r><Key.shift_r><Key.shift_r><Key.shift_r><Key.shift_r><Key.shift_r>H<Key.right><Key.right><Key.right><Key.right><Key.right><Key.space>must<Key.space>be<Key.space>an<Key.space>excellent<Key.space>problem<Key.space>solver<Key.space>with<Key.space>passion<Key.space>to<Key.space>self<Key.space>learn<Key.space>and<Key.space>implement<Key.space>web<Key.space>technologies<Key.space><Key.backspace>.<Key.space><Key.shift>He/<Key.shift>She<Key.space>e<Key.backspace>ew<Key.backspace><Key.backspace>would<Key.space>be<Key.space>responsible<Key.space>for<Key.space>the<Key.space>architecty=<Key.backspace><Key.backspace>ure<Key.space>design,<Key.space>vco<Key.backspace><Key.backspace><Key.backspace>code<Key.space>review<Key.space>and<Key.space>technology<Key.space>build<Key.space>and<Key.space>del<Key.num_lock>ploymenmt<Key.space><Key.left>
Screenshot: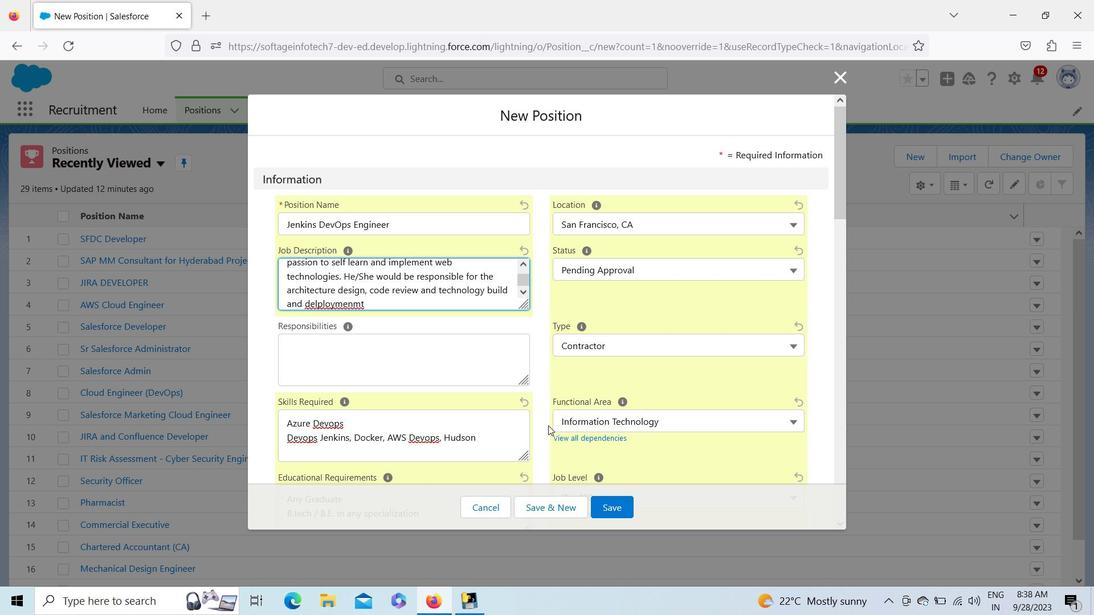 
Action: Mouse moved to (522, 422)
Screenshot: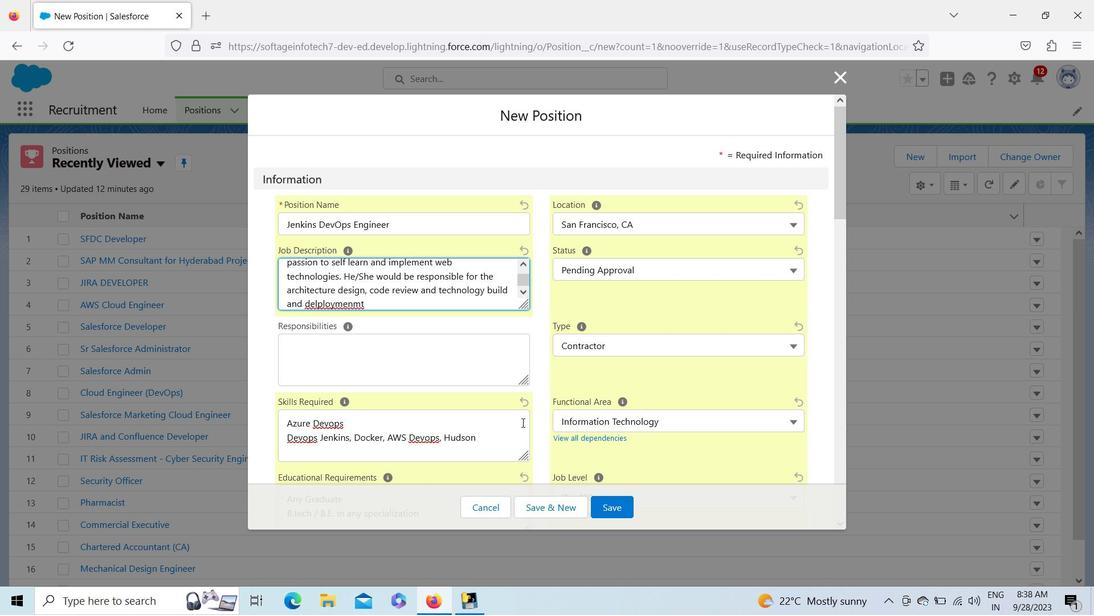
Action: Key pressed <Key.left><Key.left><Key.right><Key.backspace><Key.right><Key.right>
Screenshot: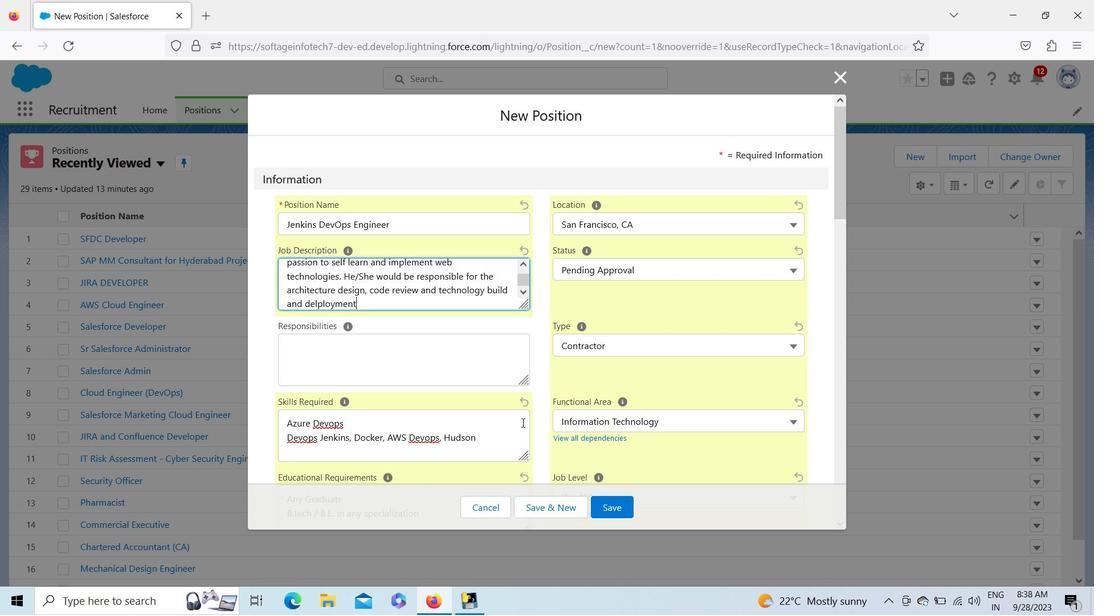 
Action: Mouse moved to (318, 309)
Screenshot: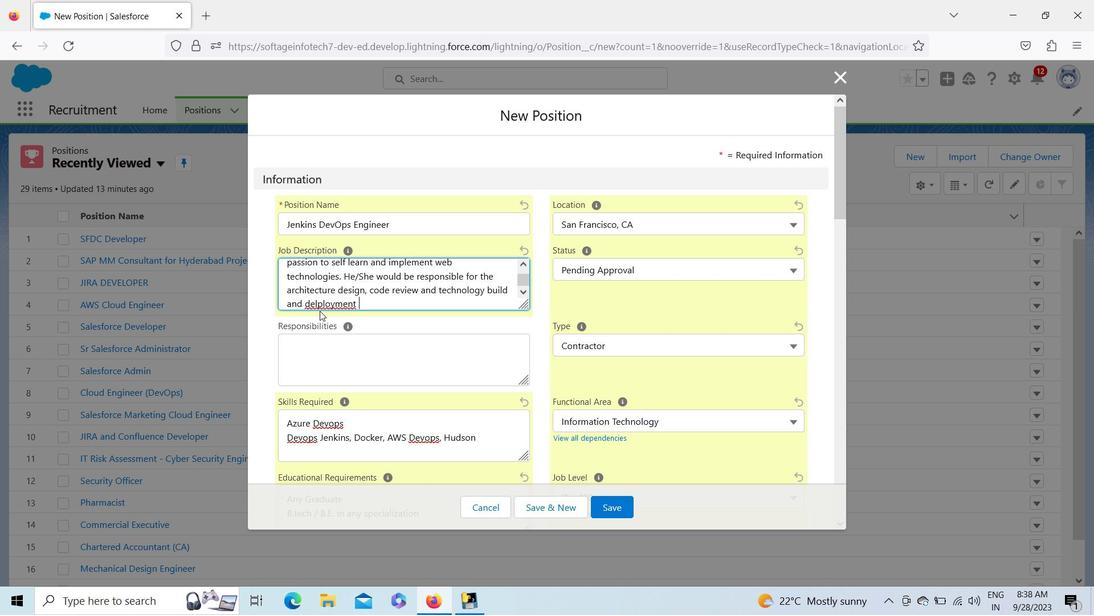 
Action: Mouse pressed left at (318, 309)
Screenshot: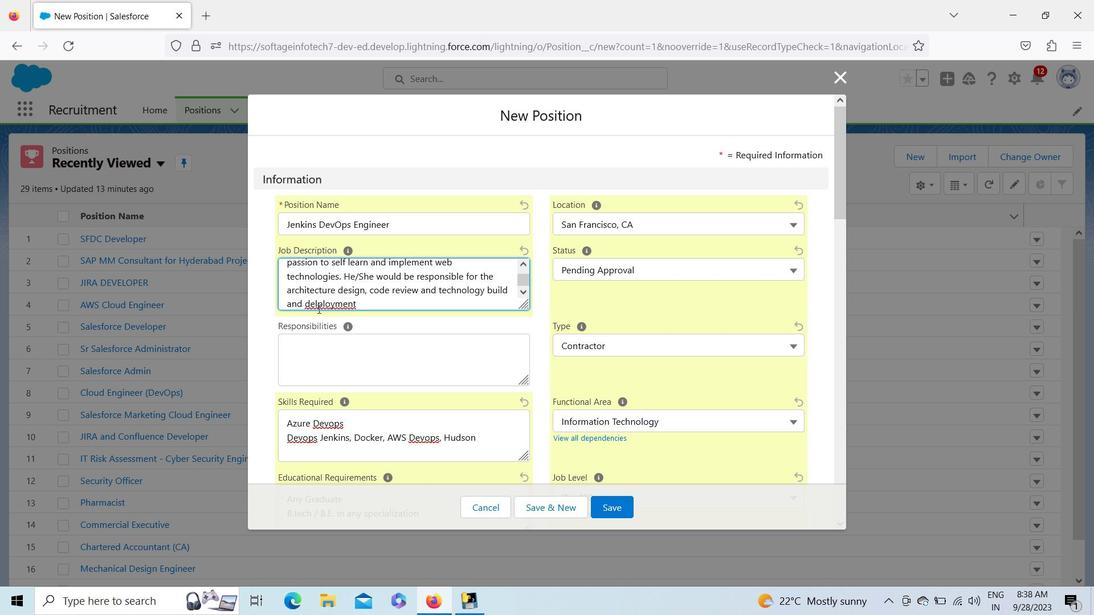 
Action: Key pressed <Key.backspace>
Screenshot: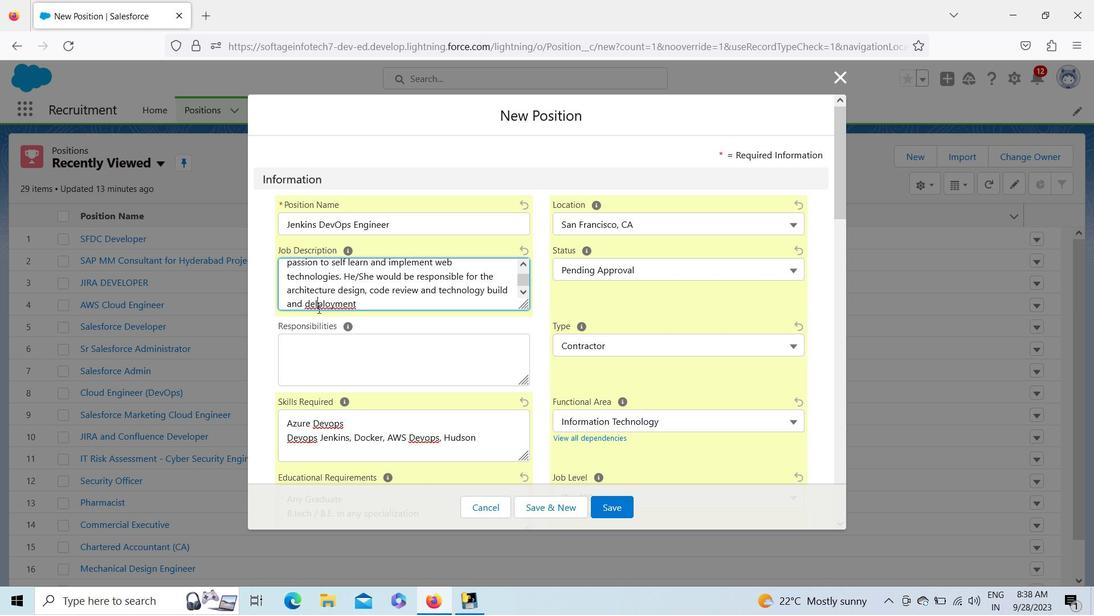 
Action: Mouse moved to (391, 312)
Screenshot: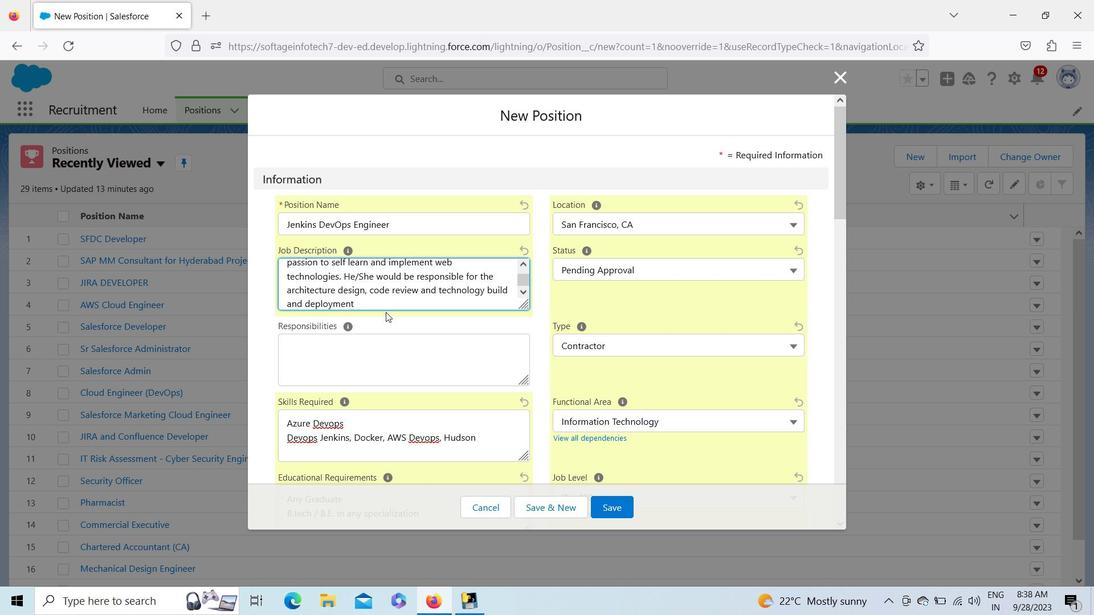 
Action: Mouse pressed left at (391, 312)
Screenshot: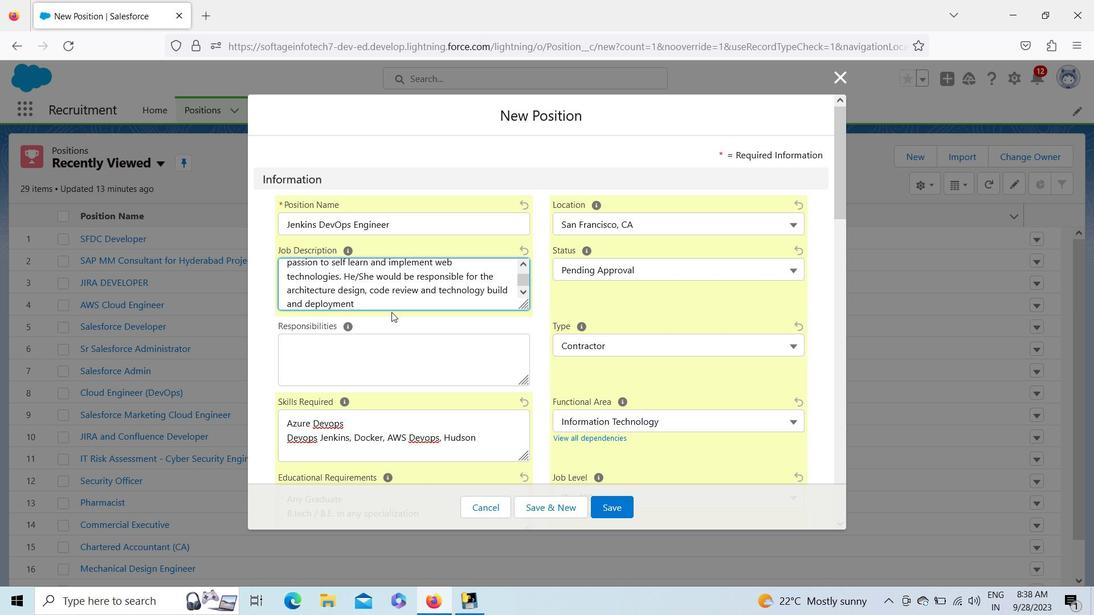
Action: Mouse moved to (369, 303)
Screenshot: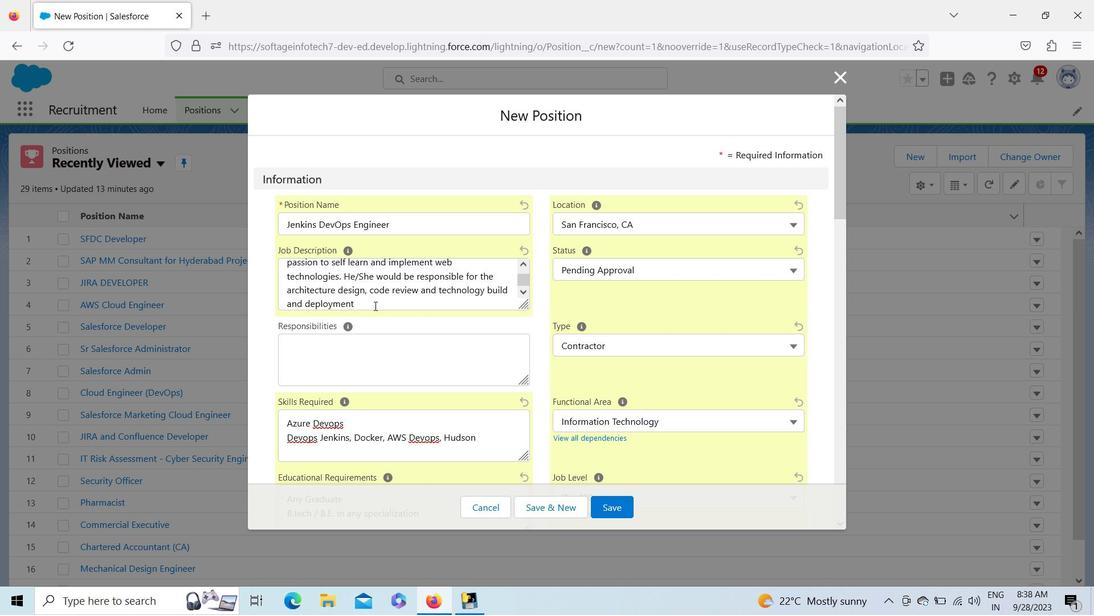 
Action: Mouse pressed left at (369, 303)
Screenshot: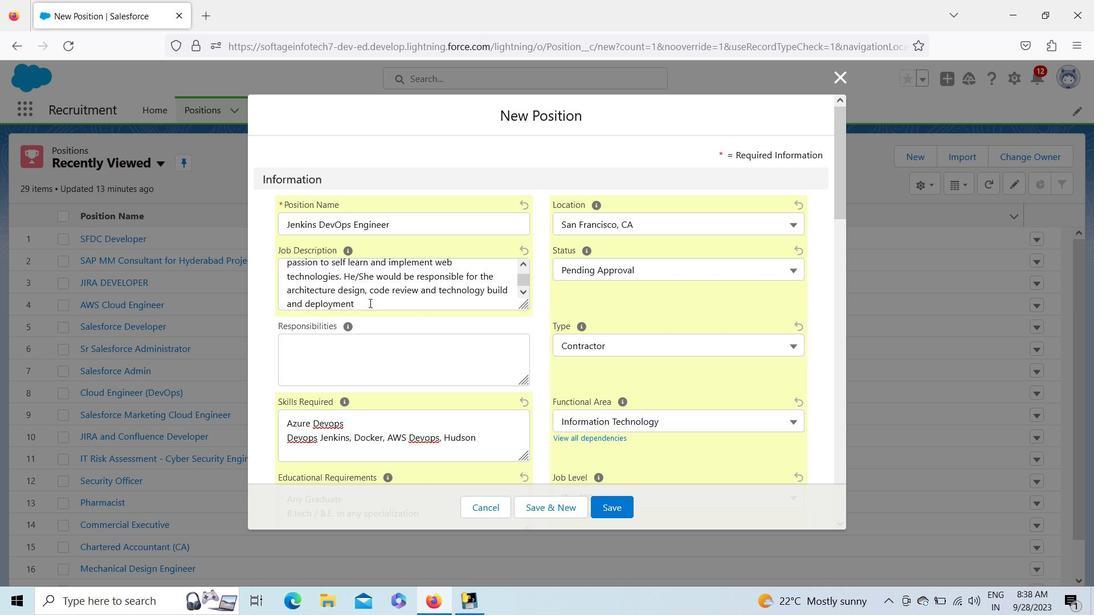 
Action: Key pressed <Key.backspace>activities<Key.space>of<Key.space>the<Key.space>product.
Screenshot: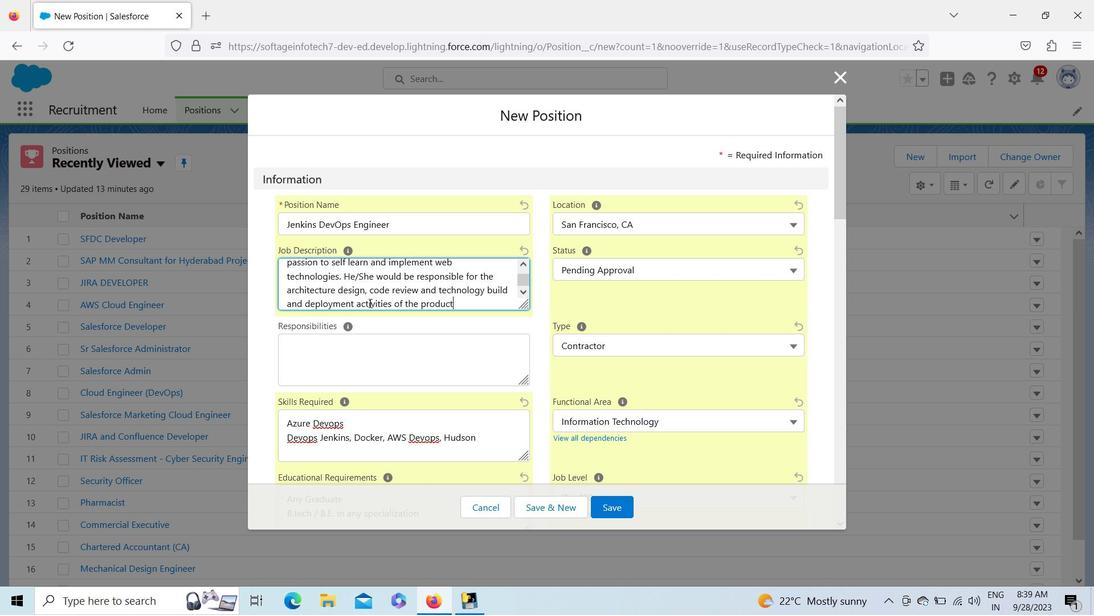 
Action: Mouse moved to (382, 370)
Screenshot: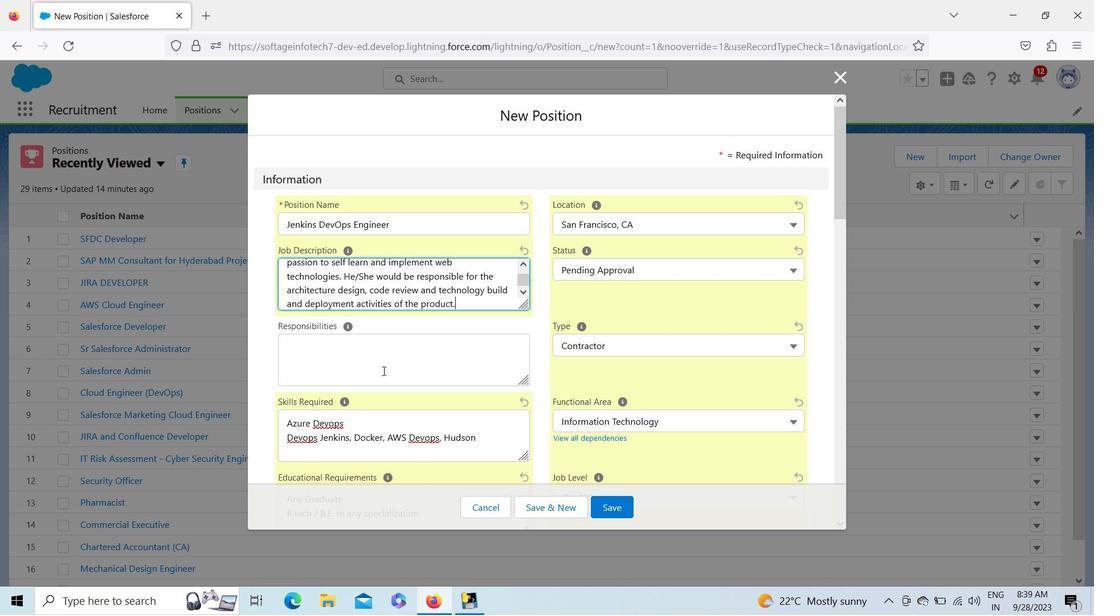 
Action: Mouse pressed left at (382, 370)
Screenshot: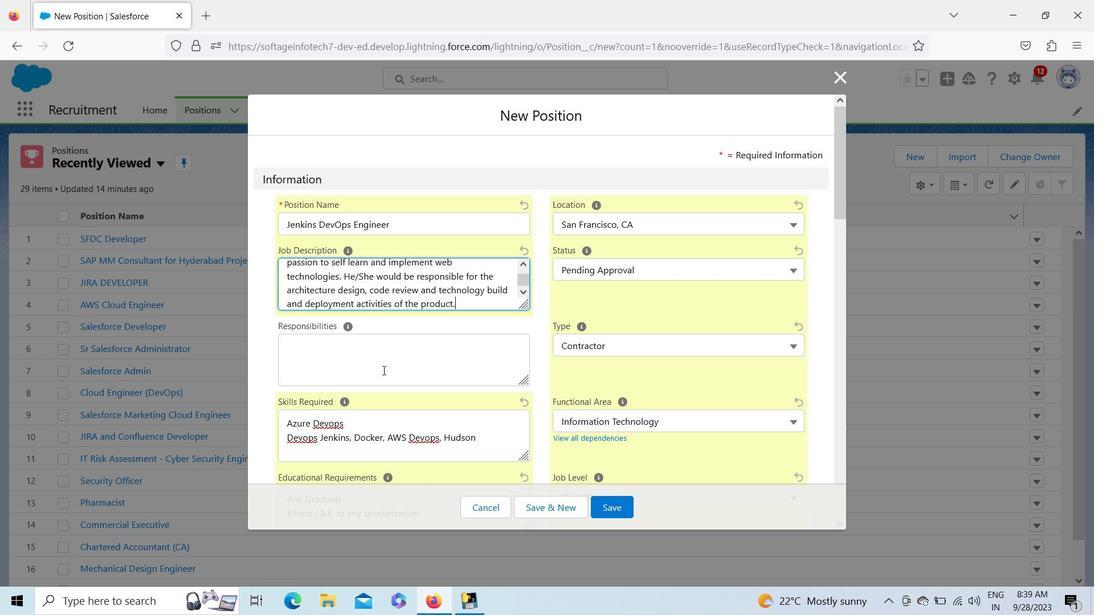 
Action: Key pressed <Key.shift>Key<Key.space><Key.shift>Skills<Key.space><Key.shift_r>:<Key.enter><Key.shift>Background<Key.space>in<Key.space>linux/unix<Key.space>systems
Screenshot: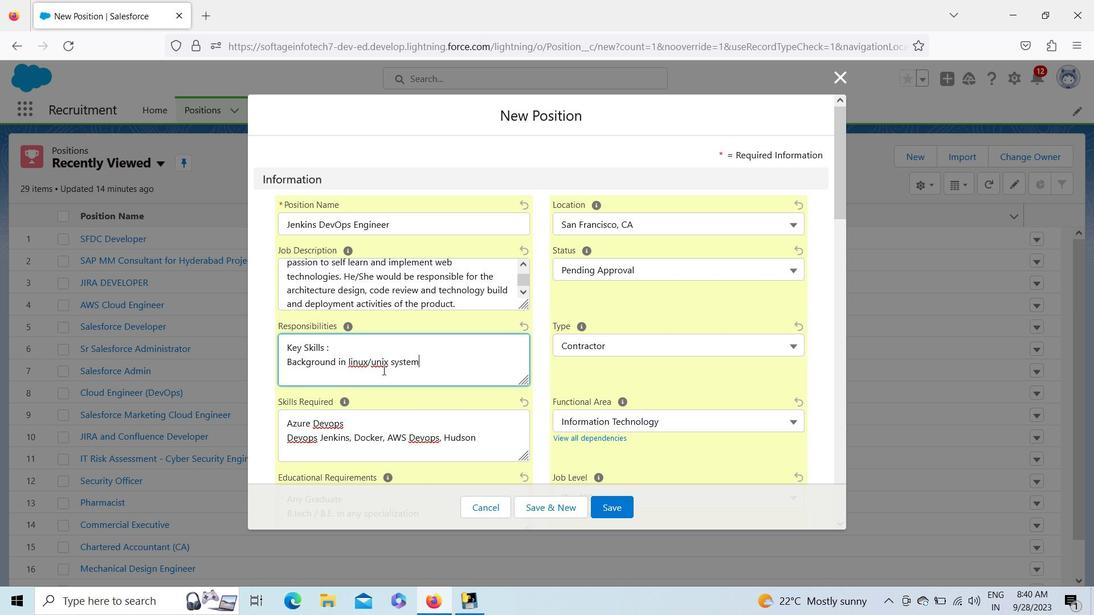 
Action: Mouse moved to (442, 395)
Screenshot: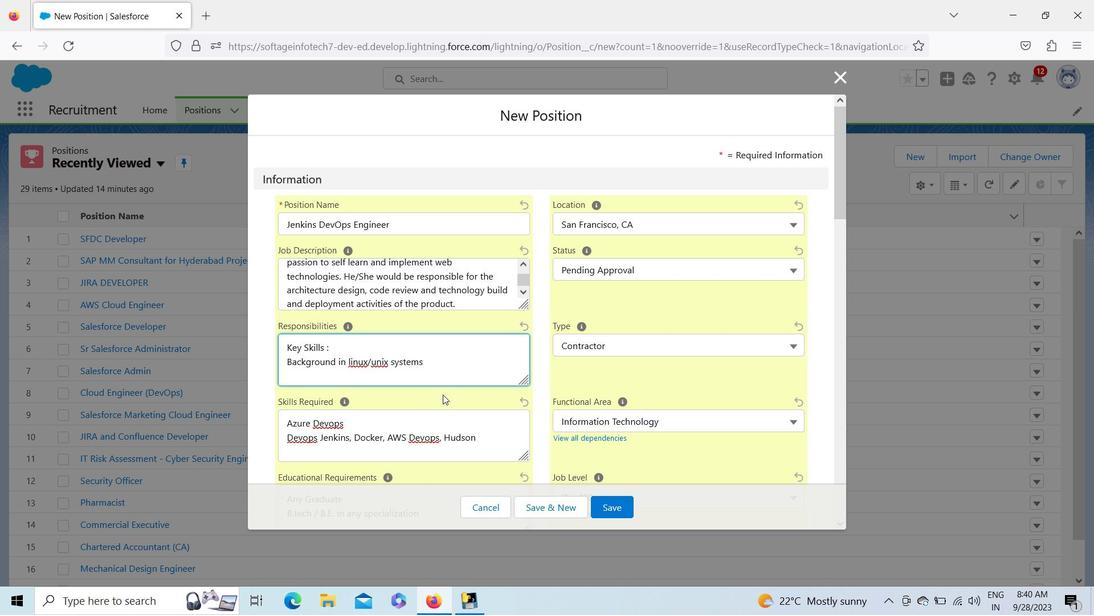 
Action: Key pressed <Key.enter><Key.shift>Experienv<Key.backspace>ce<Key.space>with<Key.space><Key.shift>Dev<Key.shift>Ops<Key.space>techniques<Key.space>and<Key.space><Key.shift_r><Key.shift_r>Philosophies.<Key.enter><Key.shift>Experience<Key.space>with<Key.space><Key.shift>Automation<Key.space>of<Key.space>code<Key.space>builds<Key.space>and<Key.space>deployments.<Key.enter><Key.shift>Knowledge/<Key.shift>Experience<Key.space>of<Key.space><Key.caps_lock>CI/CD<Key.caps_lock><Key.space>pipelines<Key.space>to<Key.space>a<Key.space>wide<Key.space>variety<Key.space>of<Key.space>virtual<Key.space>environments<Key.space>in<Key.space>private<Key.space>and<Key.space>public<Key.space>cloud<Key.space>providers<Key.space><Key.shift_r>()<Key.left><Key.shift>Jenkins/<Key.shift>Hudson,<Key.space><Key.shift>Docker,<Key.space><Key.shift>Kubernates,<Key.space><Key.shift>Azure,<Key.space><Key.shift>AWQ<Key.backspace>S
Screenshot: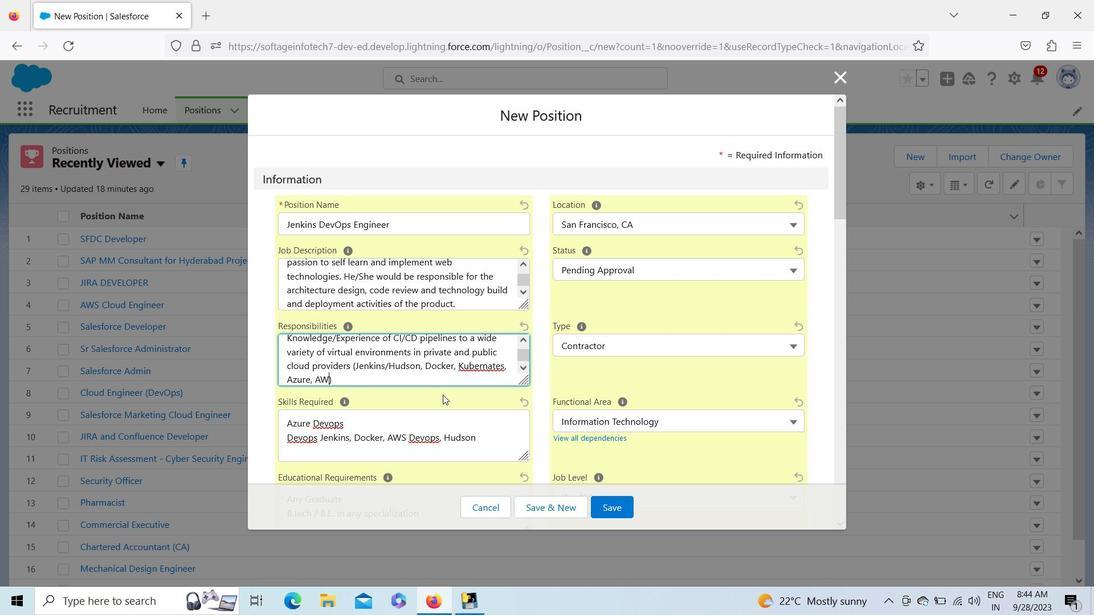 
Action: Mouse moved to (459, 460)
Screenshot: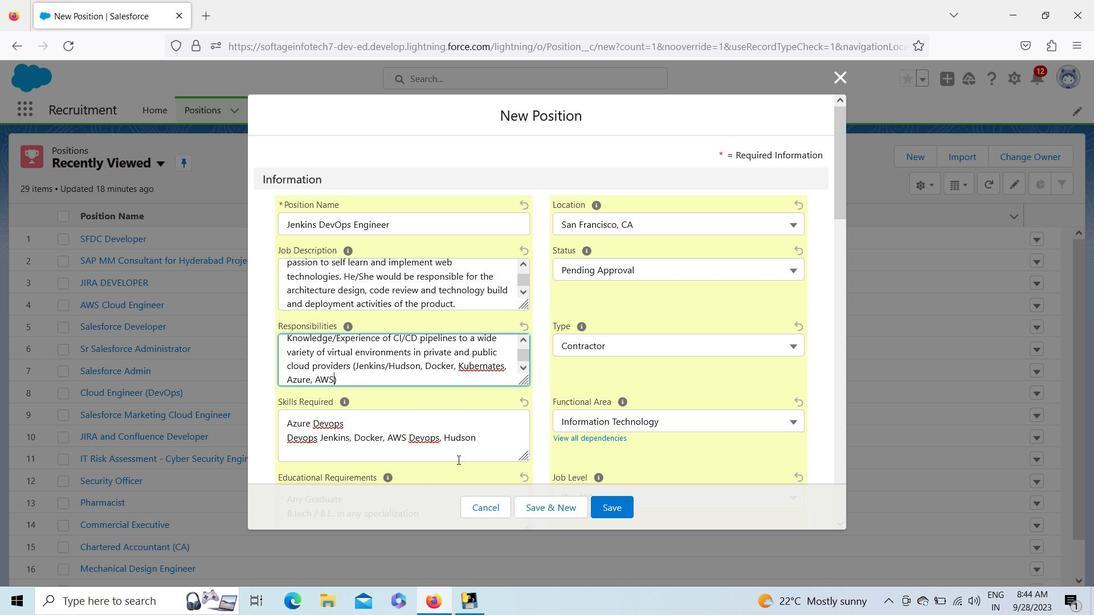 
Action: Key pressed <Key.right>.<Key.enter><Key.enter><Key.shift>Knowledge<Key.space><Key.backspace>/<Key.space><Key.shift><Key.shift><Key.shift>E<Key.backspace><Key.backspace><Key.shift>Experience
Screenshot: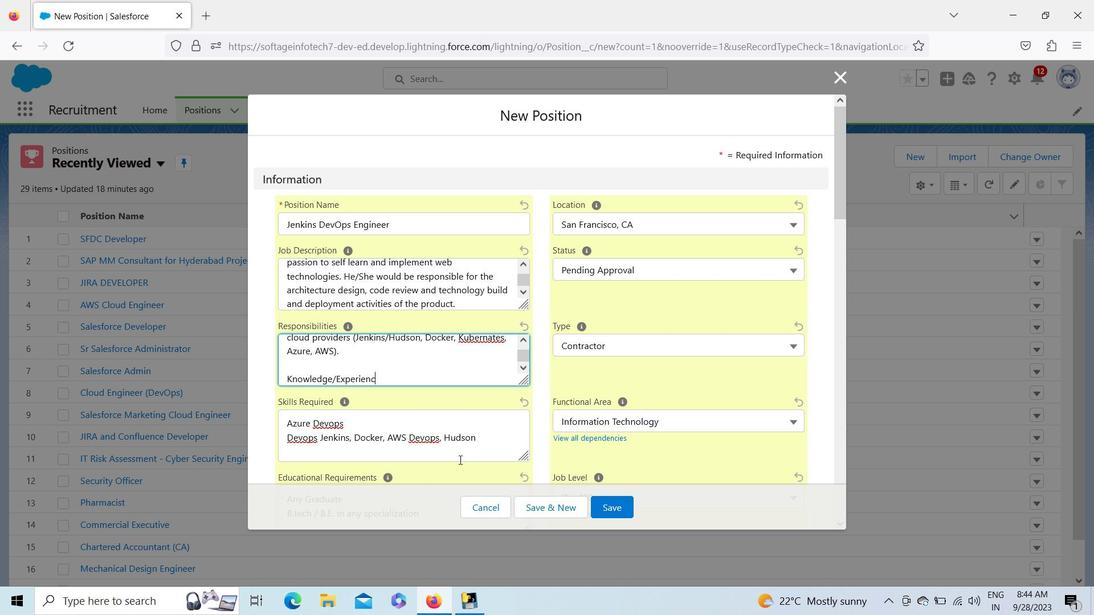 
Action: Mouse moved to (522, 456)
Screenshot: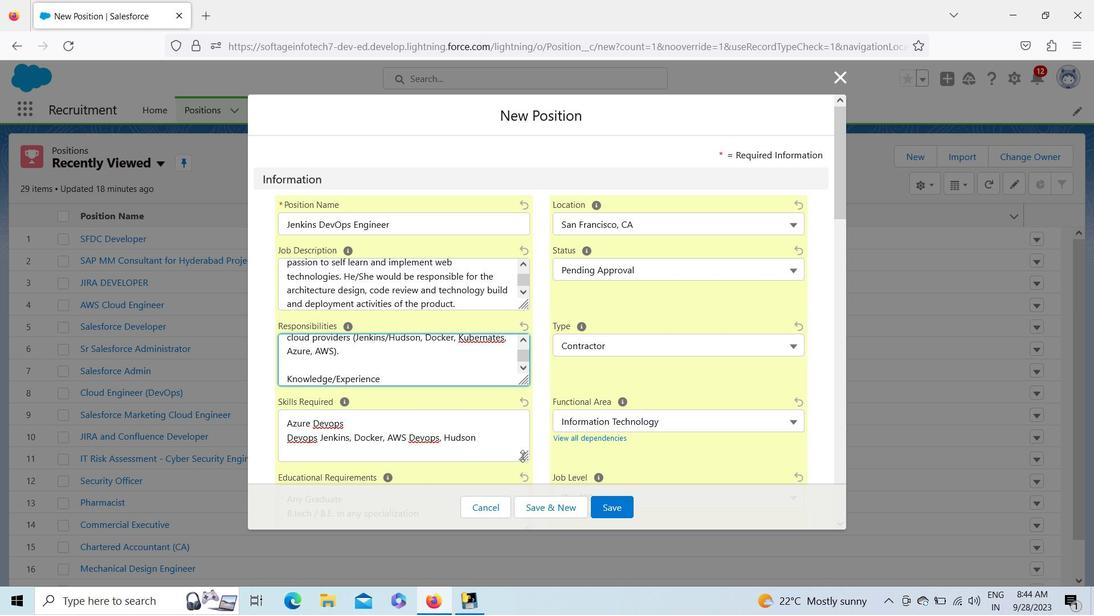 
Action: Key pressed <Key.space>of<Key.space>software<Key.space>configuration<Key.space>management<Key.space>systems<Key.space>and<Key.space>source<Key.space>code<Key.space>versiom<Key.backspace>n<Key.space>control<Key.space>systemd=<Key.backspace><Key.backspace>s.<Key.enter><Key.enter><Key.up><Key.up><Key.up><Key.up><Key.up><Key.up><Key.up><Key.up><Key.up><Key.up><Key.up><Key.up><Key.up><Key.up><Key.up><Key.down><Key.down><Key.down><Key.down><Key.down><Key.enter><Key.down><Key.down><Key.down><Key.down><Key.down><Key.down><Key.down><Key.down><Key.down><Key.down><Key.shift>Self<Key.space><Key.shift>Starter<Key.space>whp<Key.backspace><Key.space><Key.backspace>o<Key.space>can<Key.space>implement<Key.space>with<Key.space>minimal<Key.space>guidance<Key.enter><Key.enter><Key.shift><Key.shift><Key.shift><Key.shift><Key.shift><Key.shift><Key.shift>High<Key.space><Key.shift><Key.shift>Availability<Key.space><Key.shift_r>:<Key.space><Key.shift>Load<Key.space><Key.shift><Key.shift><Key.shift><Key.shift><Key.shift><Key.shift><Key.shift><Key.shift><Key.shift><Key.shift><Key.shift><Key.shift><Key.shift>Balancing<Key.space><Key.shift_r><Key.shift_r><Key.shift_r><Key.shift_r><Key.shift_r><Key.shift_r><Key.shift_r><Key.shift_r><Key.shift_r><Key.shift_r>()<Key.left><Key.shift><Key.shift><Key.shift><Key.shift><Key.shift><Key.shift><Key.shift><Key.shift><Key.shift><Key.shift><Key.shift><Key.shift><Key.shift><Key.shift><Key.shift><Key.shift><Key.shift><Key.shift><Key.shift><Key.shift>ELB<Key.right>,<Key.space><Key.shift>Reverse<Key.space><Key.shift>Proxies,<Key.space><Key.shift><Key.shift>CDNs<Key.space>etc.
Screenshot: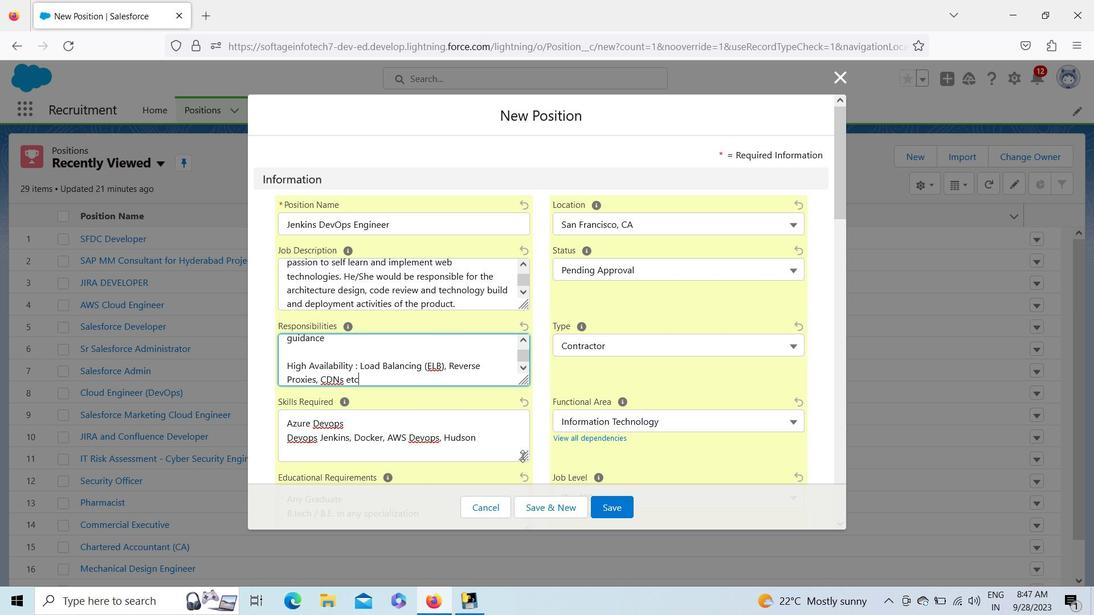 
Action: Mouse moved to (494, 452)
Screenshot: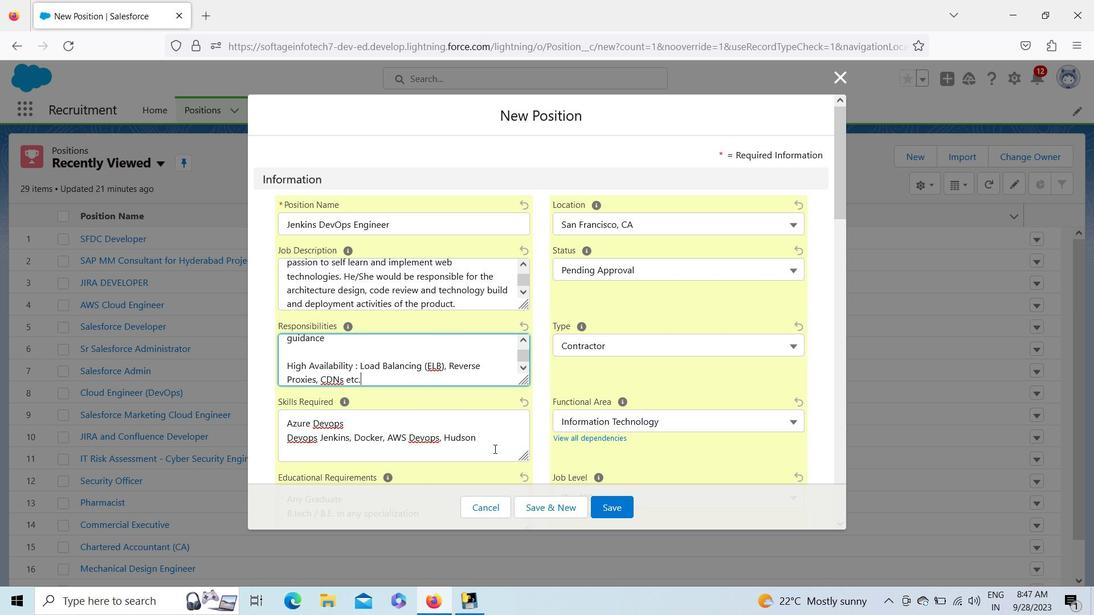 
Action: Mouse pressed left at (494, 452)
Screenshot: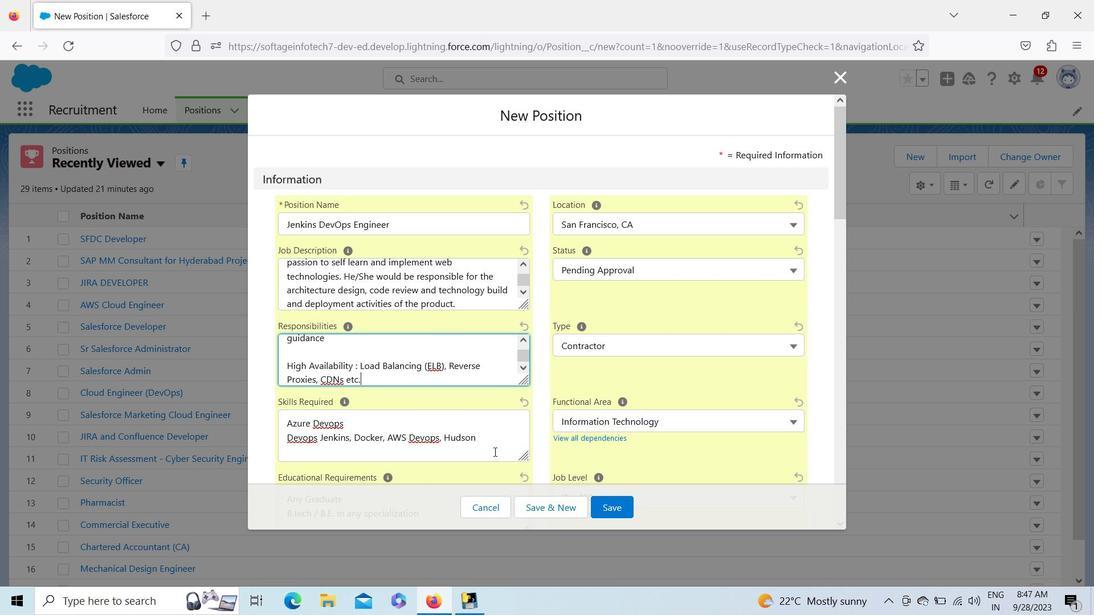 
Action: Mouse pressed left at (494, 452)
Screenshot: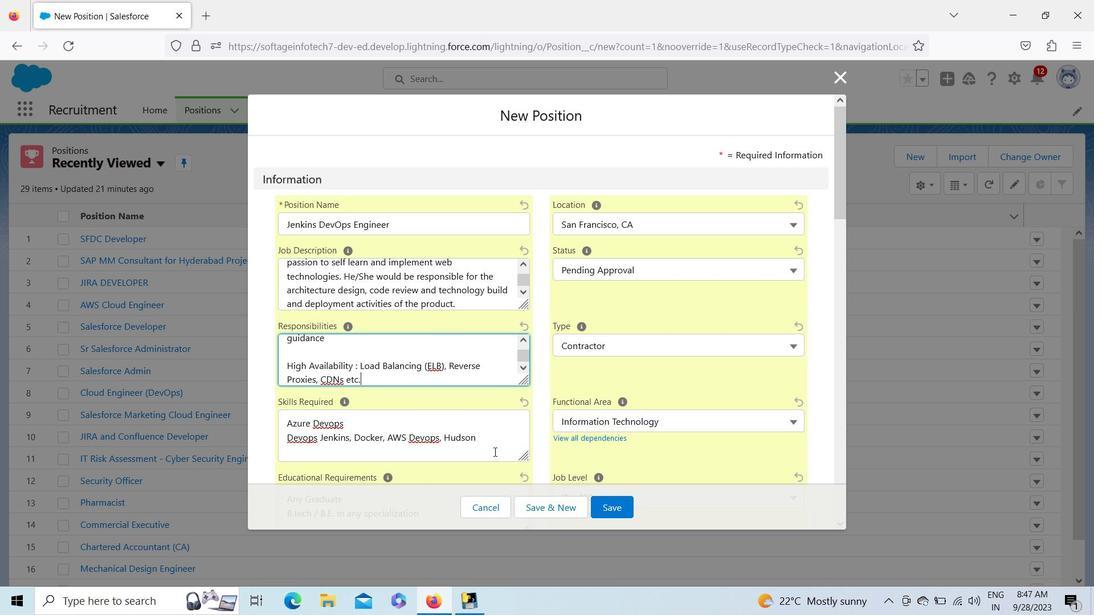 
Action: Key pressed <Key.enter><Key.enter><Key.shift>High<Key.space>social<Key.space>and<Key.space>co,<Key.backspace>mmunication<Key.space>skilld<Key.backspace>s
Screenshot: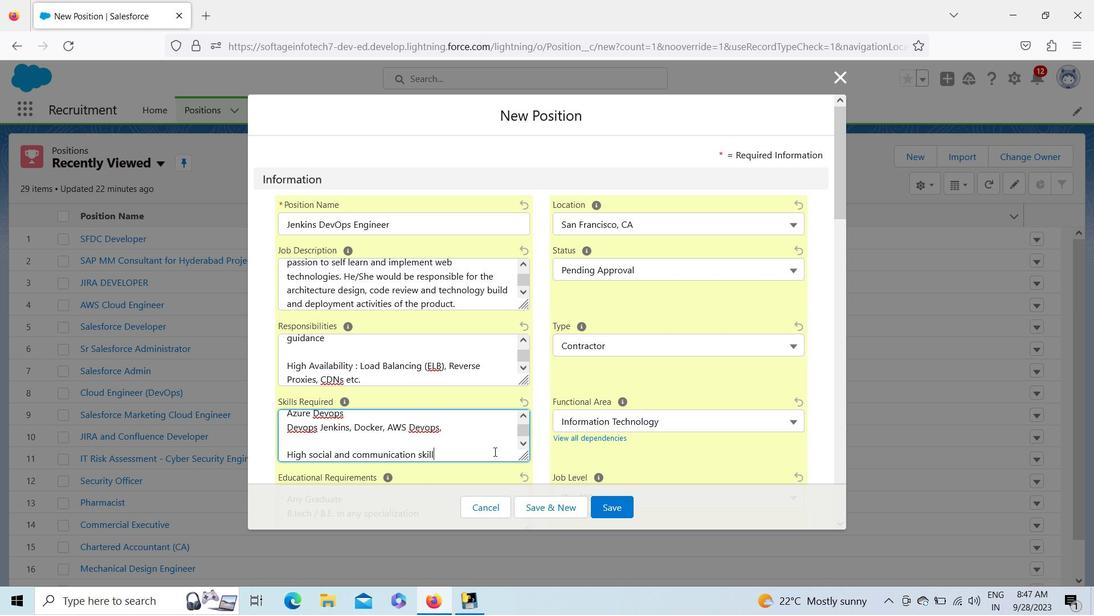 
Action: Mouse moved to (842, 188)
Screenshot: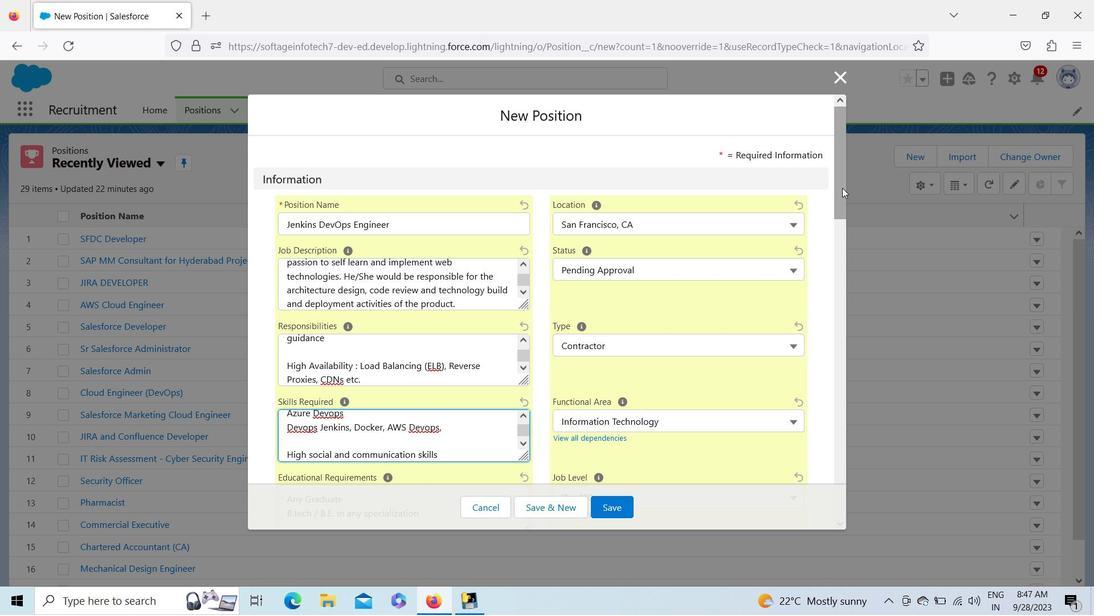 
Action: Mouse pressed left at (842, 188)
Screenshot: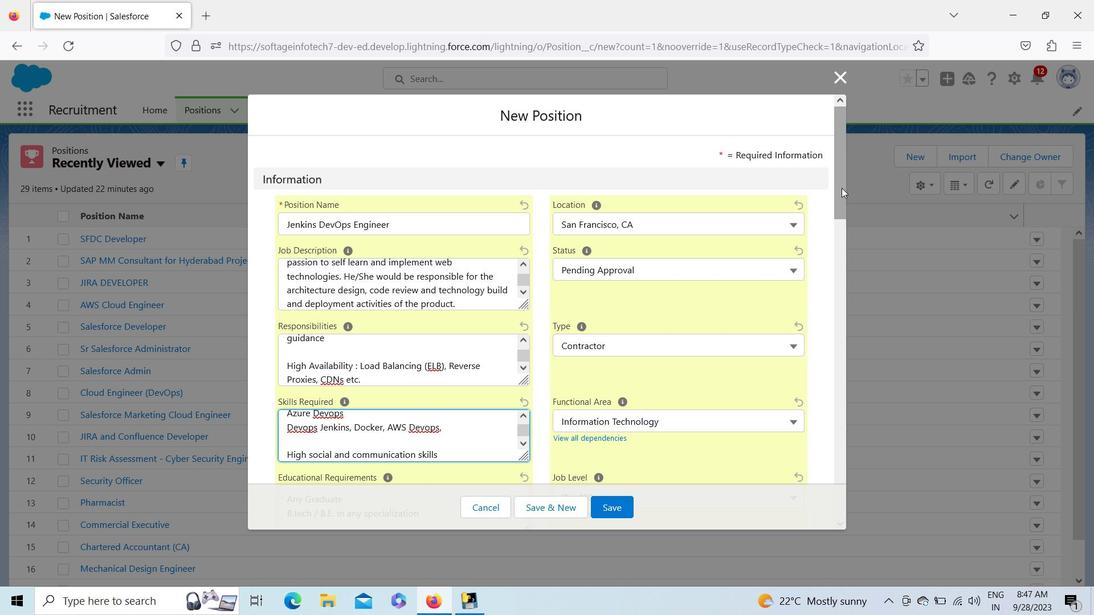 
Action: Mouse moved to (838, 272)
Screenshot: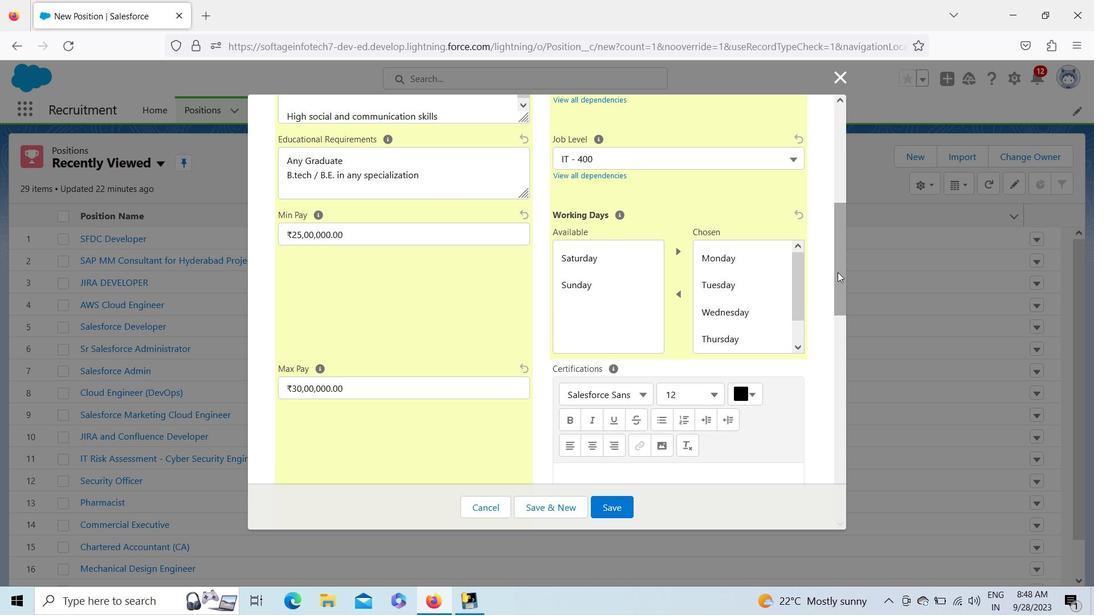 
Action: Mouse pressed left at (838, 272)
Screenshot: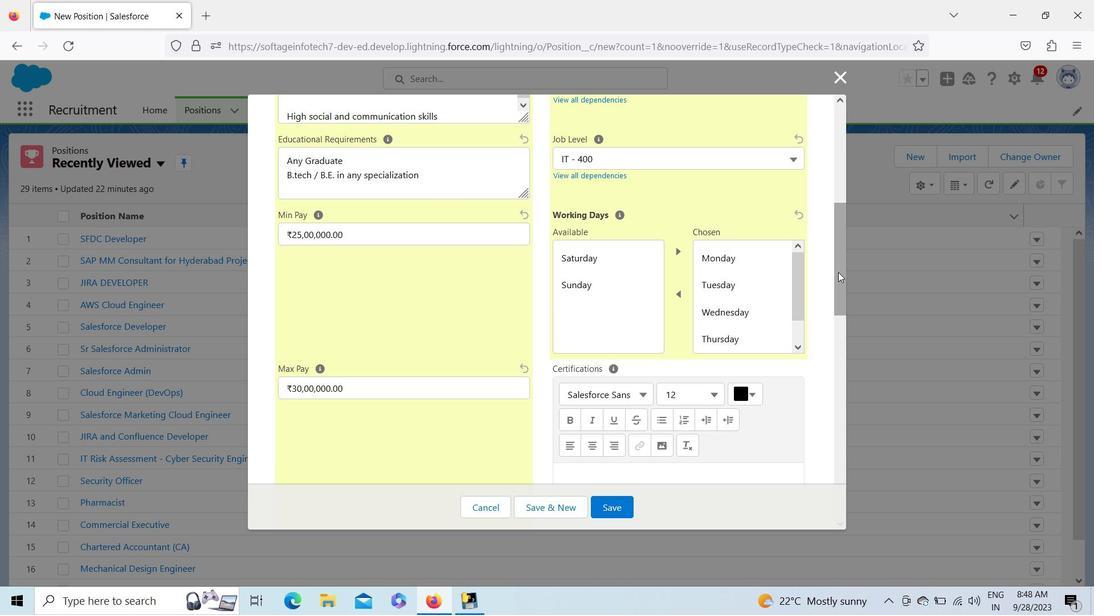 
Action: Mouse moved to (421, 470)
Screenshot: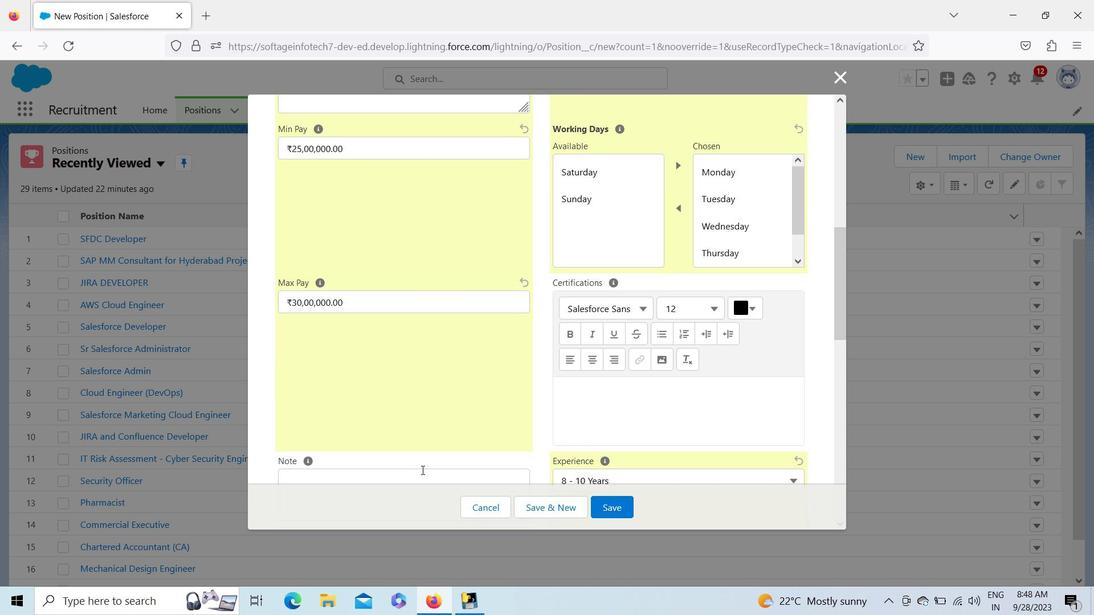 
Action: Mouse pressed left at (421, 470)
Screenshot: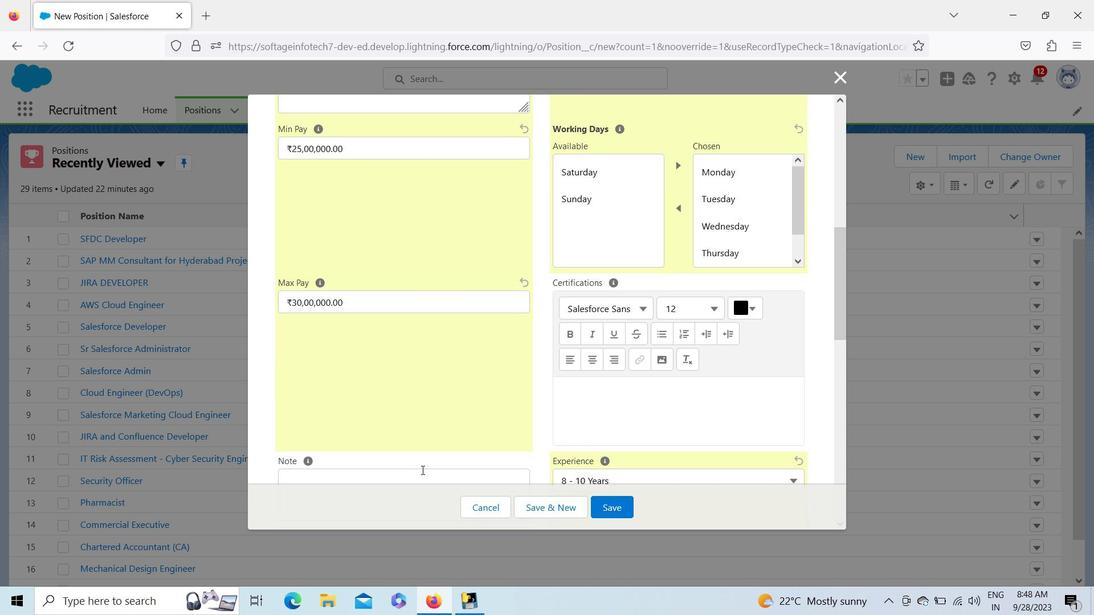 
Action: Mouse pressed left at (421, 470)
Screenshot: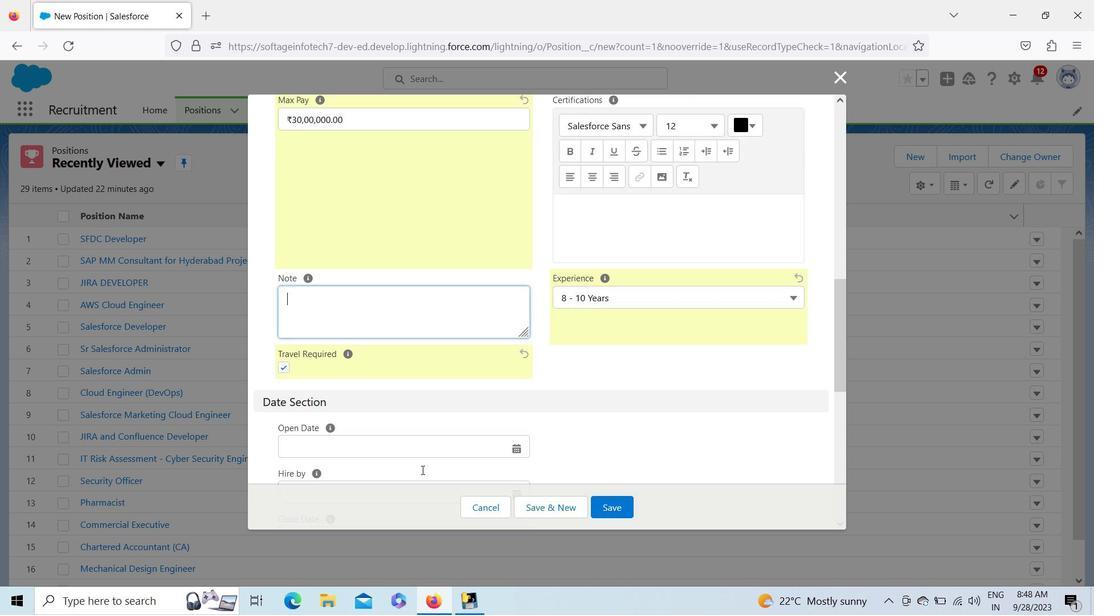 
Action: Mouse moved to (339, 338)
Screenshot: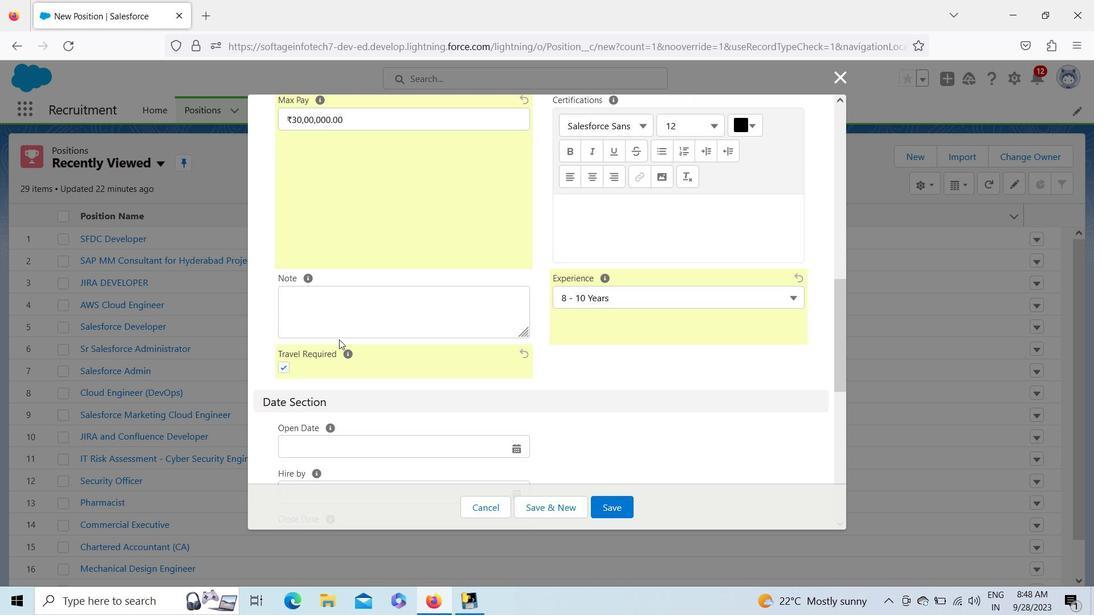 
Action: Mouse pressed left at (339, 338)
Screenshot: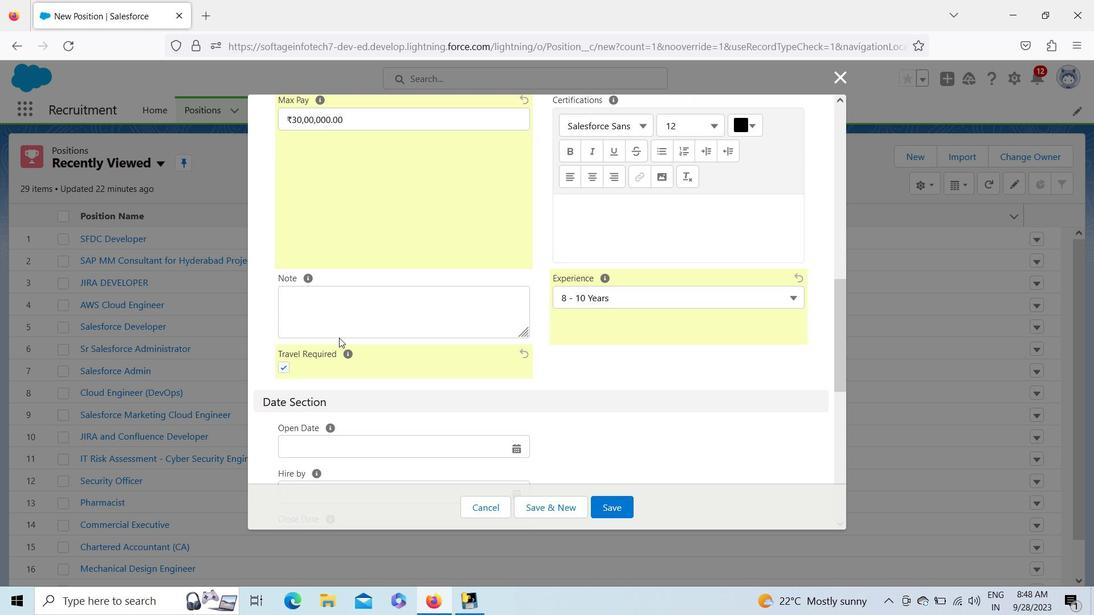 
Action: Mouse moved to (339, 303)
Screenshot: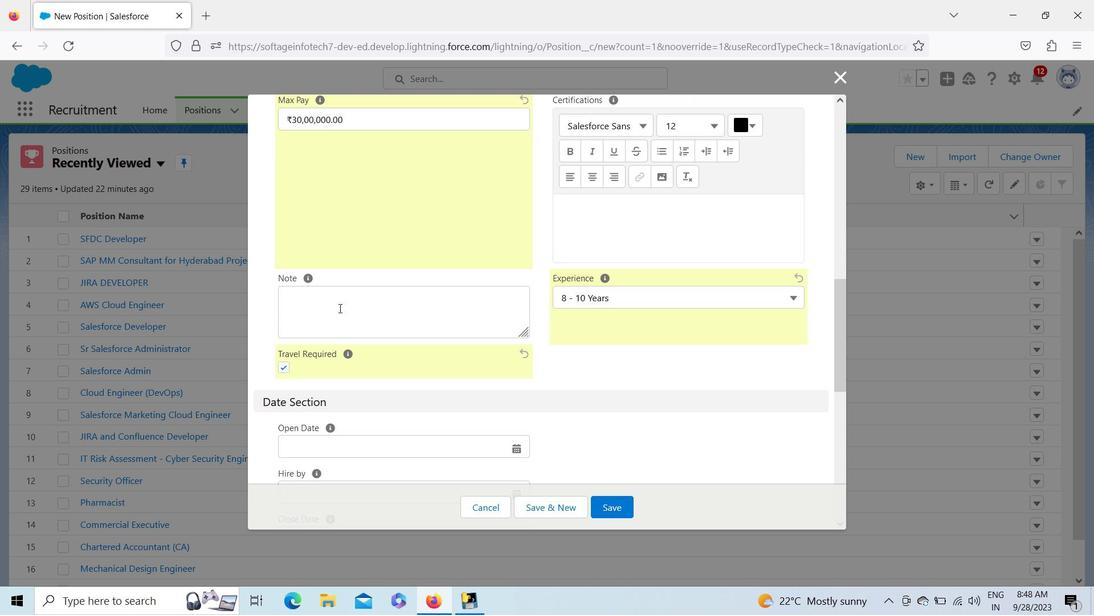 
Action: Mouse pressed left at (339, 303)
Screenshot: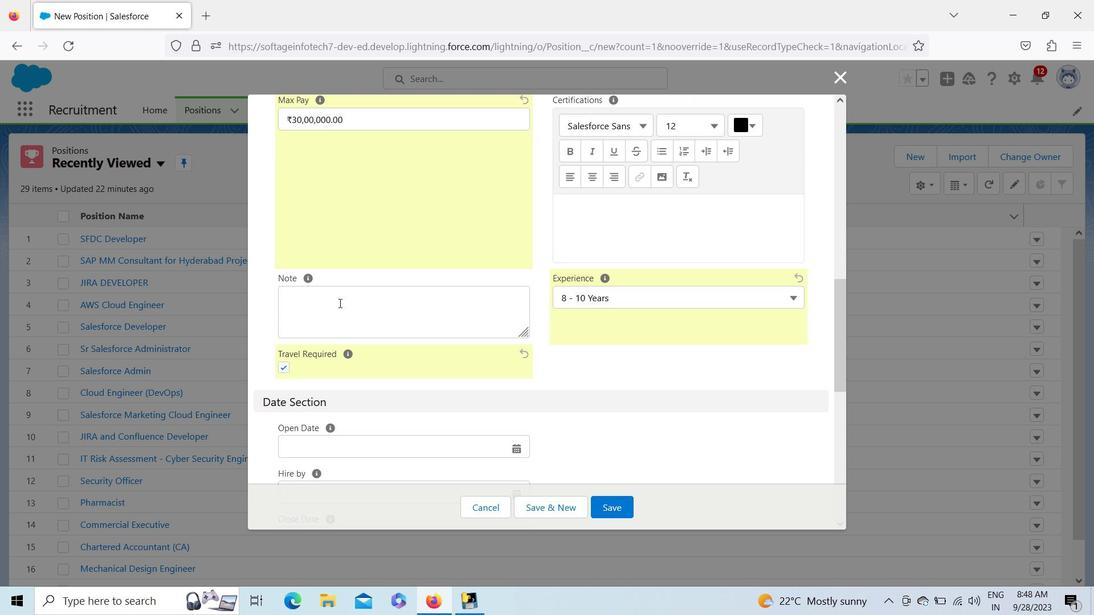 
Action: Key pressed <Key.shift>Above<Key.space><Key.shift>Salary<Key.space>is<Key.space>in<Key.space><Key.shift>LPA<Key.space>and<Key.space>mentioned<Key.space>after<Key.space>converting<Key.space>it<Key.space>to<Key.space><Key.shift>U<Key.backspace><Key.shift>INR
Screenshot: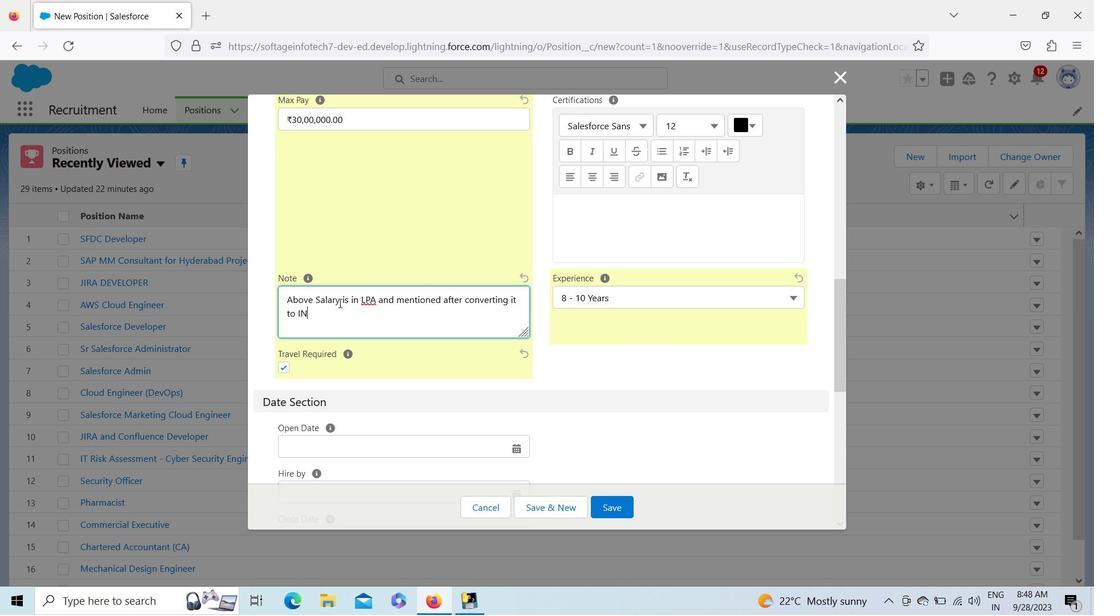 
Action: Mouse moved to (625, 509)
Screenshot: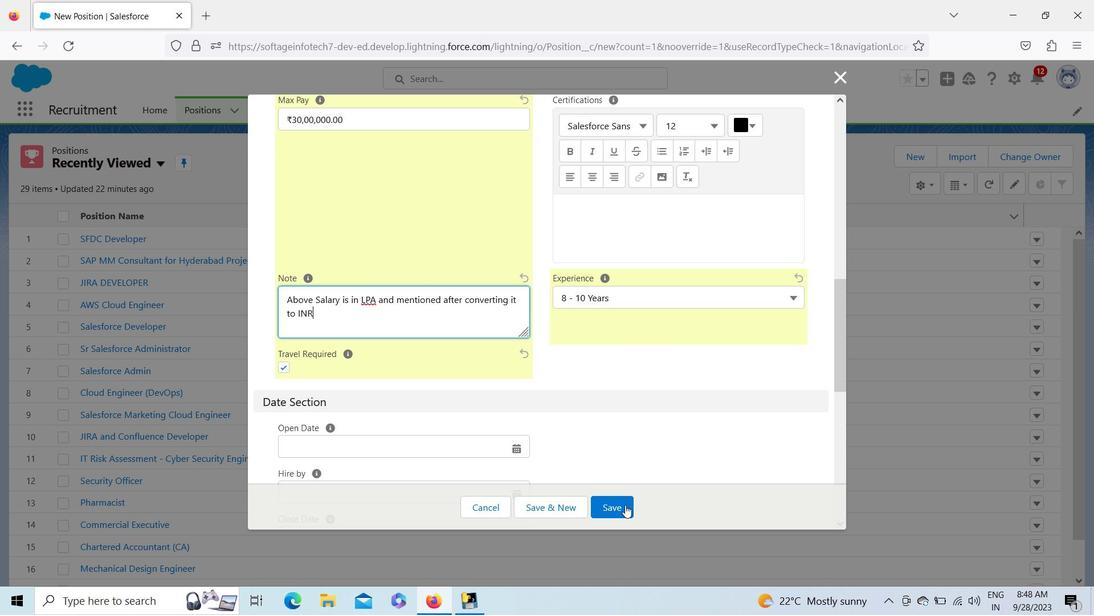 
Action: Mouse pressed left at (625, 509)
Screenshot: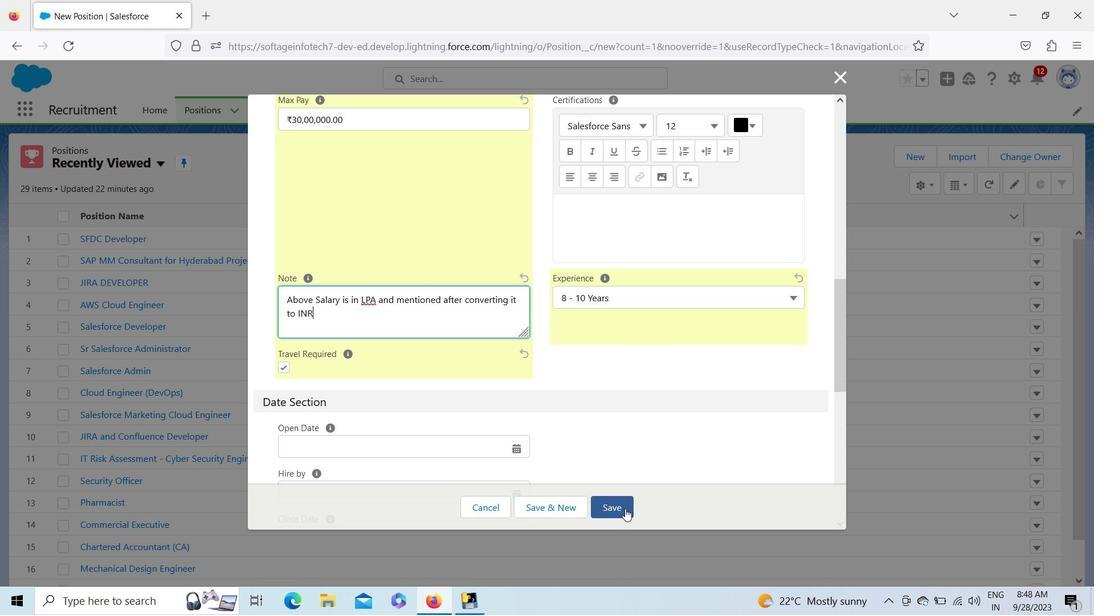 
Action: Mouse moved to (208, 114)
Screenshot: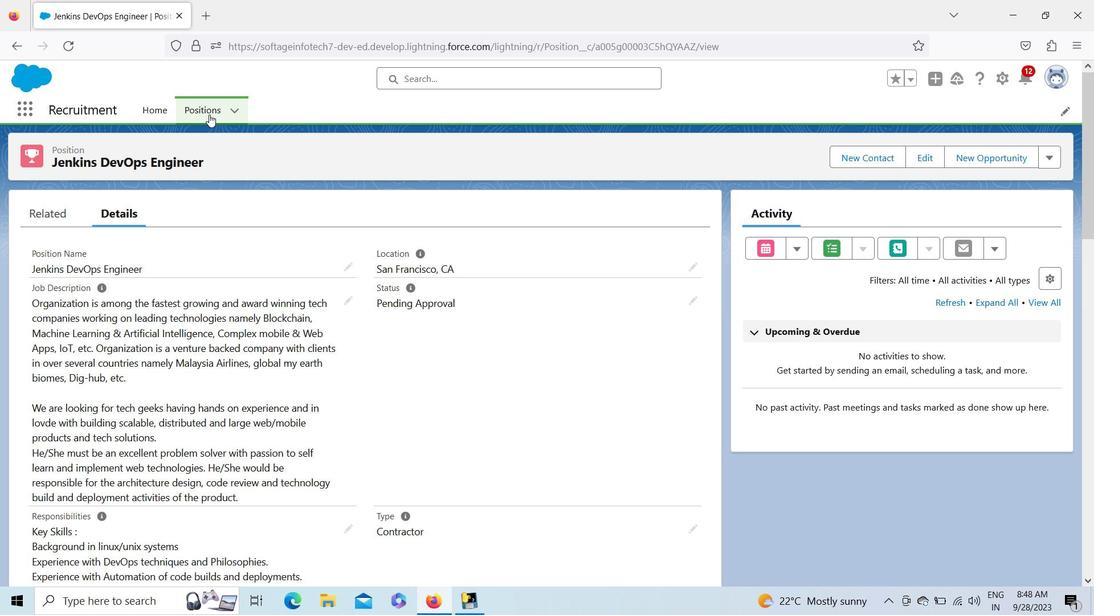 
Action: Mouse pressed left at (208, 114)
Screenshot: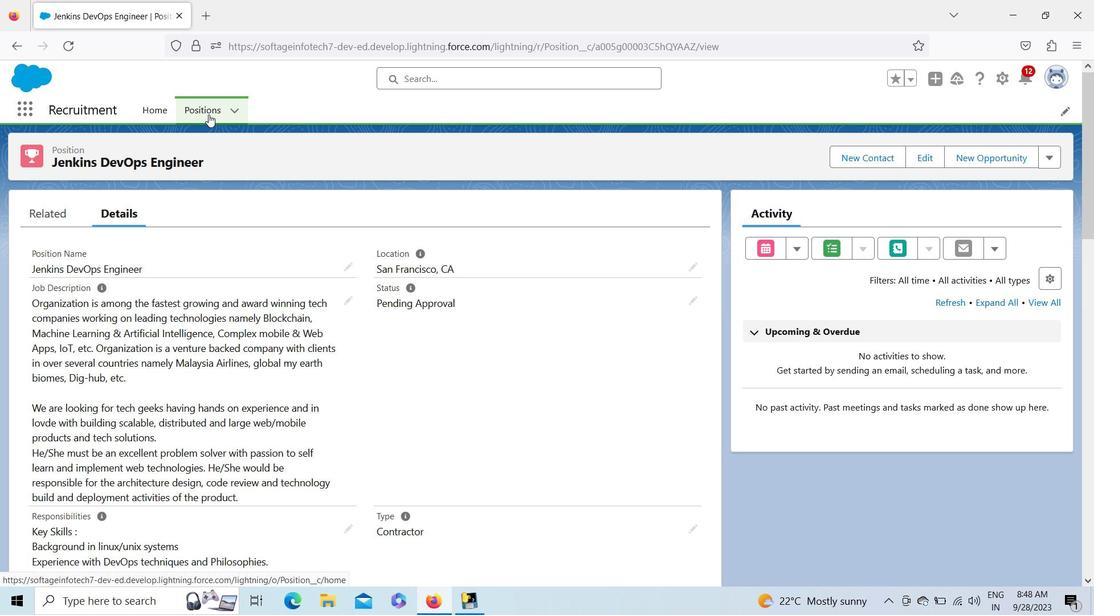 
